 Task: Go to Program & Features. Select Whole Food Market. Add to cart Vegan Cashew Cheese-1. Select Amazon Health. Add to cart Lipid Nutritional Supplements-1. Select Give A Gift Card from Gift Cards. Add to cart Amazon.com Gift Card in a Congratulations or Graduation Style Gift Box-2. Place order for Aiden Davis, _x000D_
65 Levine Rd_x000D_
Odenville, Alabama(AL), 35120, Cell Number (205) 629-1135
Action: Mouse moved to (22, 78)
Screenshot: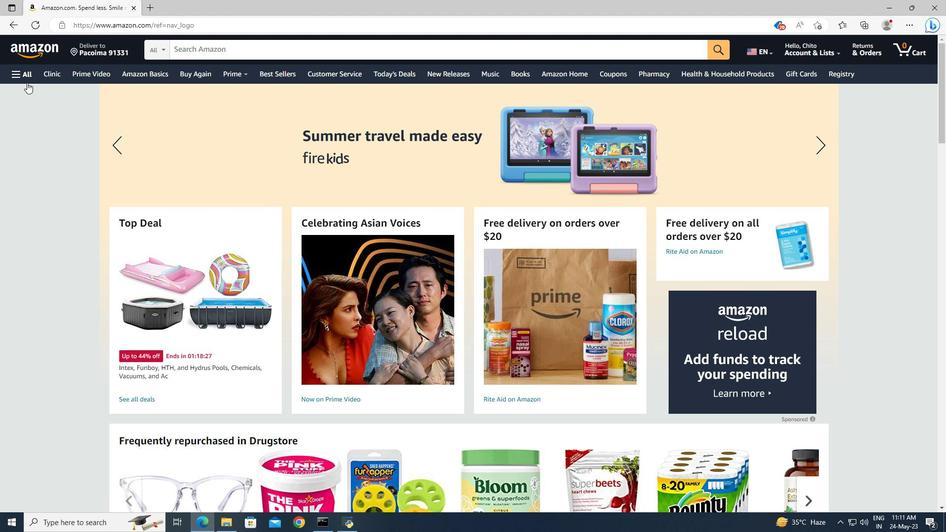 
Action: Mouse pressed left at (22, 78)
Screenshot: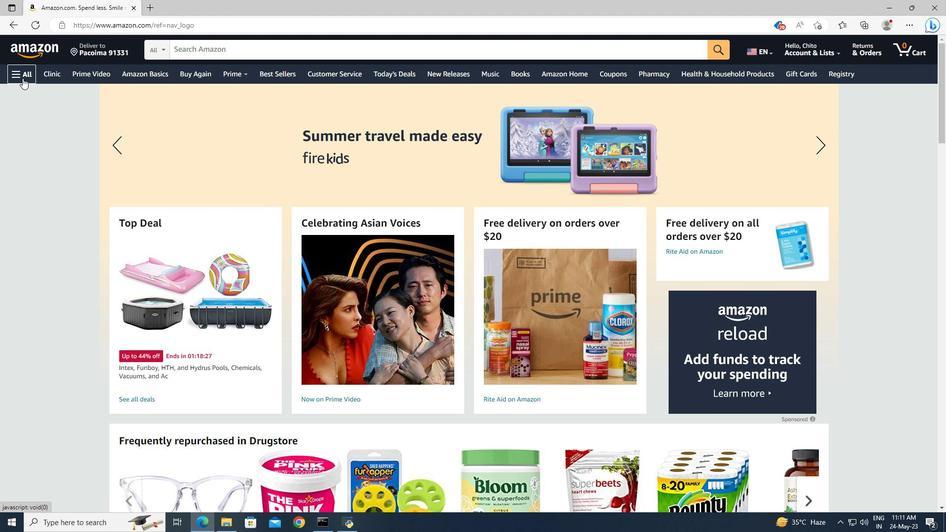 
Action: Mouse moved to (49, 180)
Screenshot: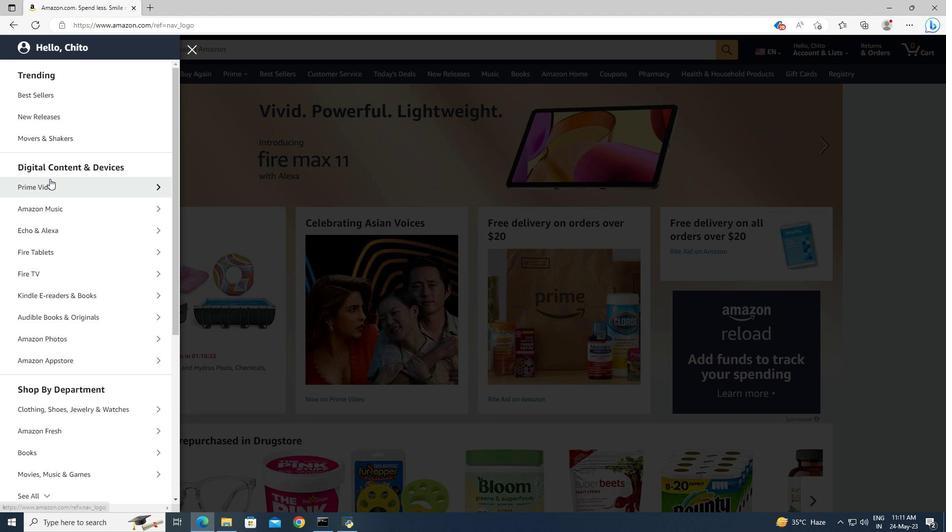 
Action: Mouse scrolled (49, 179) with delta (0, 0)
Screenshot: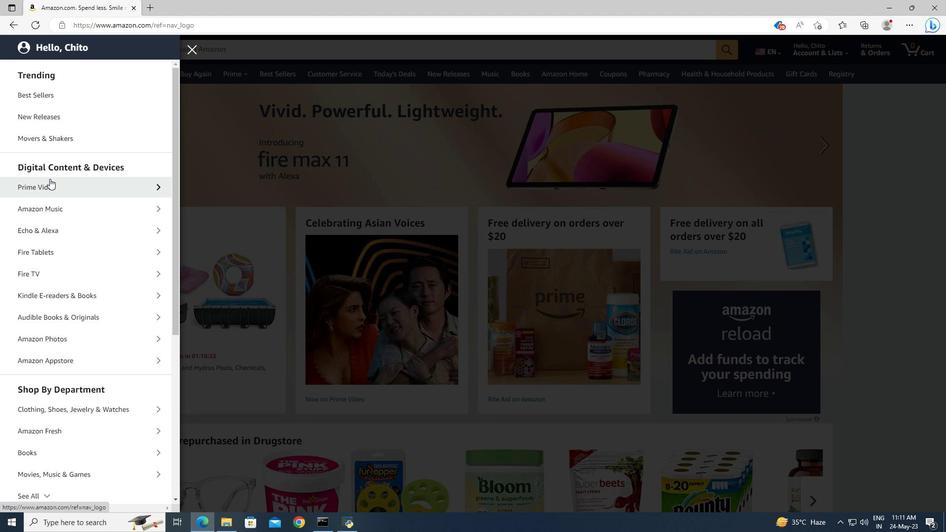 
Action: Mouse moved to (49, 180)
Screenshot: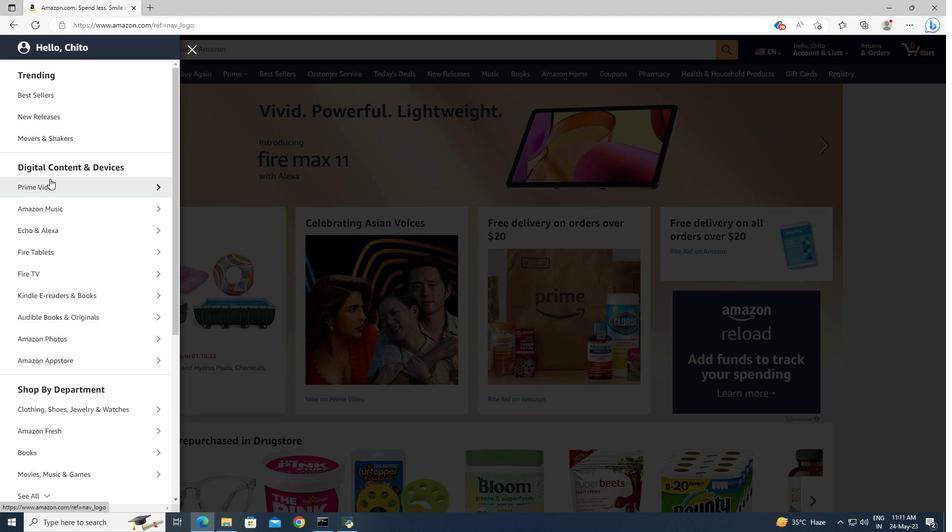 
Action: Mouse scrolled (49, 180) with delta (0, 0)
Screenshot: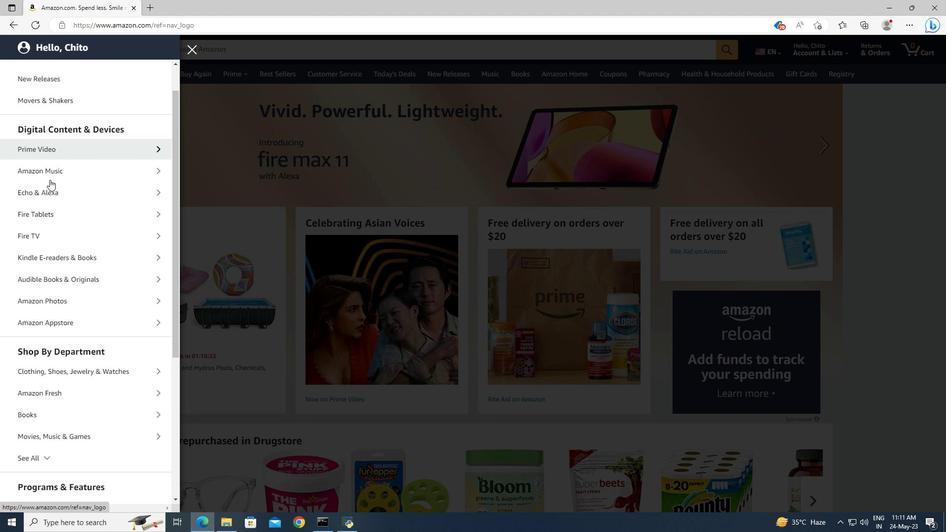 
Action: Mouse scrolled (49, 180) with delta (0, 0)
Screenshot: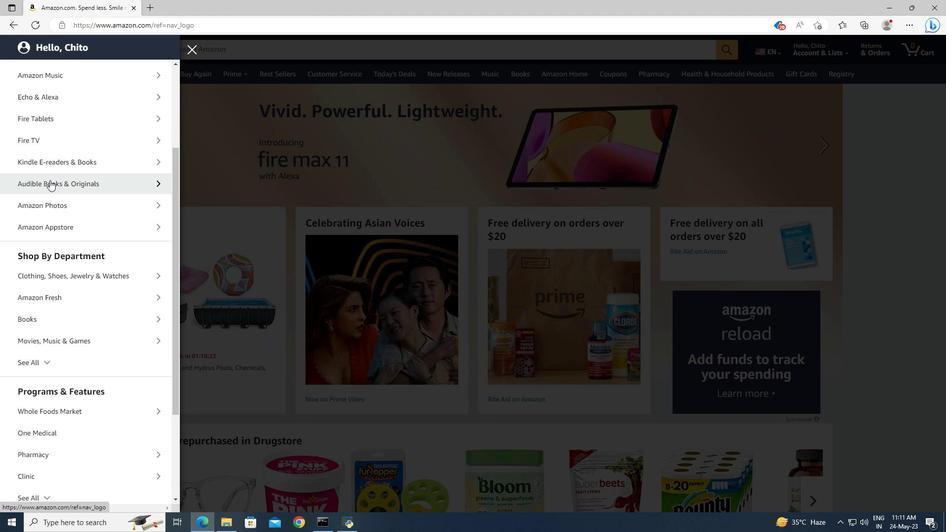 
Action: Mouse scrolled (49, 180) with delta (0, 0)
Screenshot: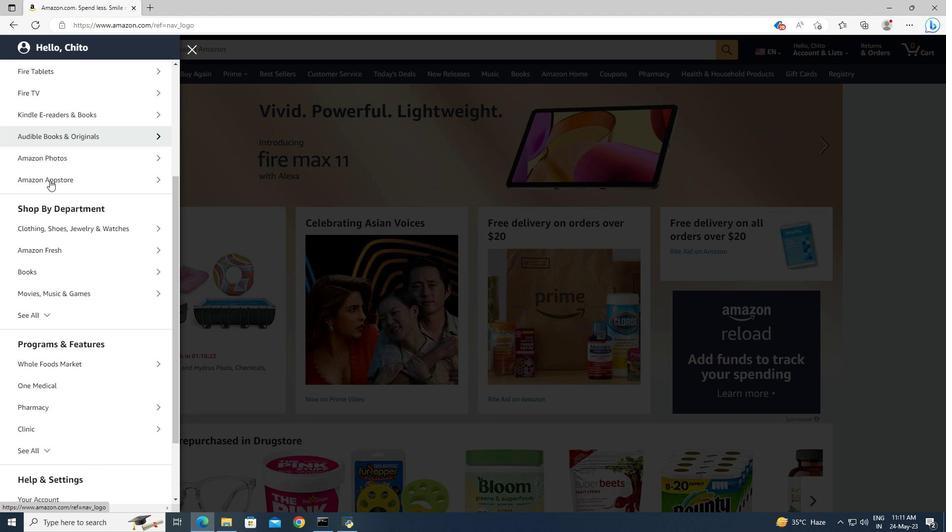 
Action: Mouse scrolled (49, 180) with delta (0, 0)
Screenshot: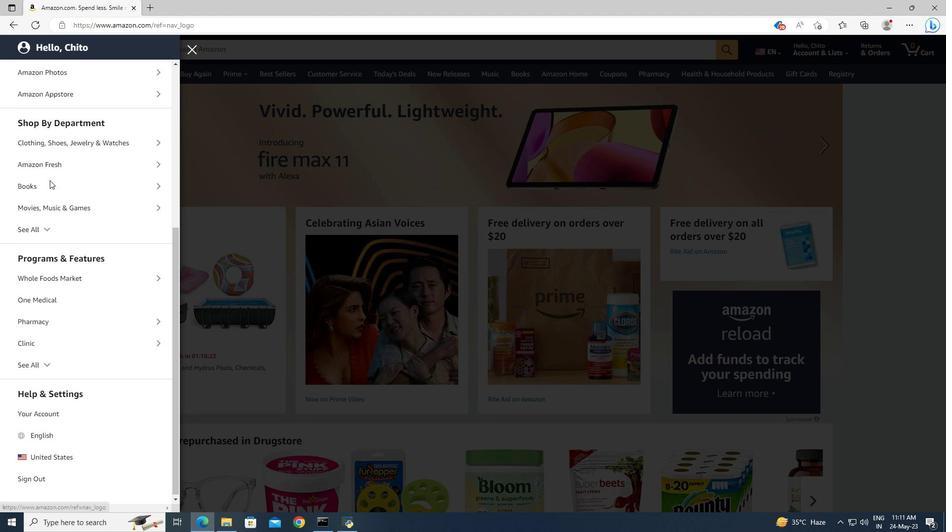 
Action: Mouse moved to (53, 272)
Screenshot: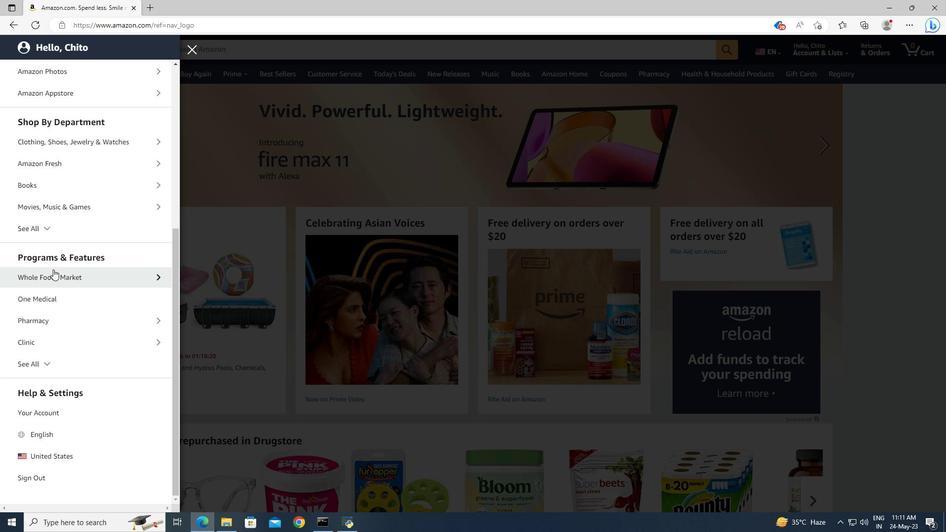 
Action: Mouse pressed left at (53, 272)
Screenshot: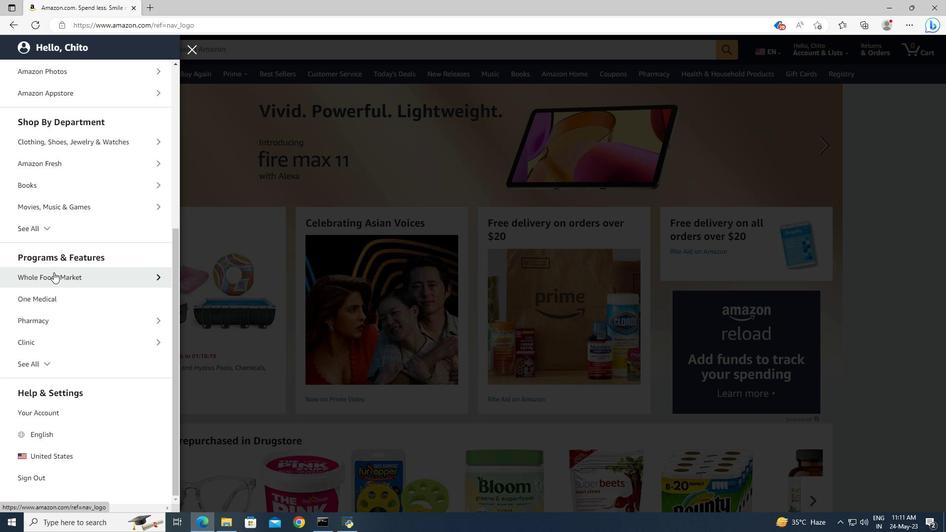 
Action: Mouse moved to (65, 122)
Screenshot: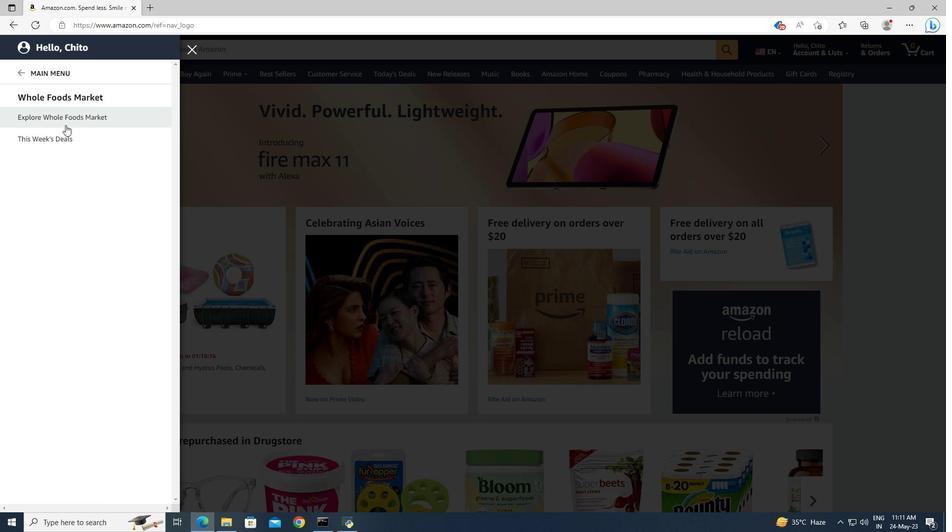 
Action: Mouse pressed left at (65, 122)
Screenshot: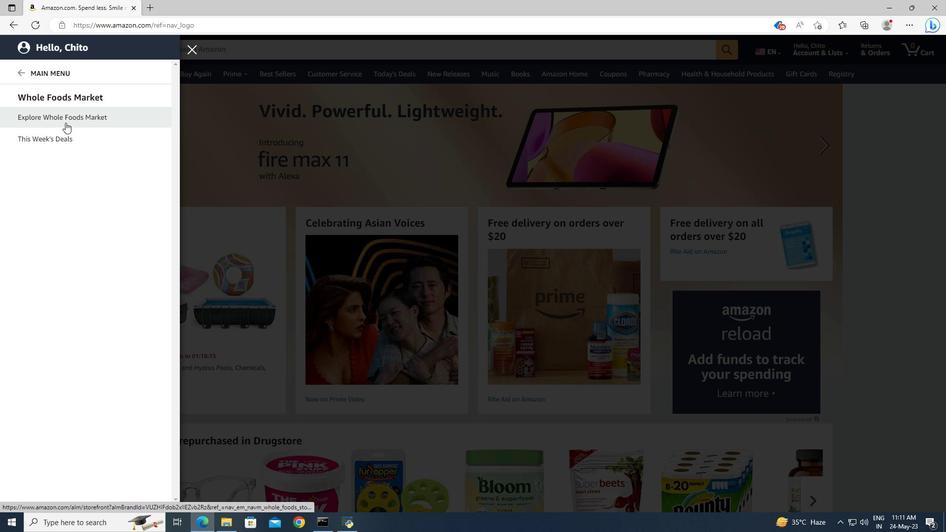 
Action: Mouse moved to (218, 176)
Screenshot: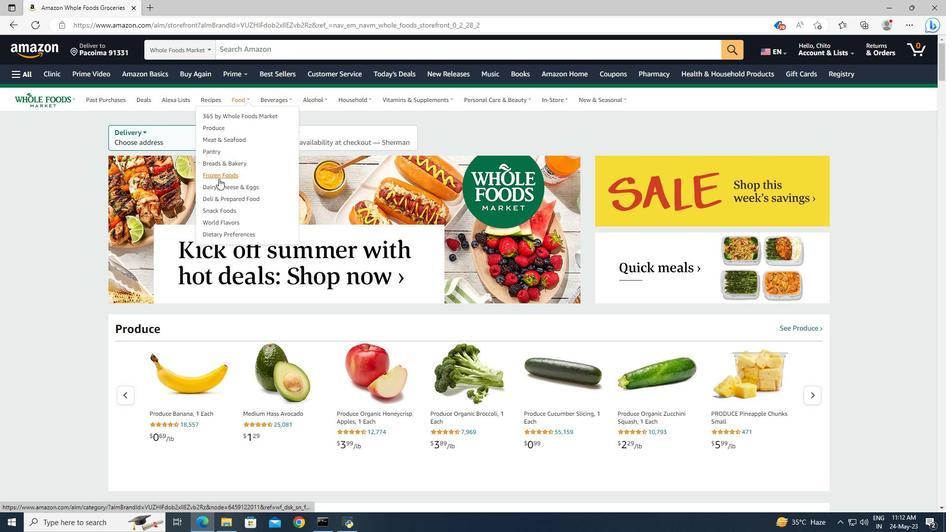 
Action: Mouse pressed left at (218, 176)
Screenshot: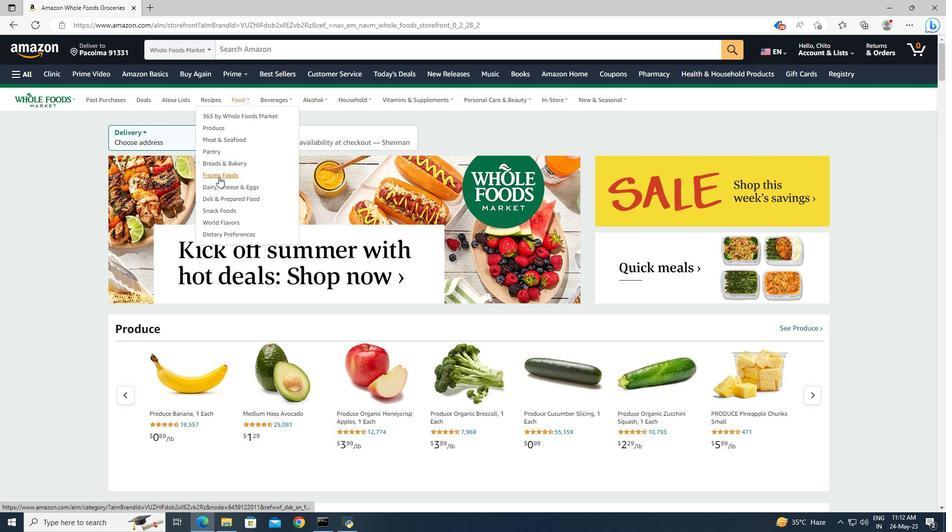 
Action: Mouse scrolled (218, 176) with delta (0, 0)
Screenshot: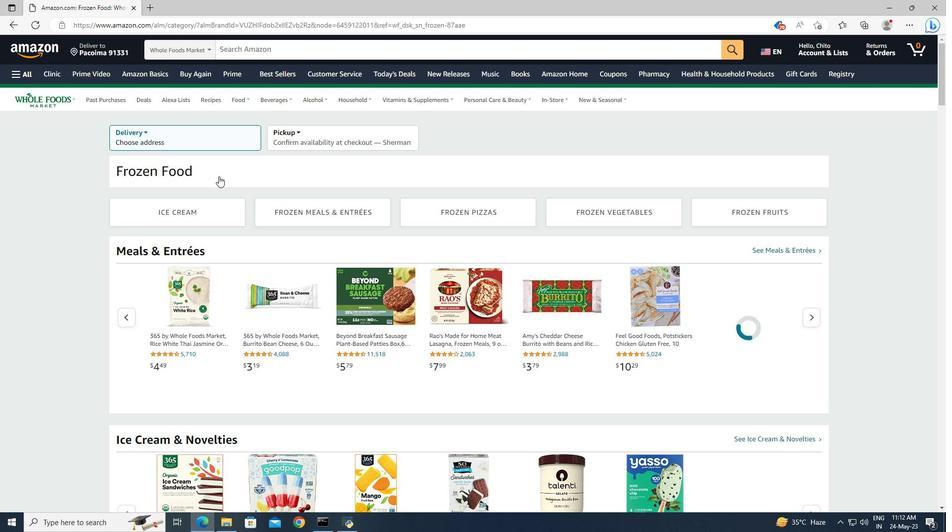 
Action: Mouse scrolled (218, 176) with delta (0, 0)
Screenshot: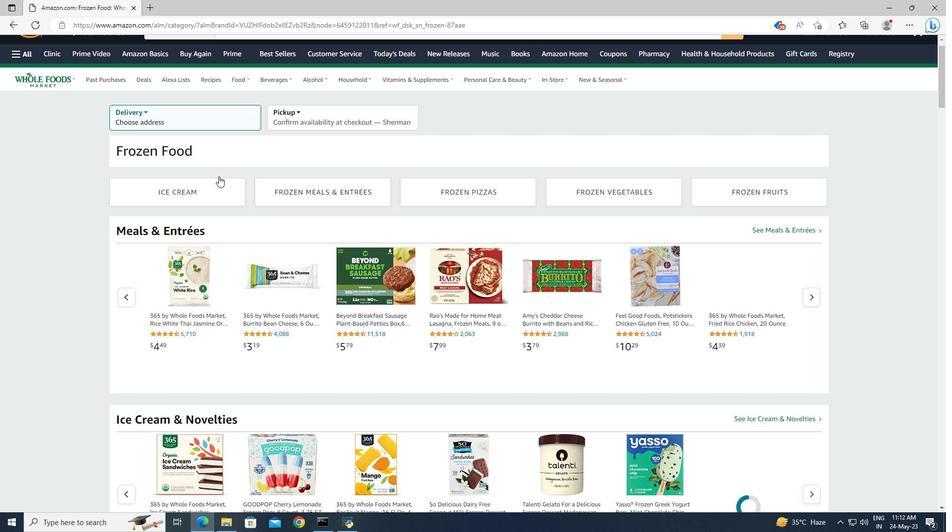 
Action: Mouse scrolled (218, 176) with delta (0, 0)
Screenshot: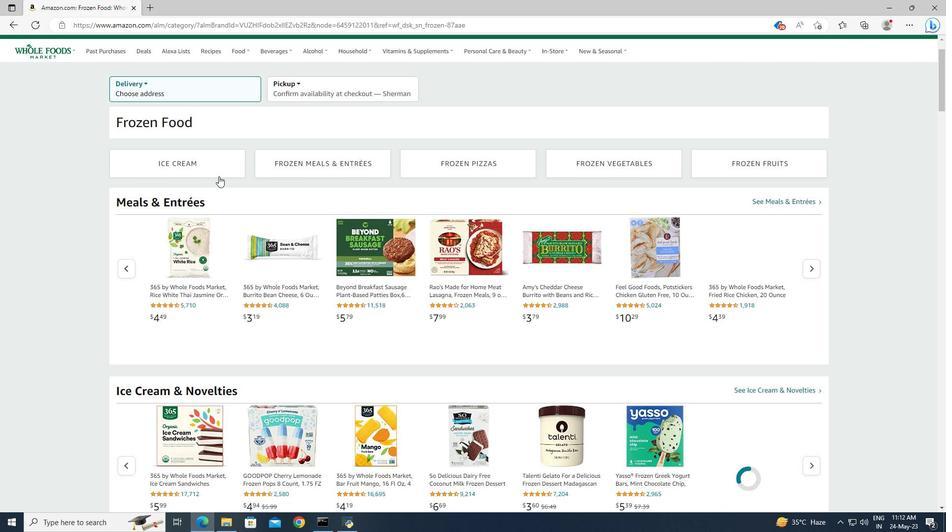 
Action: Mouse scrolled (218, 176) with delta (0, 0)
Screenshot: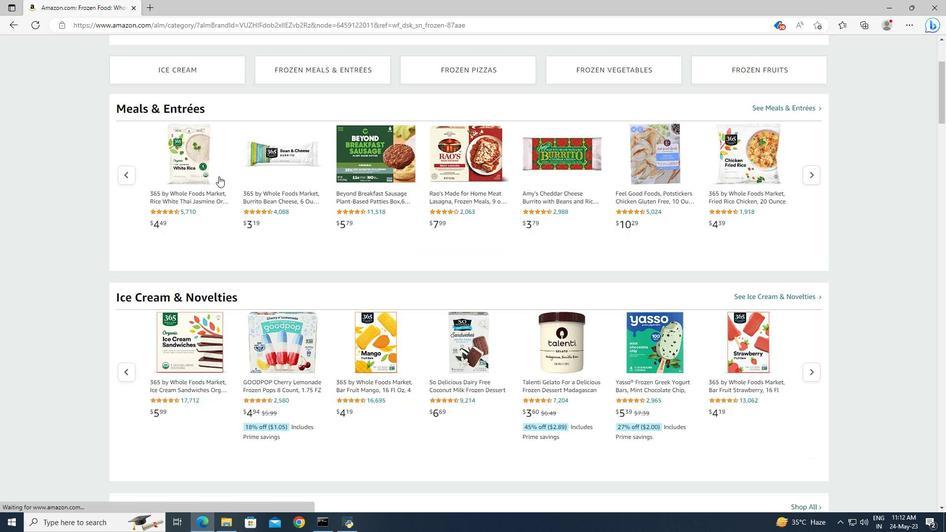 
Action: Mouse scrolled (218, 176) with delta (0, 0)
Screenshot: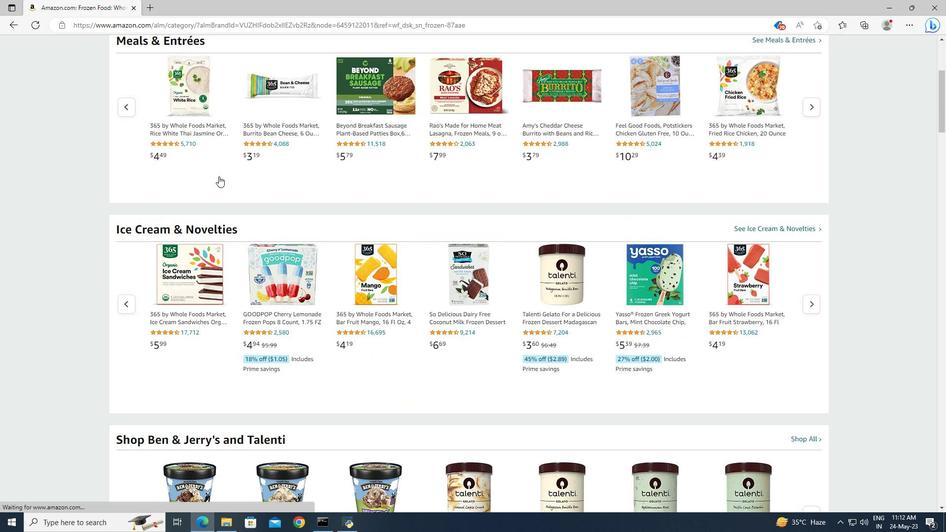 
Action: Mouse scrolled (218, 176) with delta (0, 0)
Screenshot: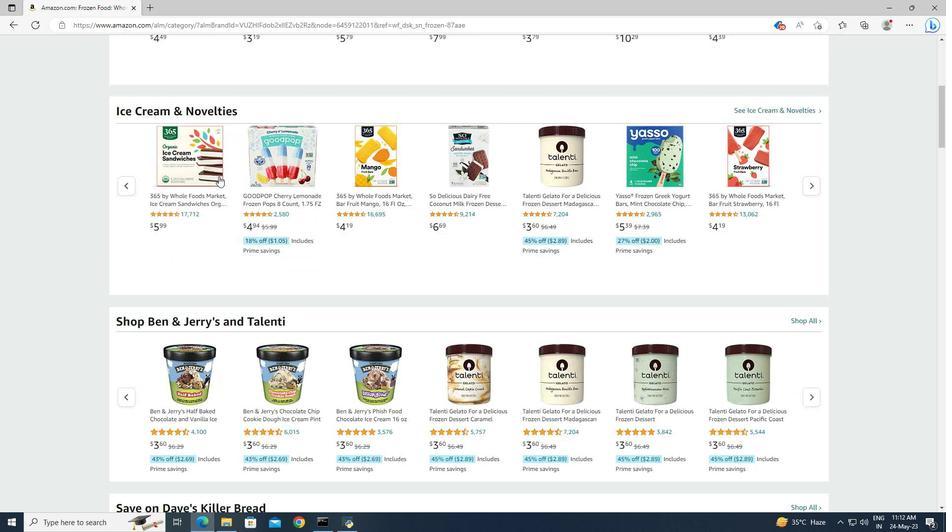 
Action: Mouse scrolled (218, 176) with delta (0, 0)
Screenshot: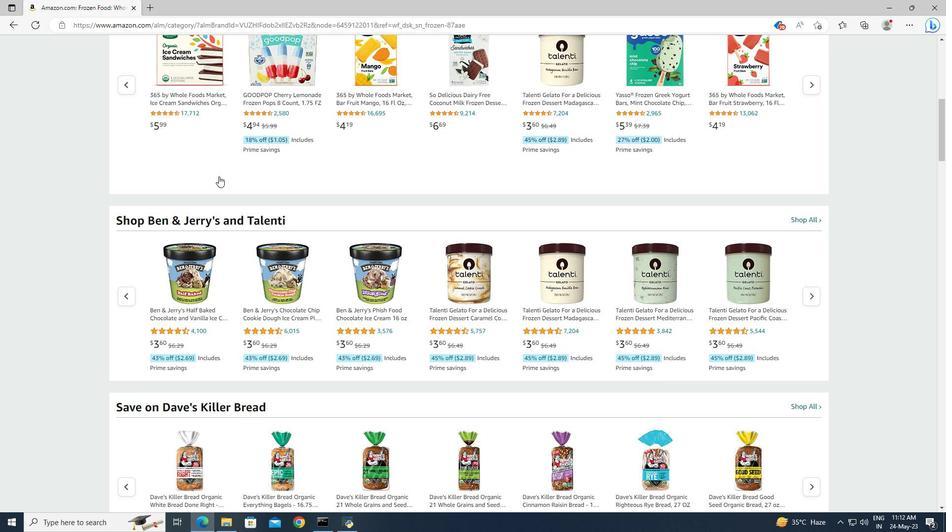 
Action: Mouse scrolled (218, 176) with delta (0, 0)
Screenshot: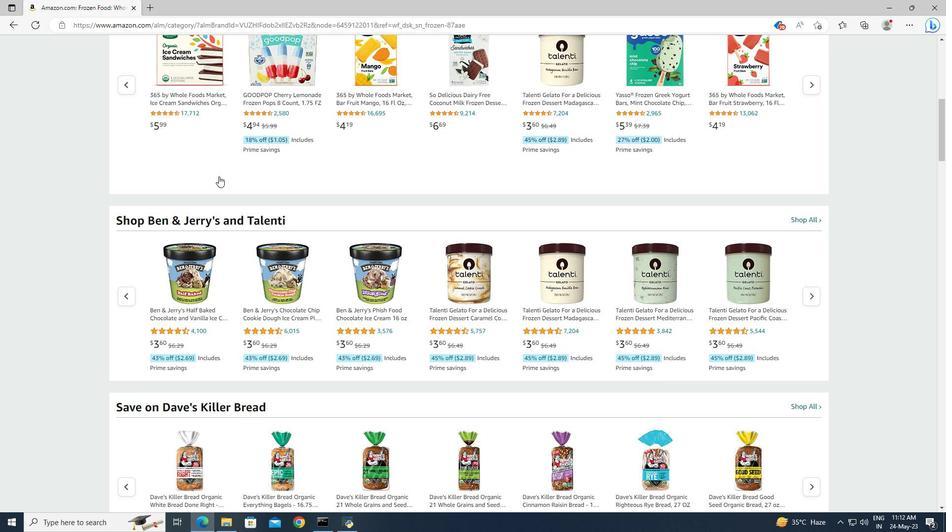 
Action: Mouse scrolled (218, 177) with delta (0, 0)
Screenshot: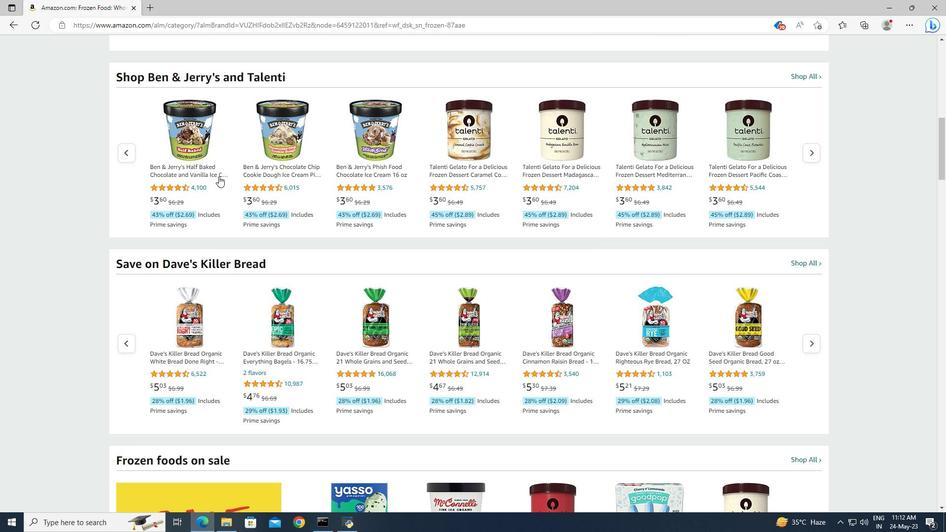 
Action: Mouse scrolled (218, 177) with delta (0, 0)
Screenshot: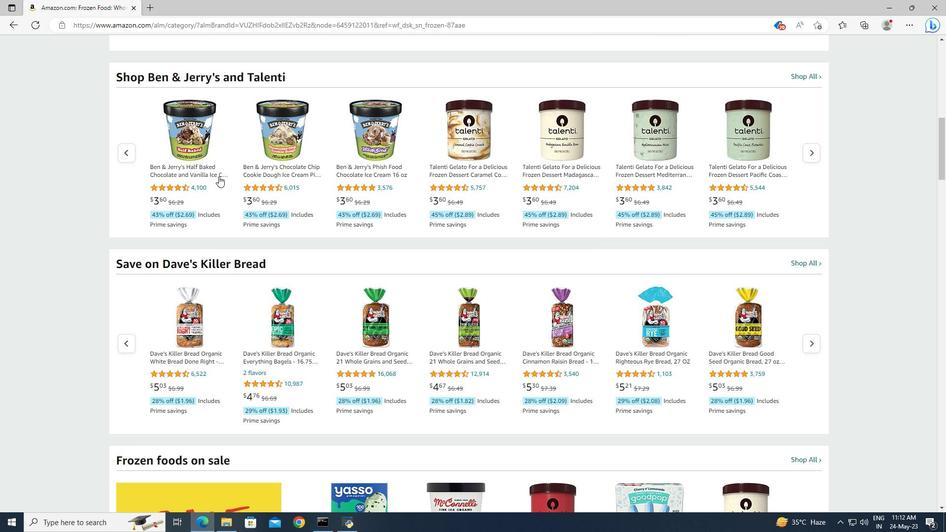 
Action: Mouse scrolled (218, 177) with delta (0, 0)
Screenshot: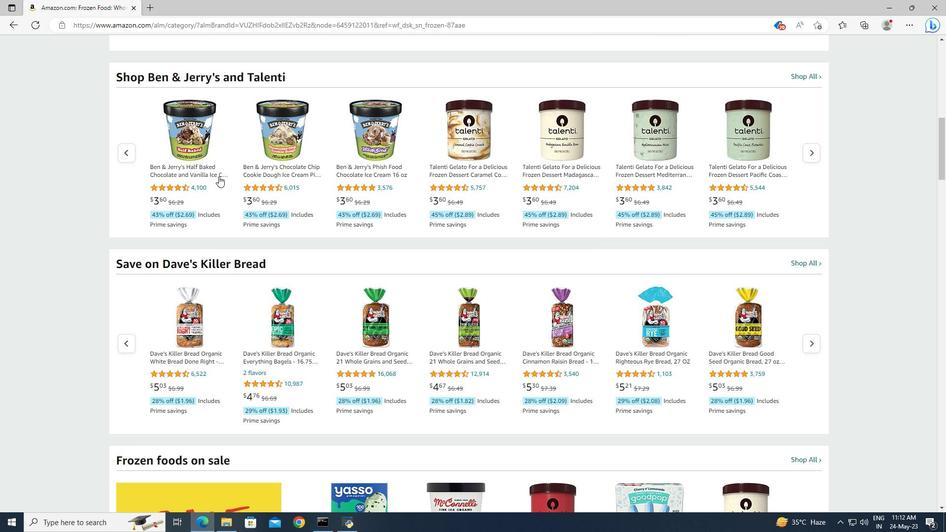 
Action: Mouse scrolled (218, 177) with delta (0, 0)
Screenshot: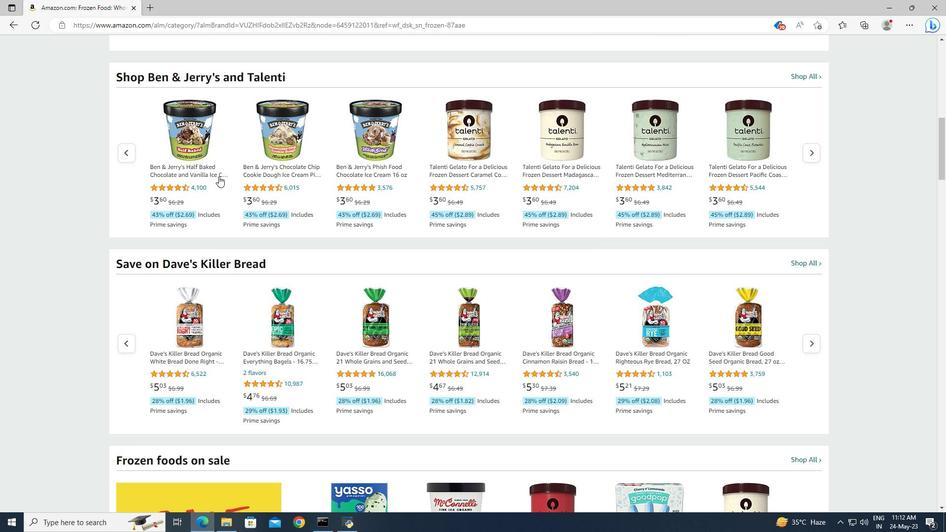 
Action: Mouse scrolled (218, 177) with delta (0, 0)
Screenshot: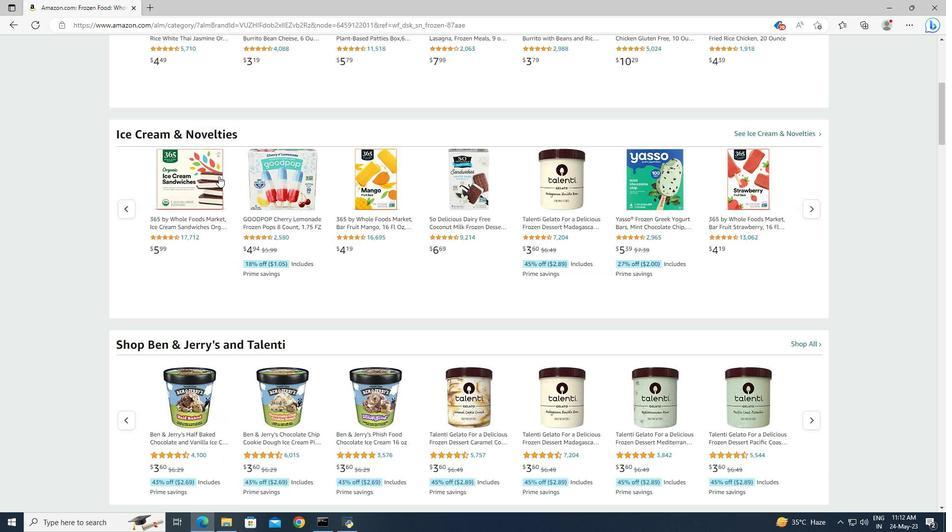 
Action: Mouse scrolled (218, 177) with delta (0, 0)
Screenshot: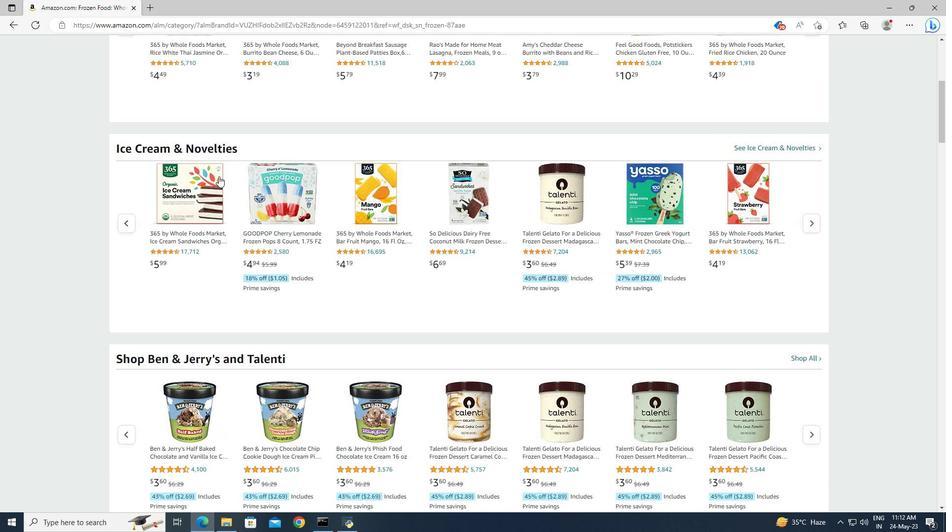 
Action: Mouse scrolled (218, 177) with delta (0, 0)
Screenshot: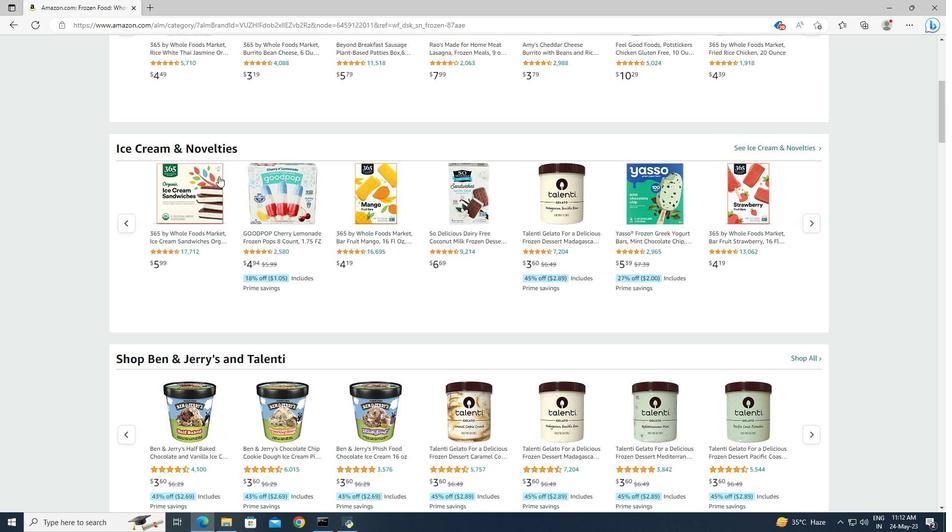 
Action: Mouse scrolled (218, 177) with delta (0, 0)
Screenshot: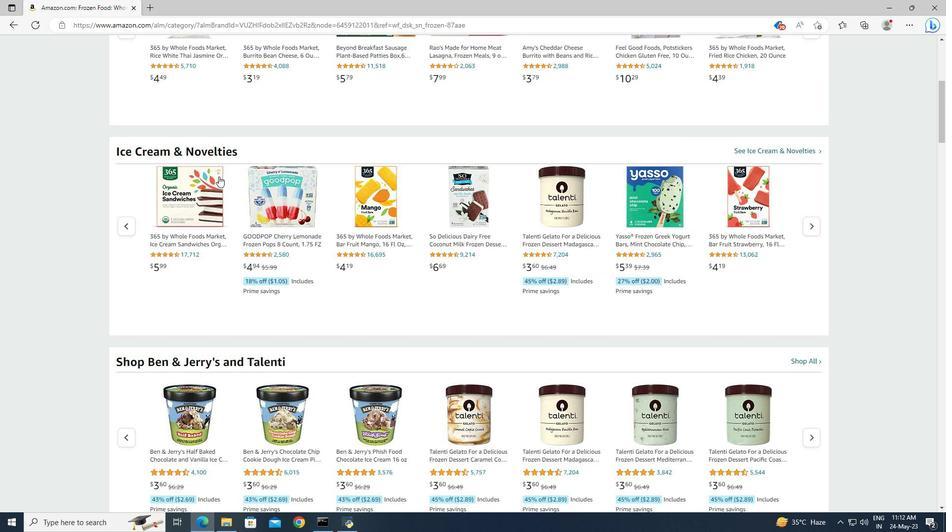 
Action: Mouse scrolled (218, 177) with delta (0, 0)
Screenshot: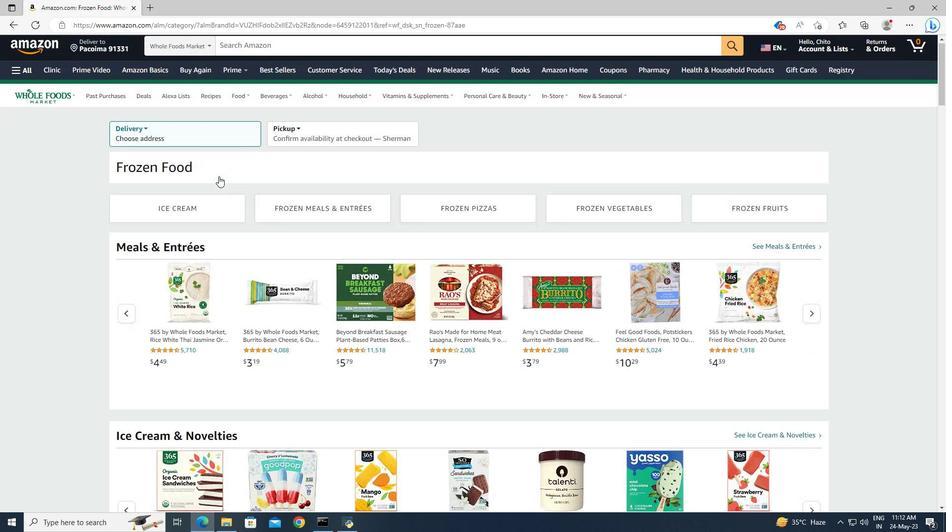 
Action: Mouse scrolled (218, 177) with delta (0, 0)
Screenshot: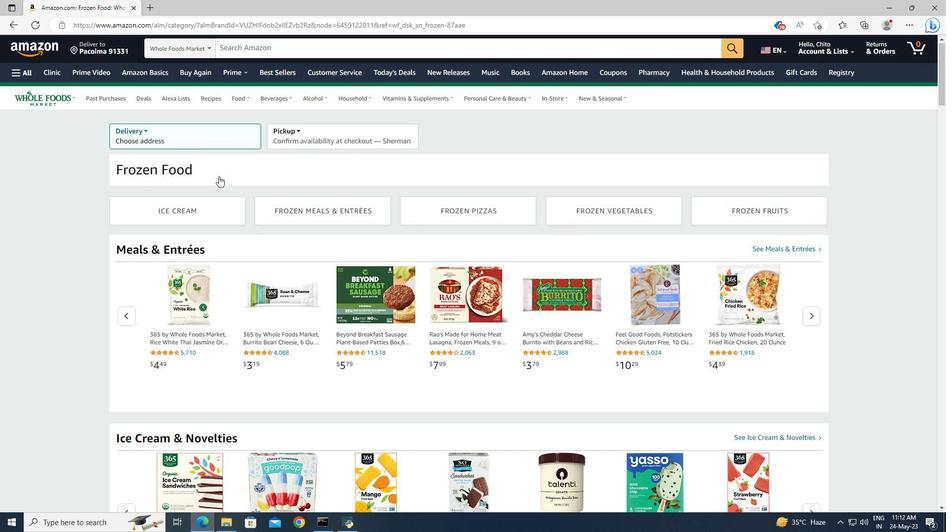 
Action: Mouse scrolled (218, 177) with delta (0, 0)
Screenshot: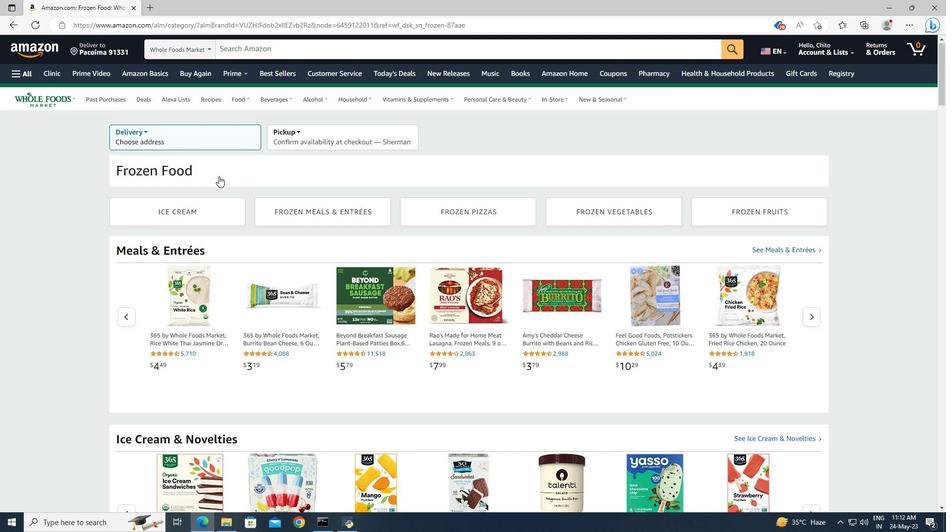 
Action: Mouse moved to (474, 152)
Screenshot: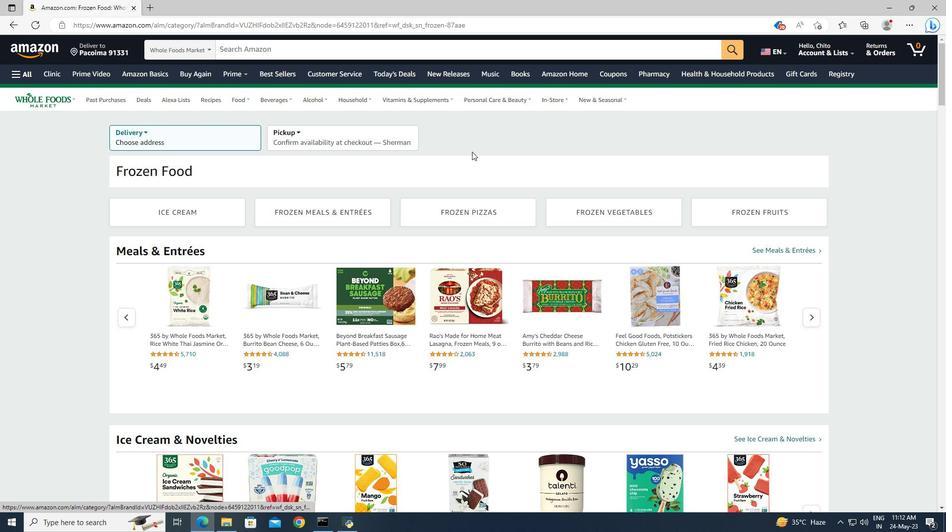
Action: Mouse scrolled (474, 151) with delta (0, 0)
Screenshot: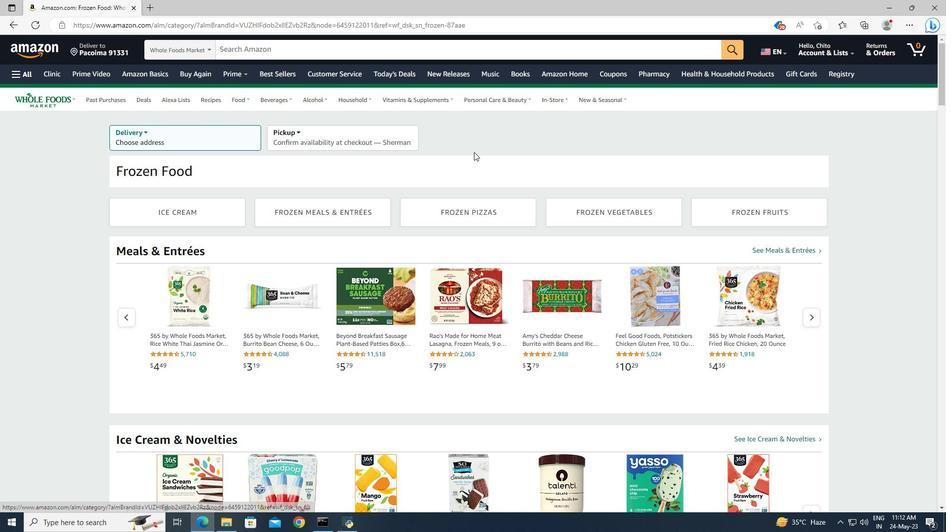 
Action: Mouse scrolled (474, 151) with delta (0, 0)
Screenshot: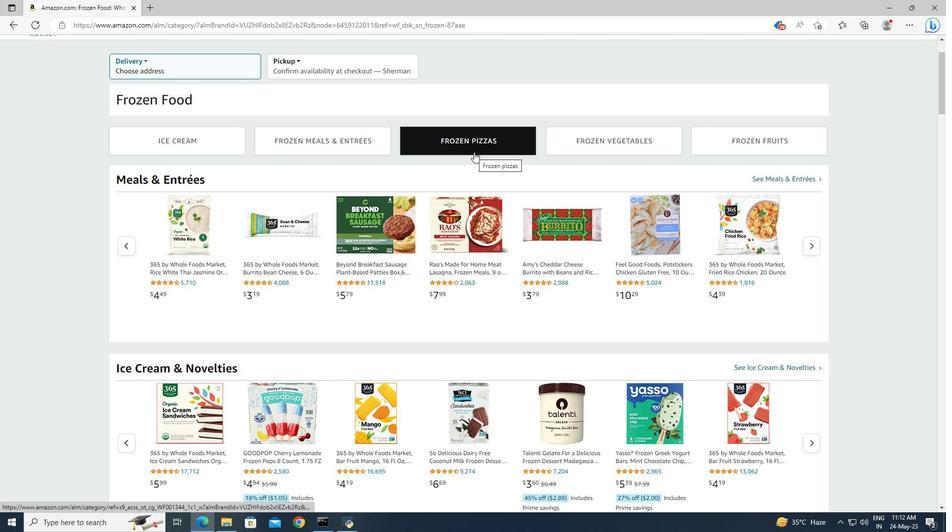 
Action: Mouse scrolled (474, 151) with delta (0, 0)
Screenshot: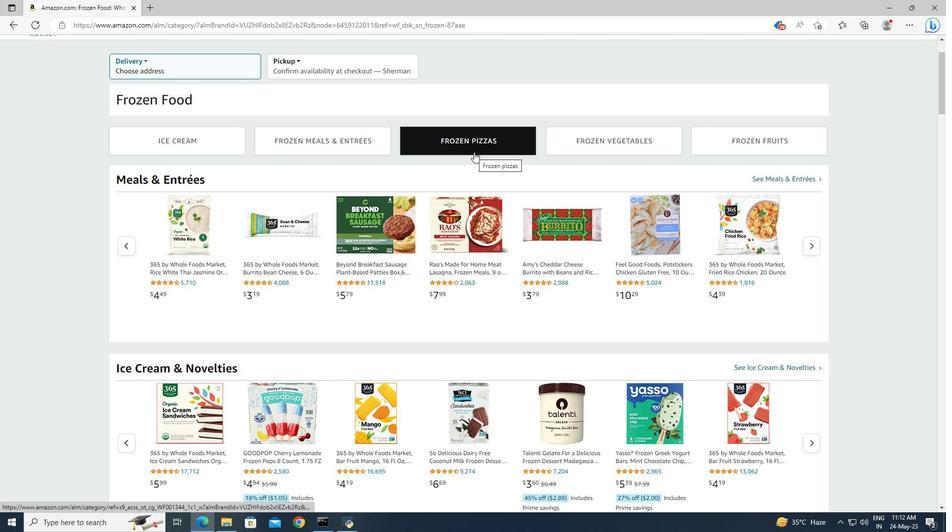 
Action: Mouse scrolled (474, 151) with delta (0, 0)
Screenshot: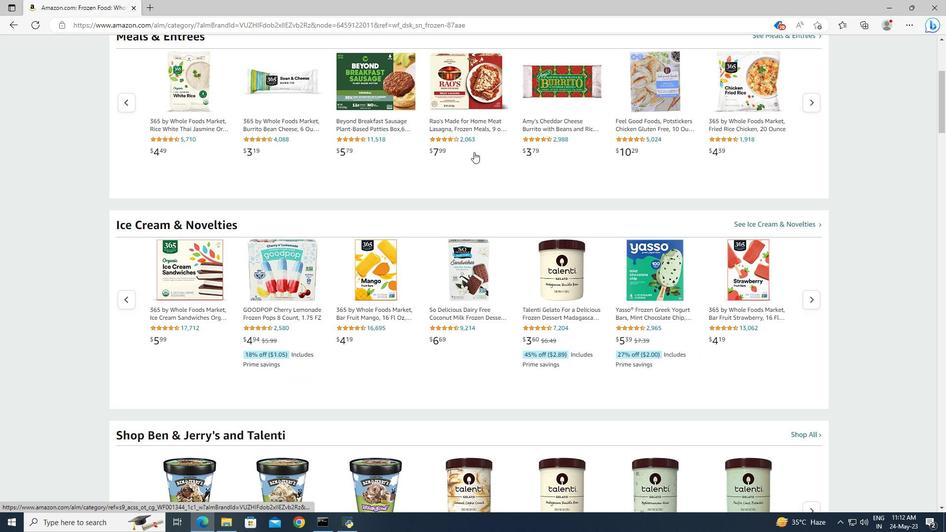 
Action: Mouse scrolled (474, 151) with delta (0, 0)
Screenshot: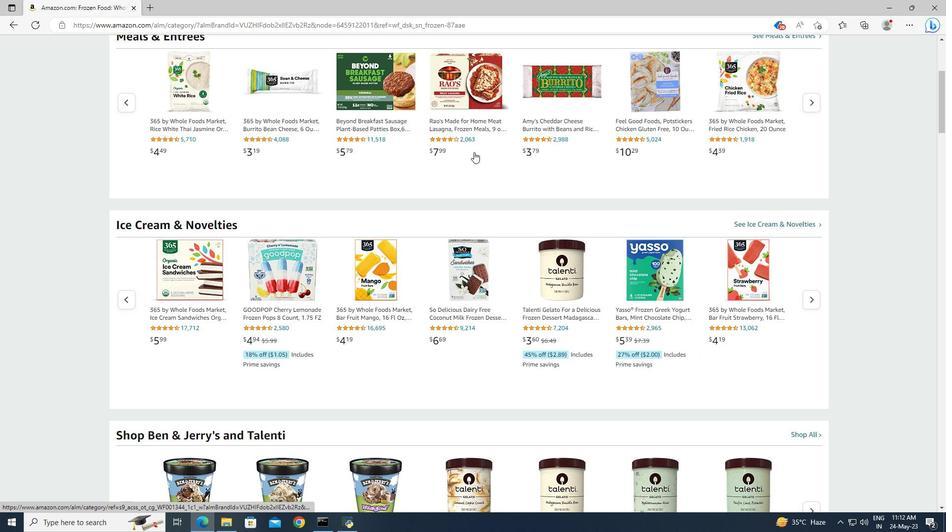 
Action: Mouse scrolled (474, 151) with delta (0, 0)
Screenshot: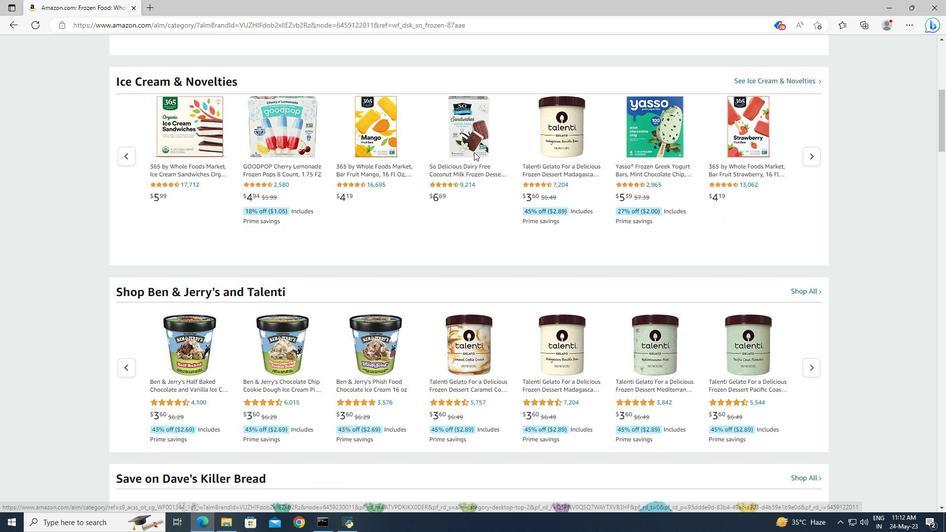 
Action: Mouse scrolled (474, 151) with delta (0, 0)
Screenshot: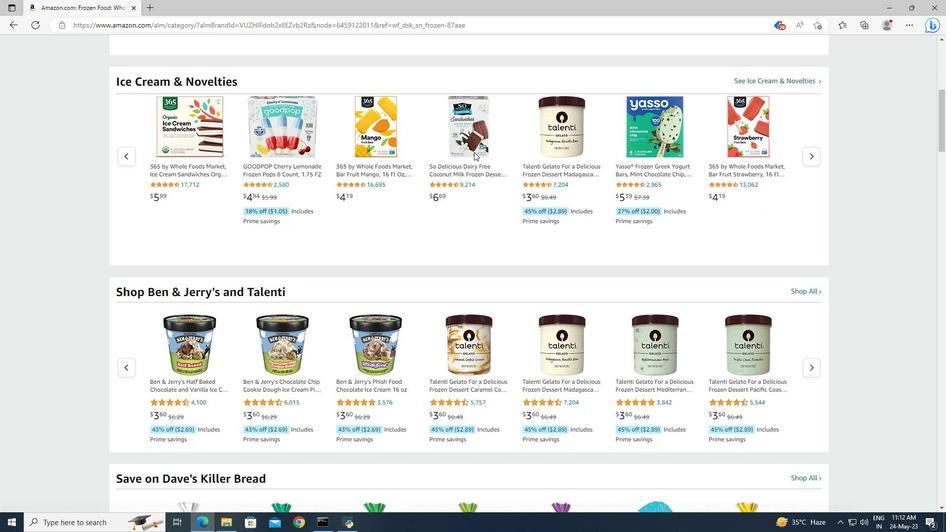 
Action: Mouse scrolled (474, 151) with delta (0, 0)
Screenshot: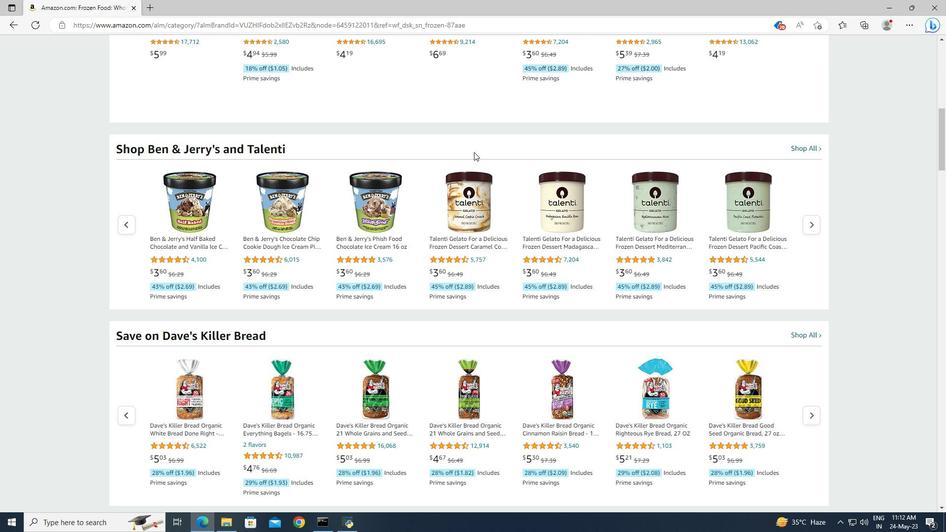 
Action: Mouse scrolled (474, 151) with delta (0, 0)
Screenshot: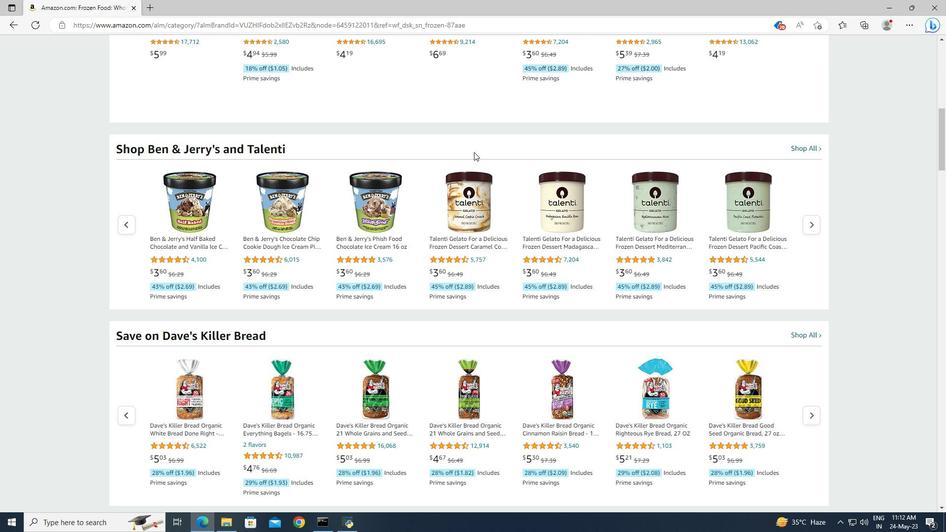 
Action: Mouse scrolled (474, 151) with delta (0, 0)
Screenshot: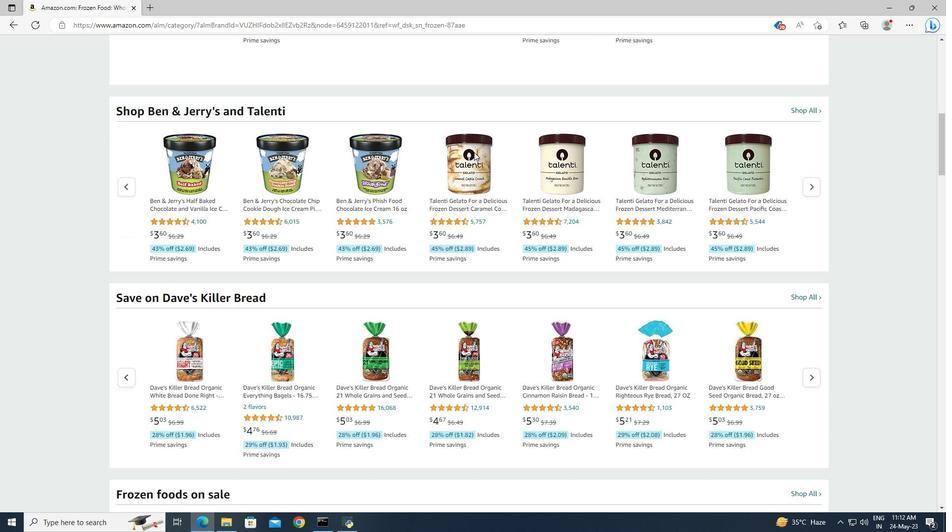 
Action: Mouse scrolled (474, 151) with delta (0, 0)
Screenshot: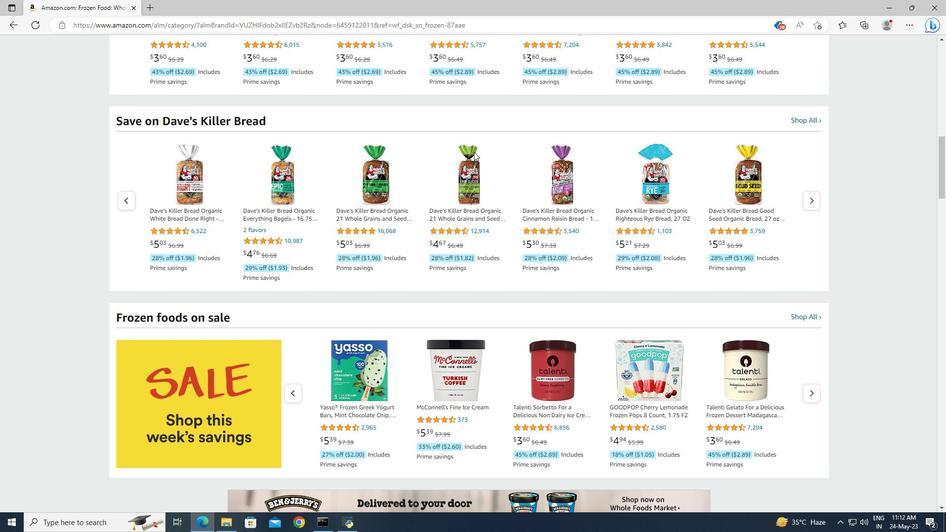 
Action: Mouse scrolled (474, 151) with delta (0, 0)
Screenshot: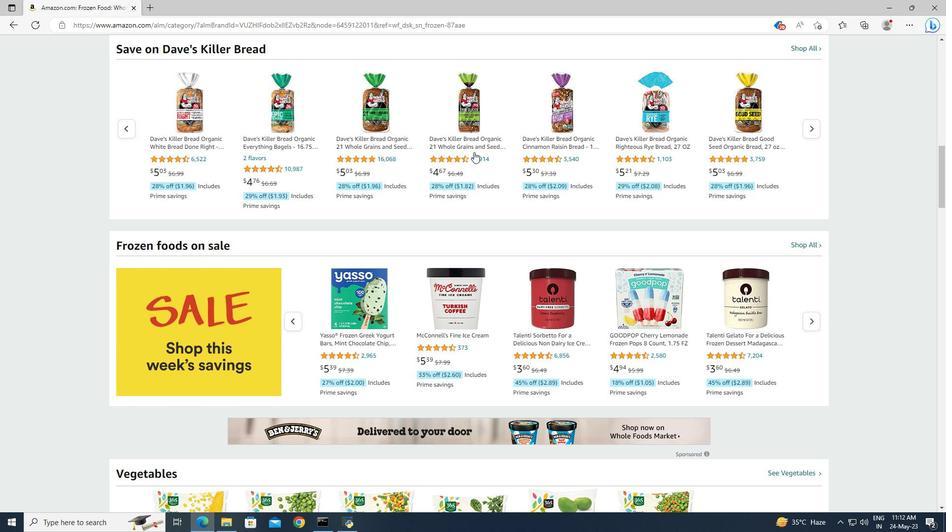 
Action: Mouse scrolled (474, 151) with delta (0, 0)
Screenshot: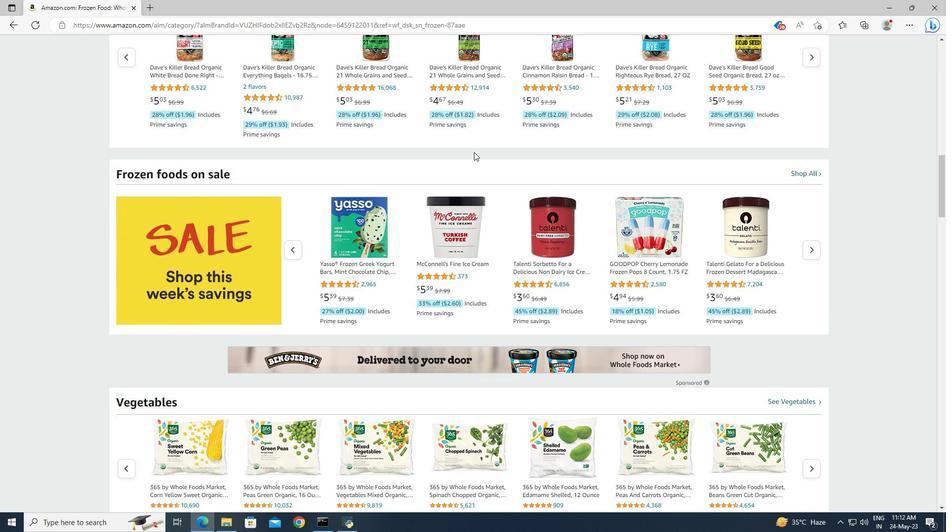 
Action: Mouse scrolled (474, 151) with delta (0, 0)
Screenshot: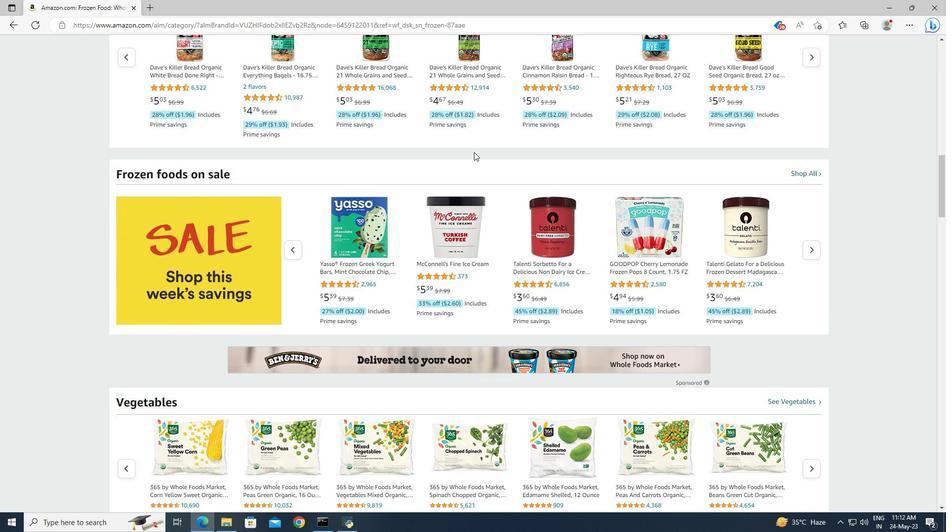 
Action: Mouse scrolled (474, 151) with delta (0, 0)
Screenshot: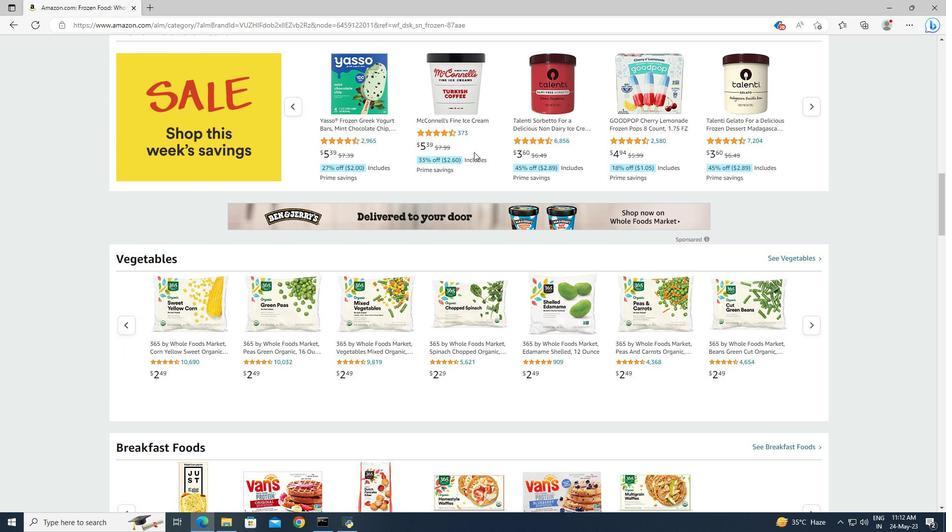 
Action: Mouse scrolled (474, 151) with delta (0, 0)
Screenshot: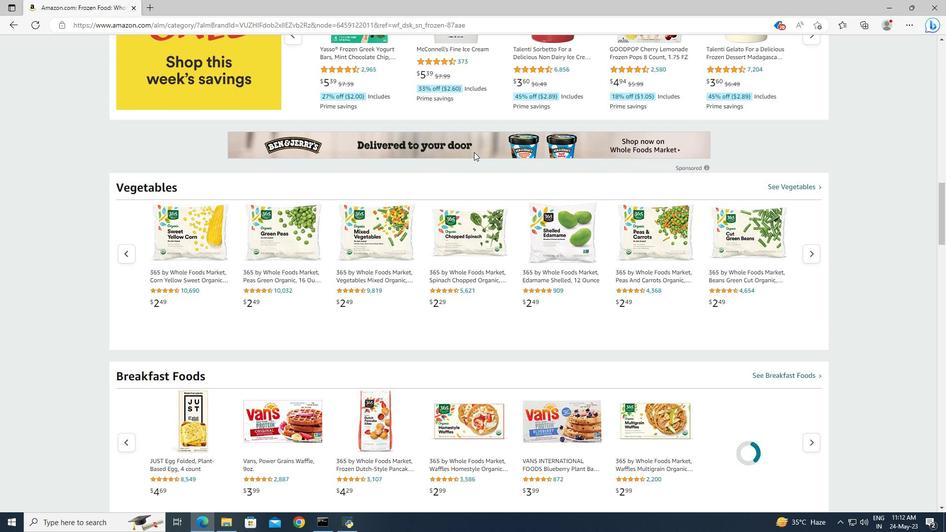 
Action: Mouse scrolled (474, 151) with delta (0, 0)
Screenshot: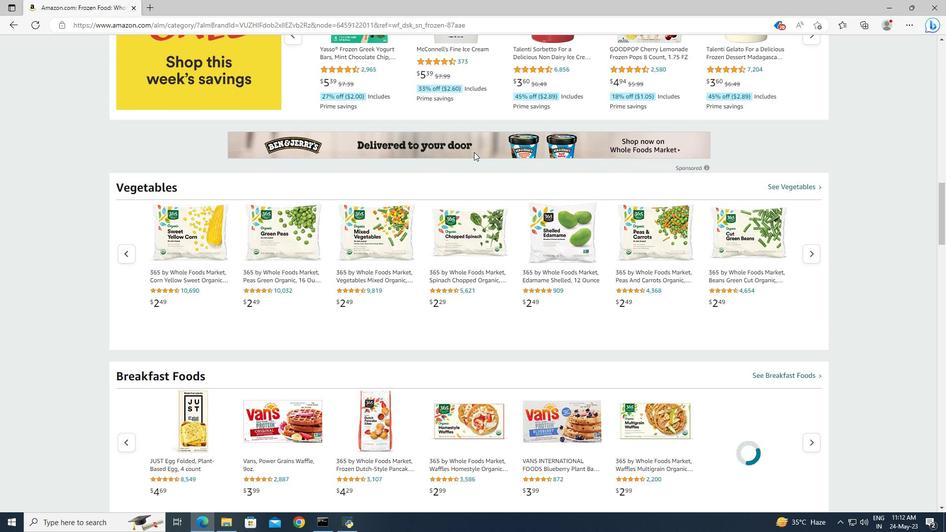 
Action: Mouse moved to (474, 152)
Screenshot: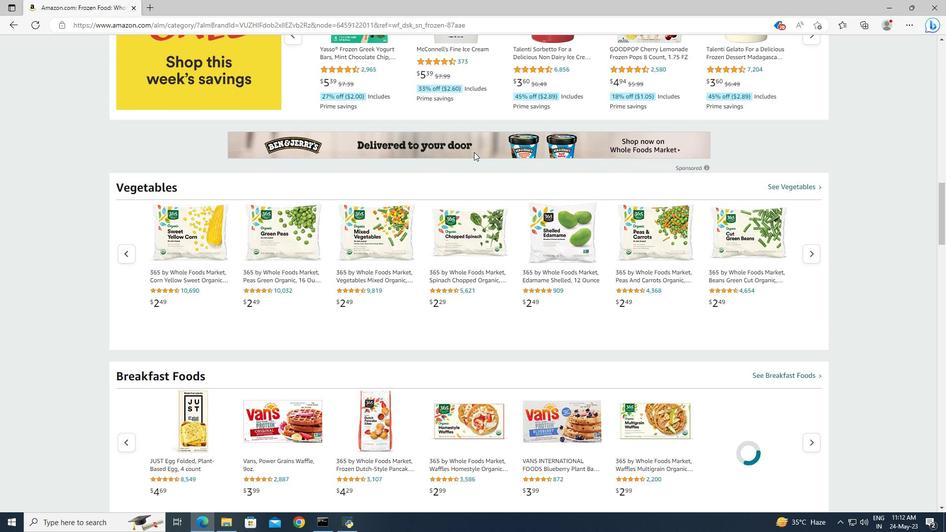 
Action: Mouse scrolled (474, 152) with delta (0, 0)
Screenshot: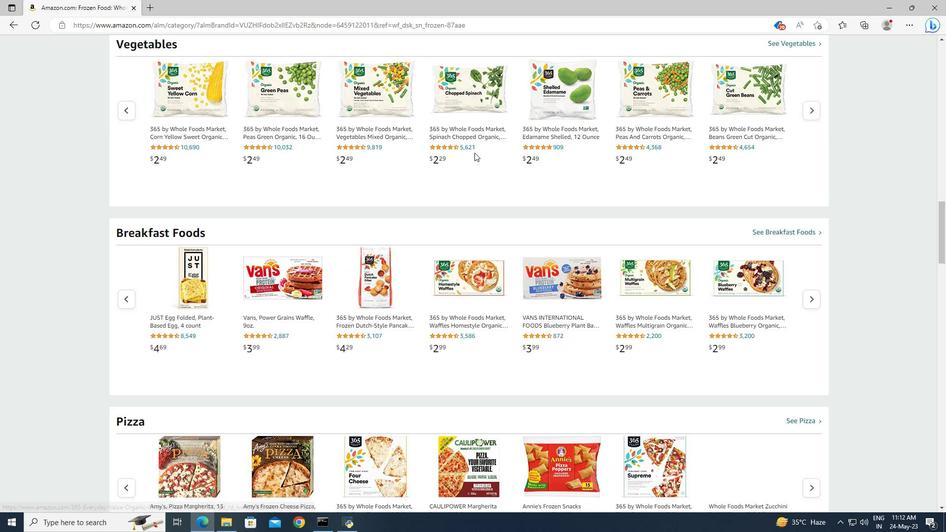 
Action: Mouse scrolled (474, 152) with delta (0, 0)
Screenshot: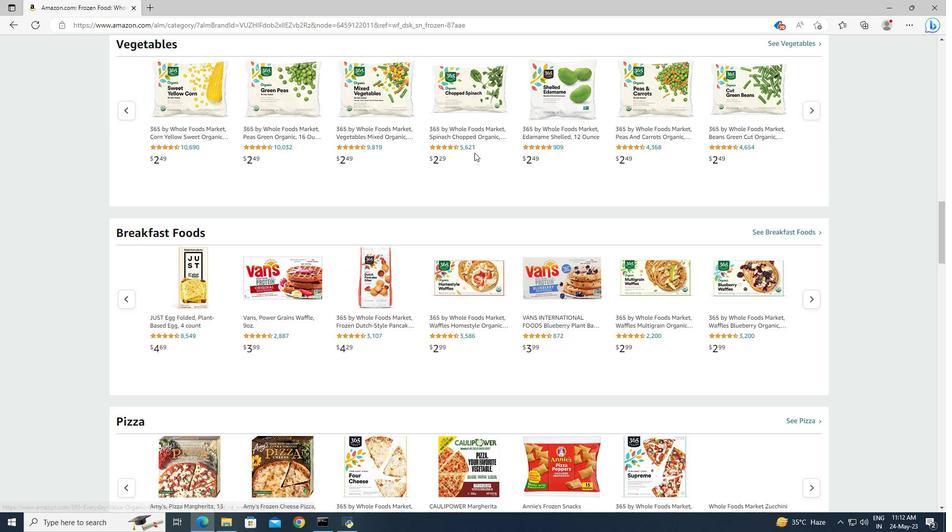 
Action: Mouse scrolled (474, 152) with delta (0, 0)
Screenshot: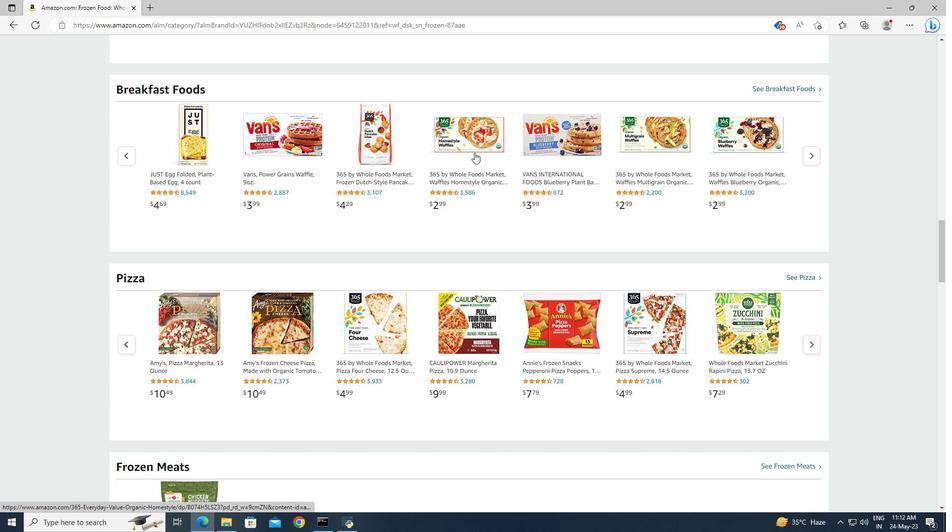
Action: Mouse scrolled (474, 152) with delta (0, 0)
Screenshot: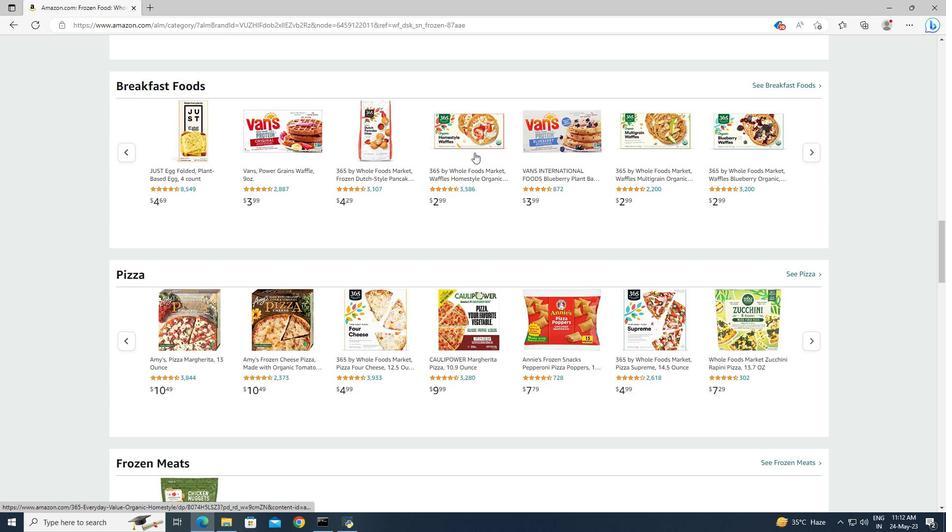 
Action: Mouse scrolled (474, 152) with delta (0, 0)
Screenshot: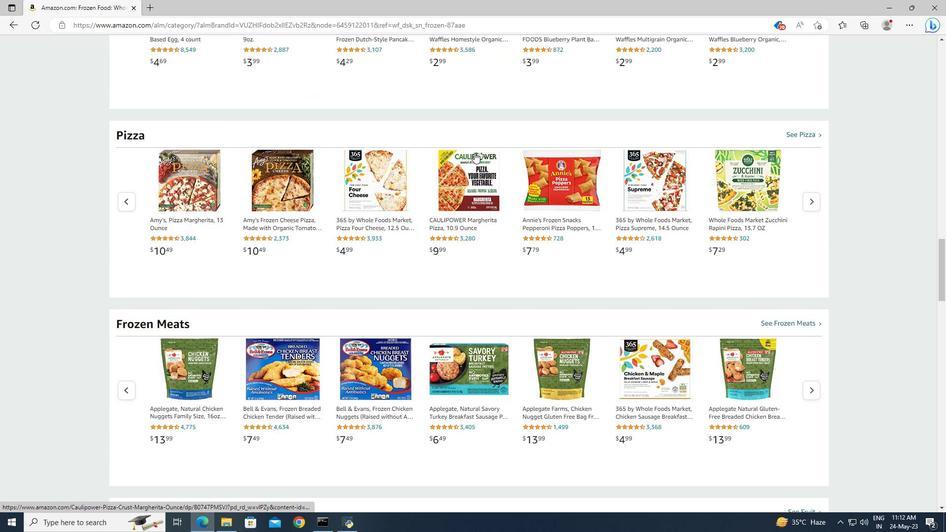 
Action: Mouse scrolled (474, 152) with delta (0, 0)
Screenshot: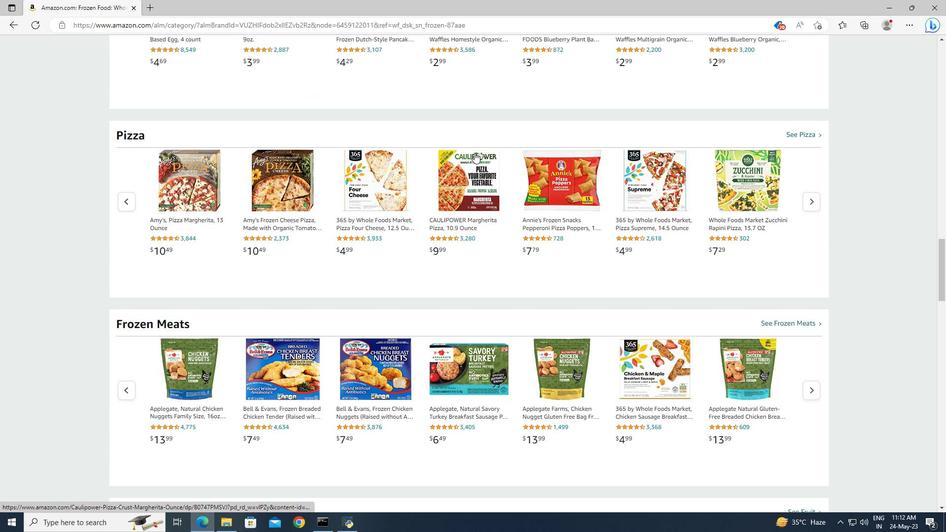
Action: Mouse scrolled (474, 152) with delta (0, 0)
Screenshot: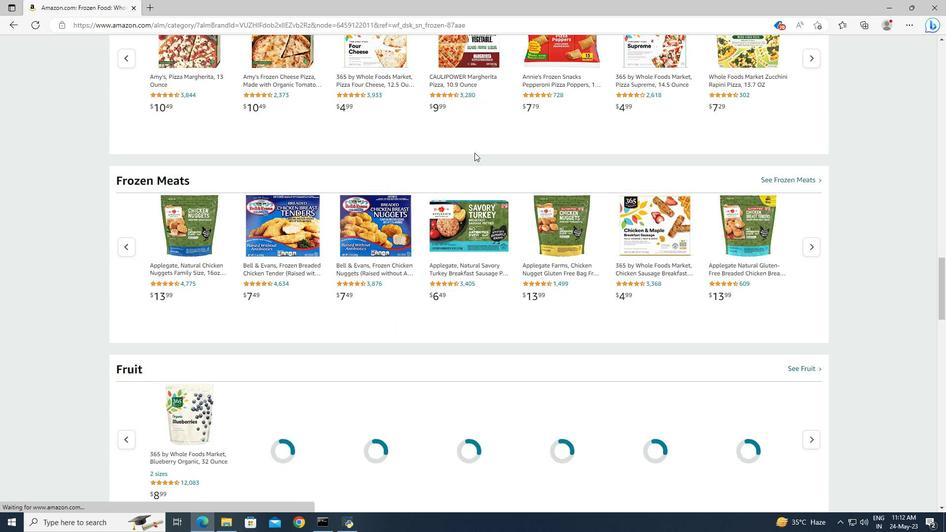 
Action: Mouse scrolled (474, 152) with delta (0, 0)
Screenshot: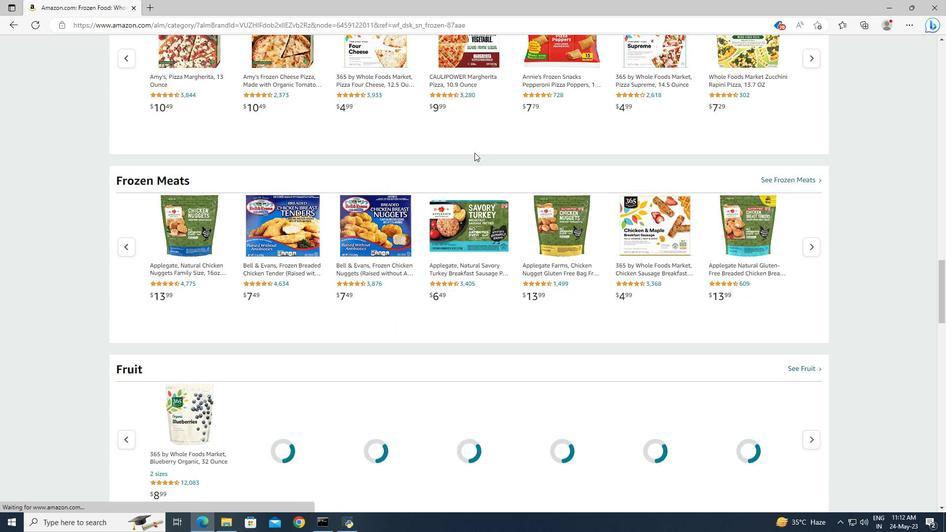 
Action: Mouse scrolled (474, 153) with delta (0, 0)
Screenshot: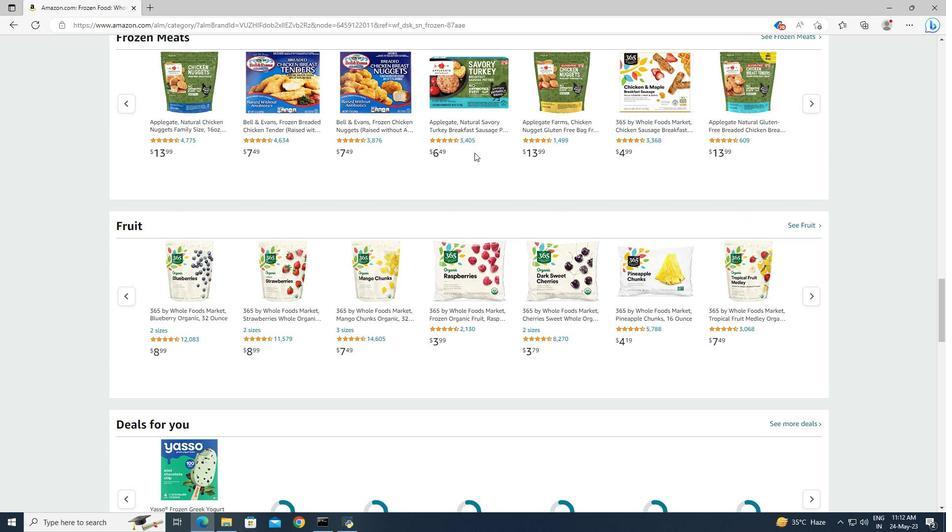
Action: Mouse scrolled (474, 153) with delta (0, 0)
Screenshot: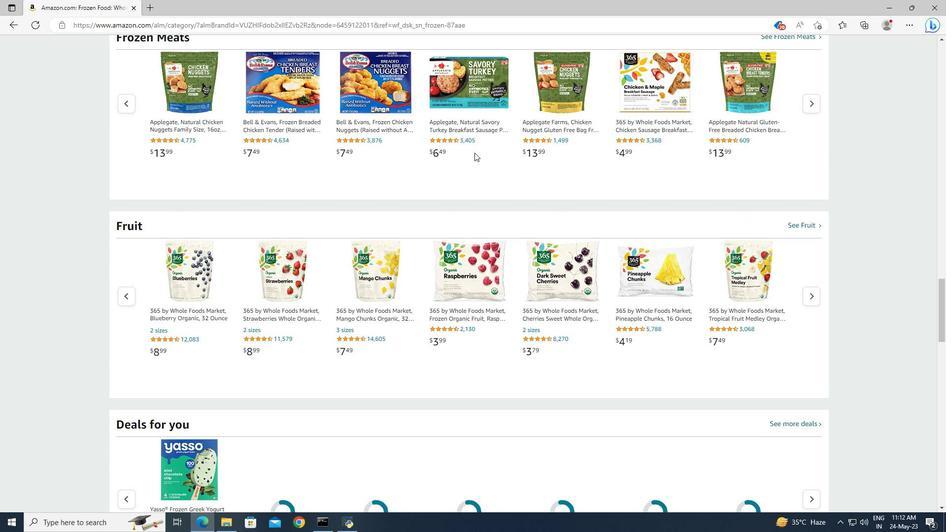 
Action: Mouse moved to (14, 27)
Screenshot: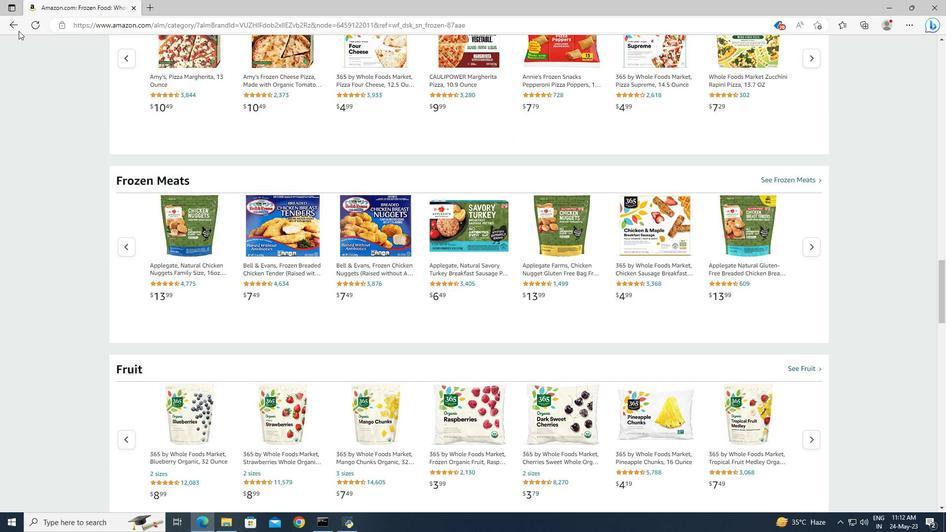 
Action: Mouse pressed left at (14, 27)
Screenshot: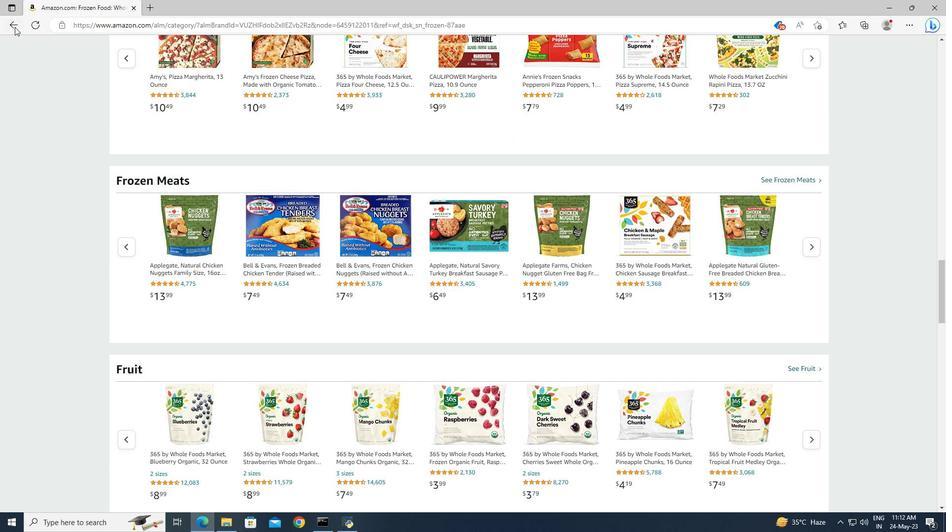 
Action: Mouse moved to (223, 115)
Screenshot: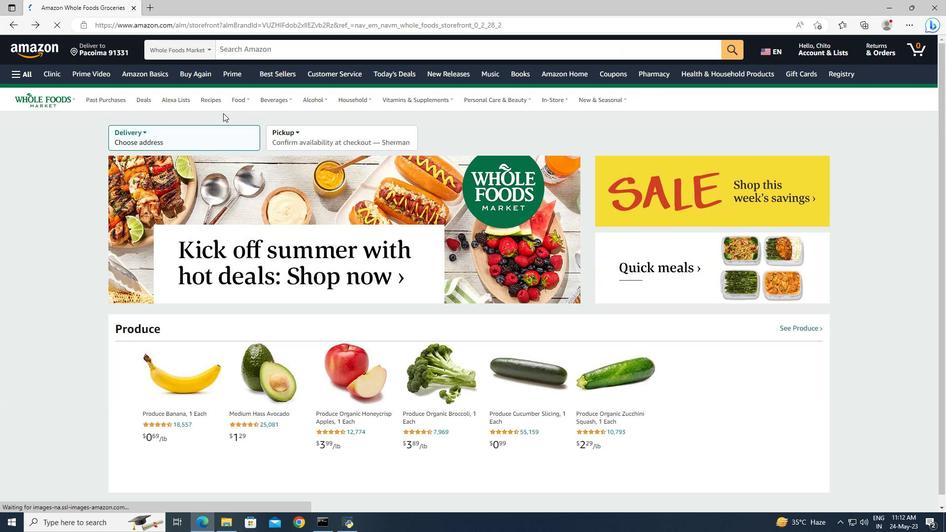 
Action: Mouse scrolled (223, 115) with delta (0, 0)
Screenshot: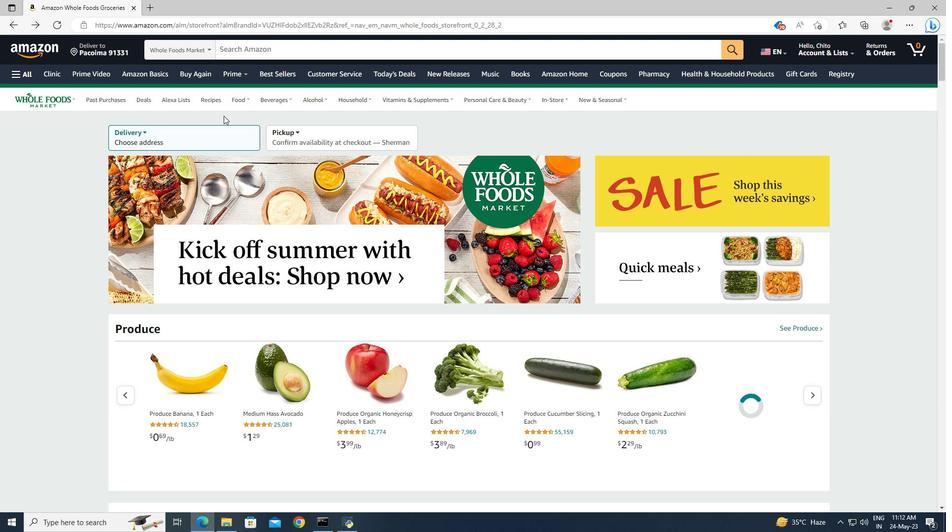 
Action: Mouse scrolled (223, 115) with delta (0, 0)
Screenshot: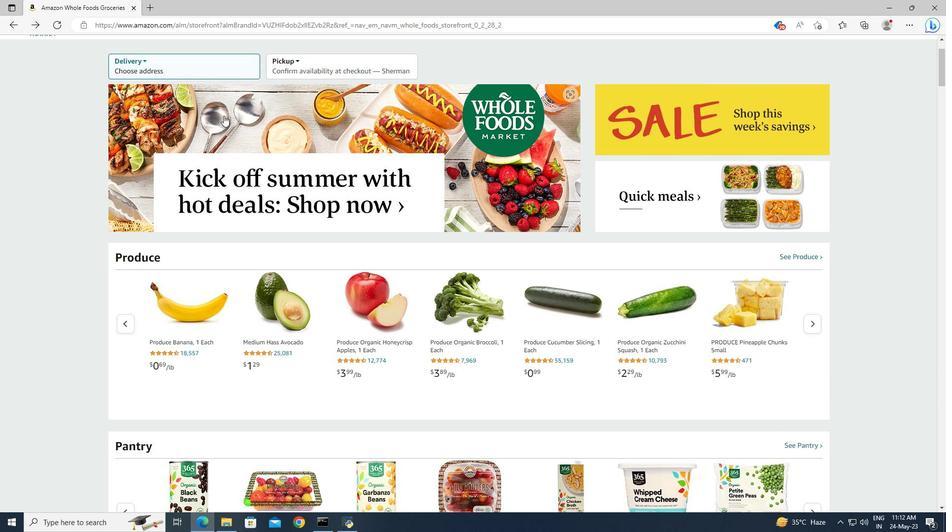 
Action: Mouse scrolled (223, 115) with delta (0, 0)
Screenshot: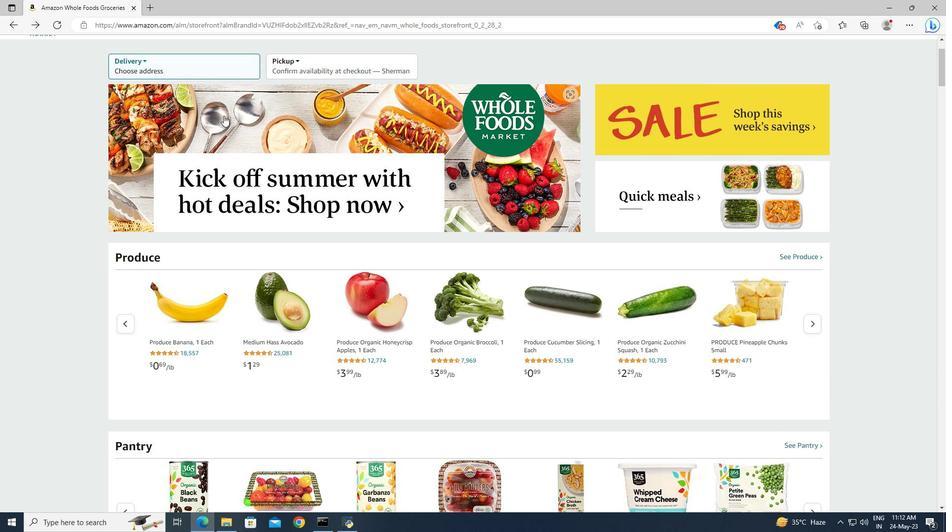 
Action: Mouse scrolled (223, 115) with delta (0, 0)
Screenshot: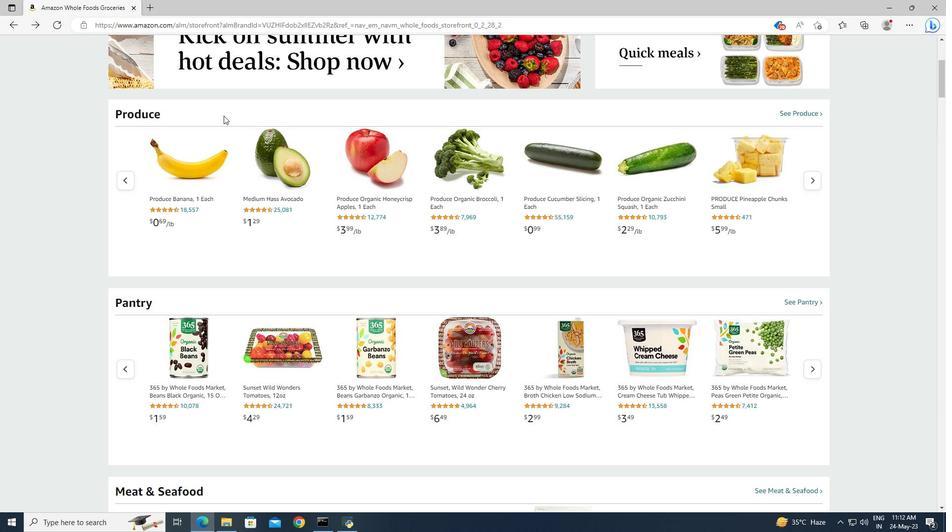 
Action: Mouse scrolled (223, 115) with delta (0, 0)
Screenshot: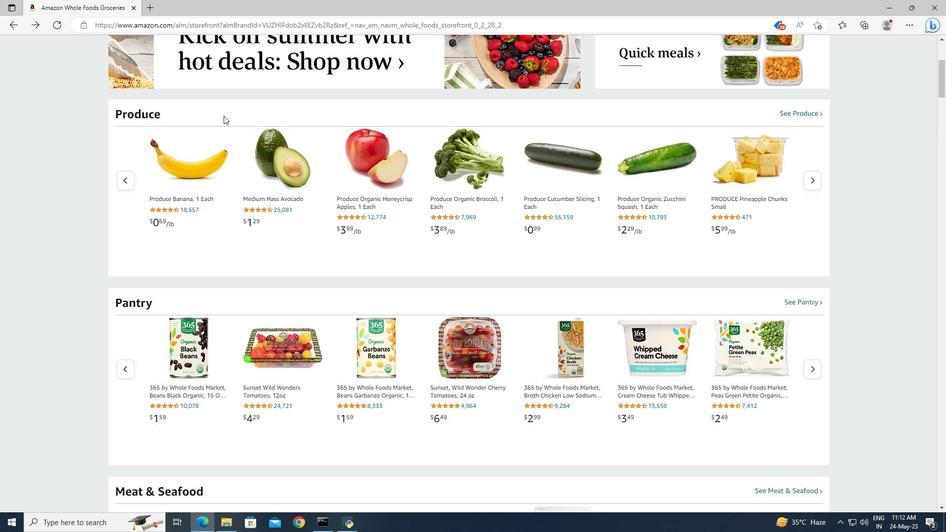 
Action: Mouse scrolled (223, 115) with delta (0, 0)
Screenshot: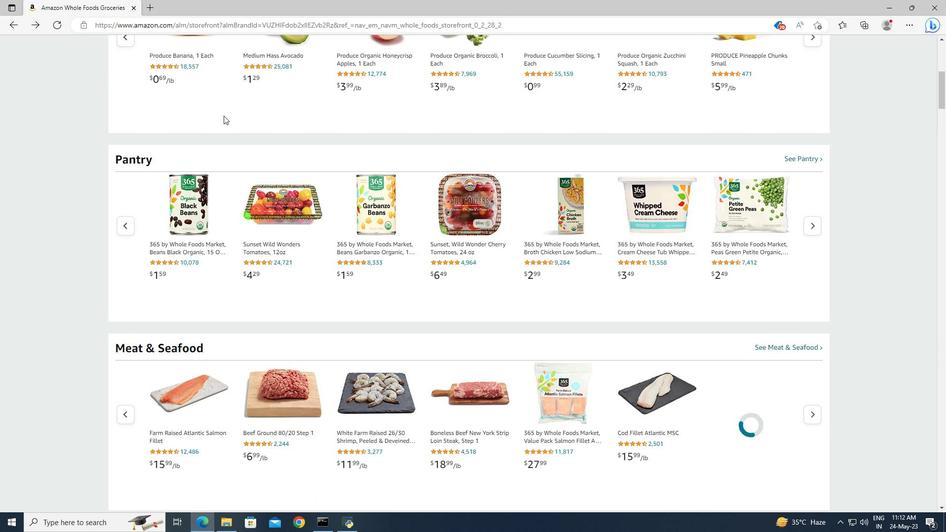 
Action: Mouse scrolled (223, 115) with delta (0, 0)
Screenshot: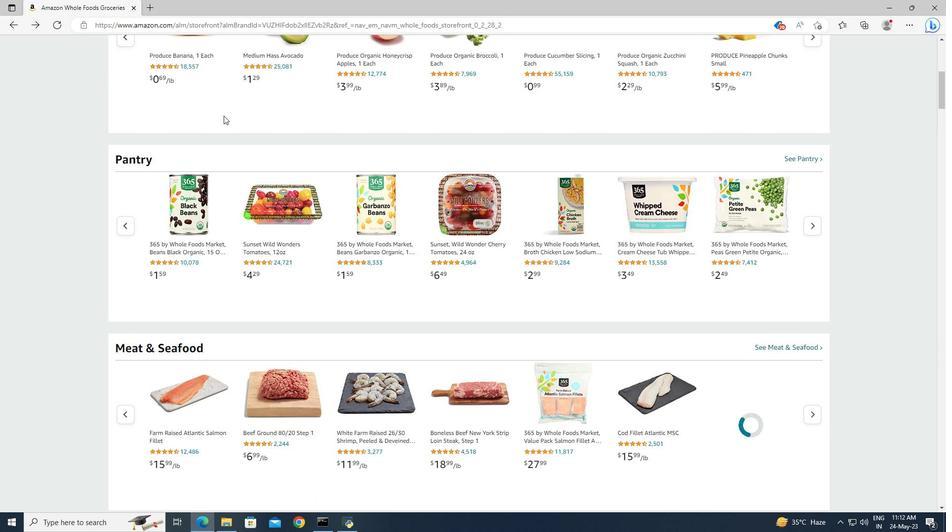 
Action: Mouse scrolled (223, 115) with delta (0, 0)
Screenshot: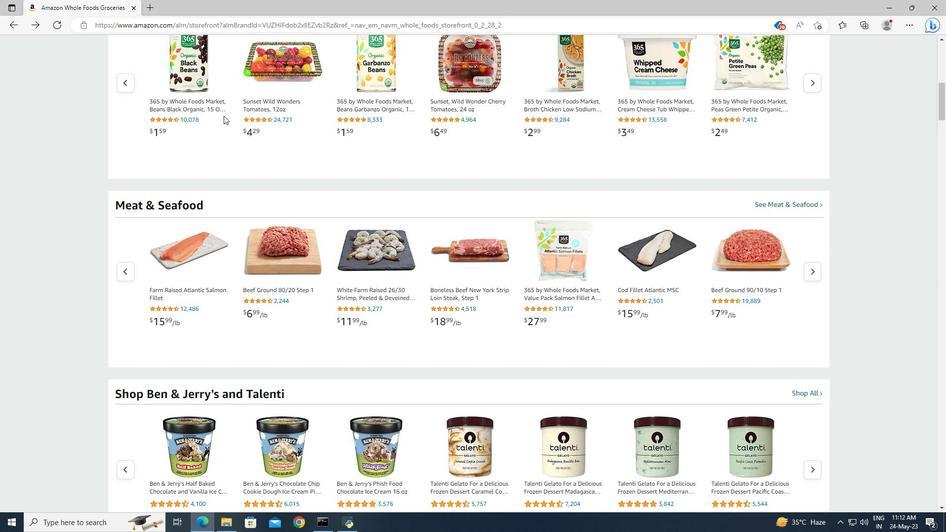 
Action: Mouse scrolled (223, 115) with delta (0, 0)
Screenshot: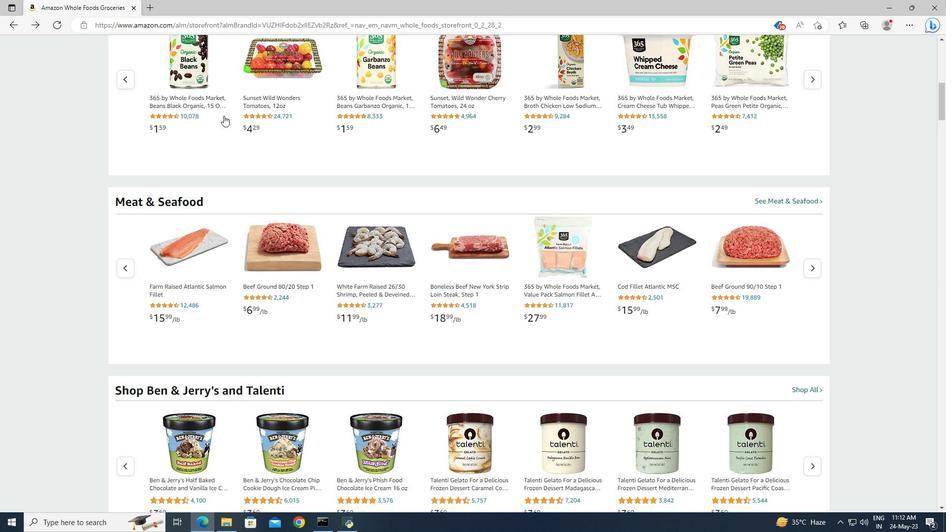 
Action: Mouse scrolled (223, 115) with delta (0, 0)
Screenshot: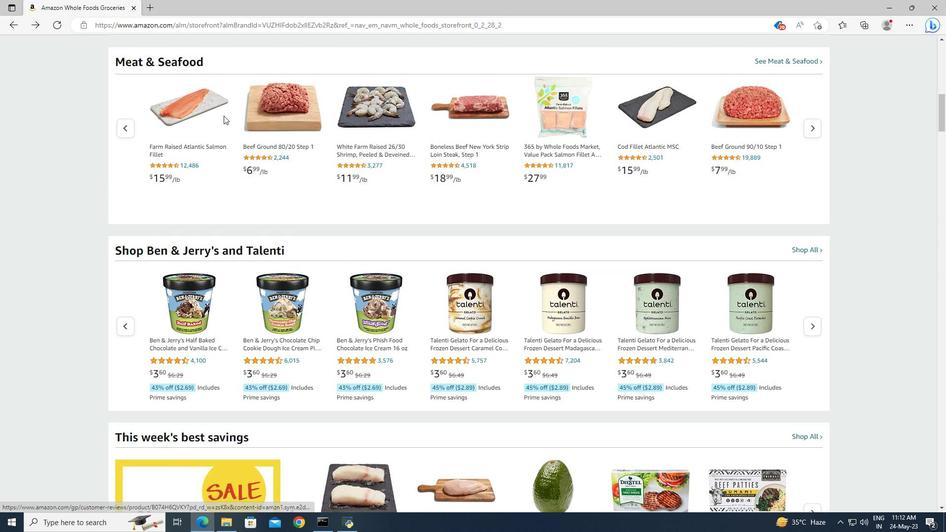 
Action: Mouse scrolled (223, 115) with delta (0, 0)
Screenshot: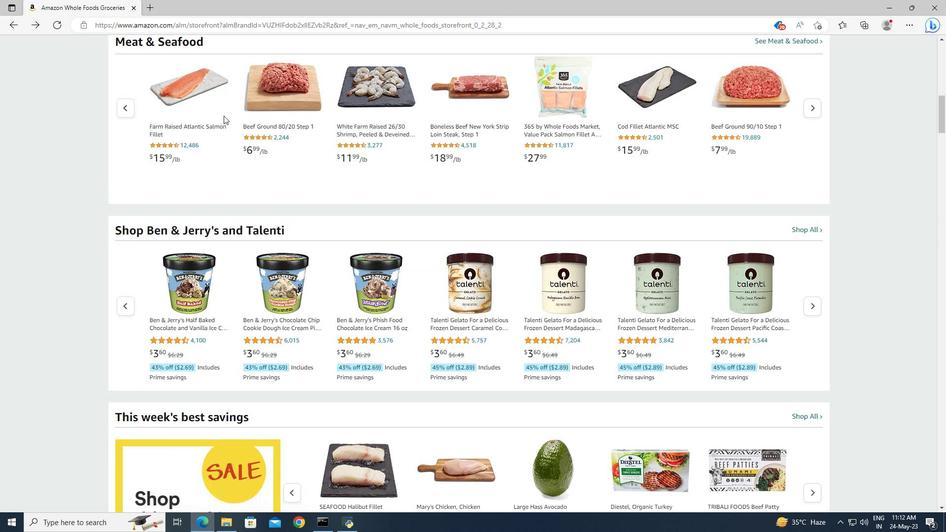 
Action: Mouse scrolled (223, 115) with delta (0, 0)
Screenshot: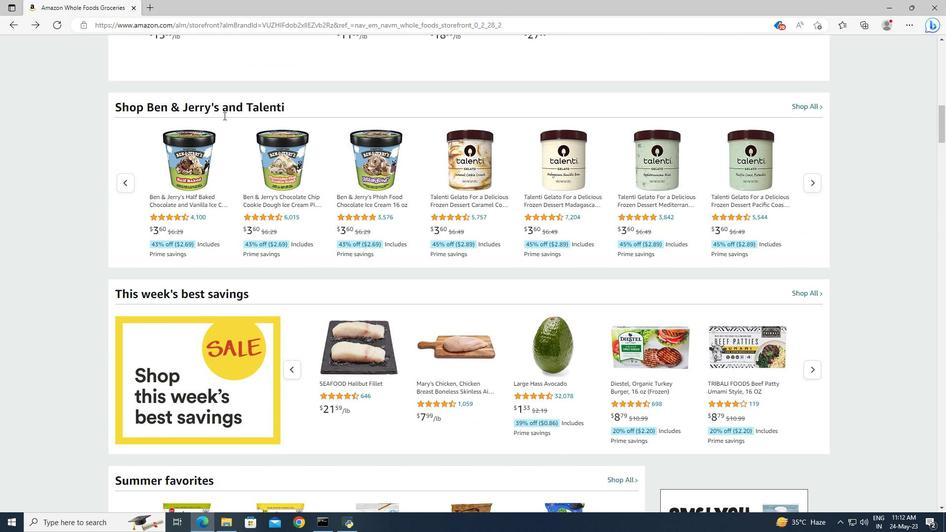 
Action: Mouse scrolled (223, 115) with delta (0, 0)
Screenshot: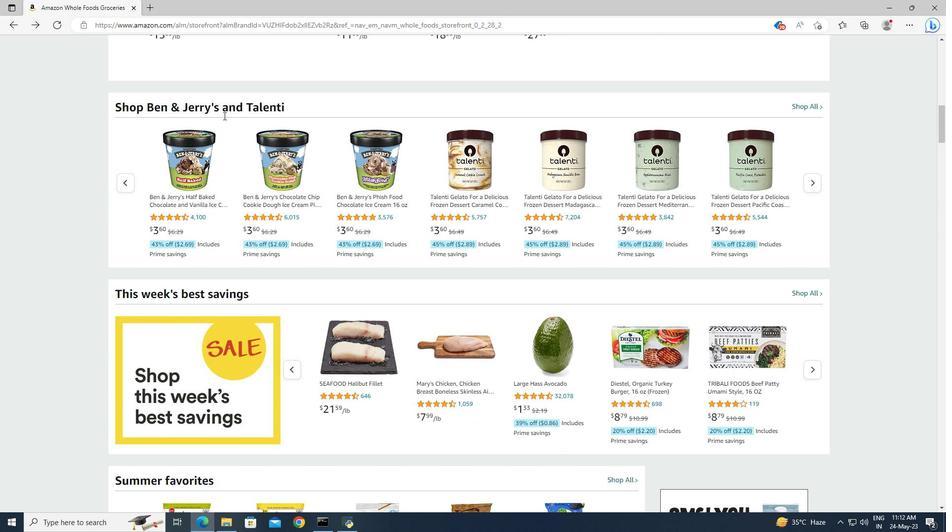 
Action: Mouse scrolled (223, 115) with delta (0, 0)
Screenshot: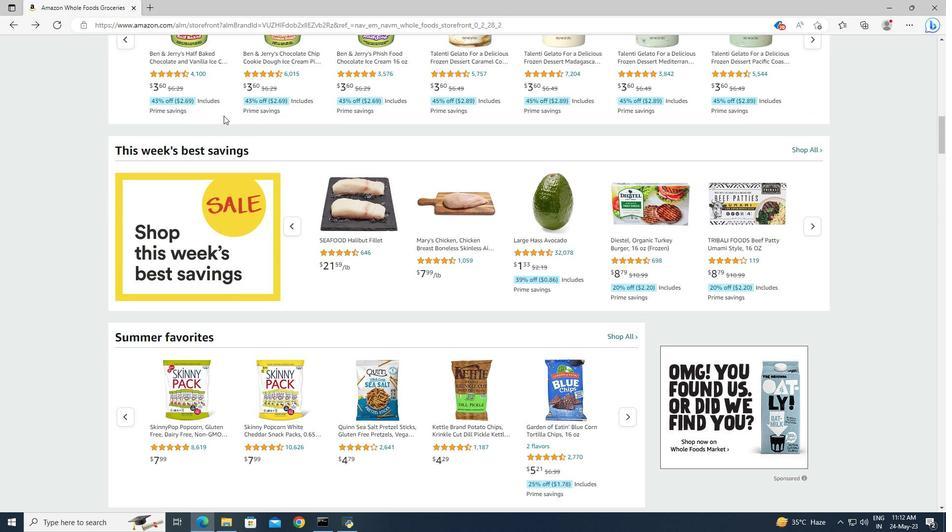 
Action: Mouse scrolled (223, 115) with delta (0, 0)
Screenshot: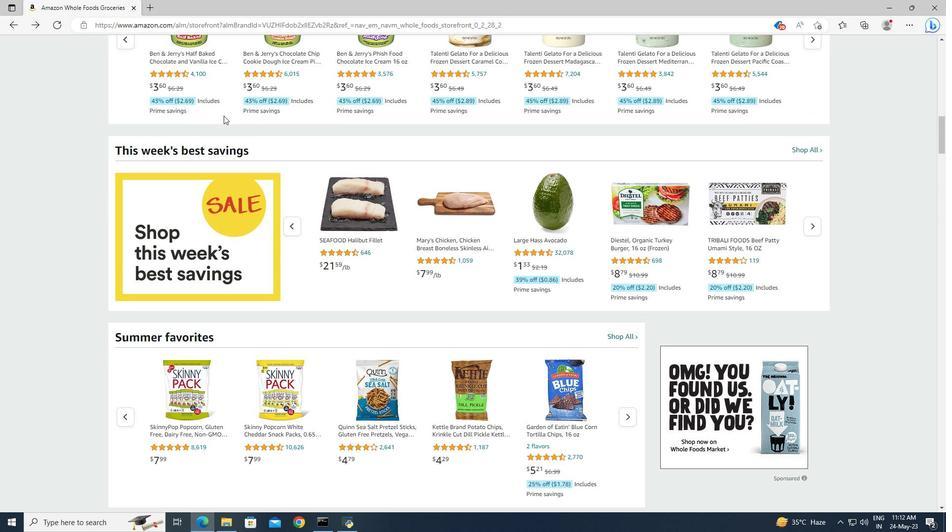 
Action: Mouse scrolled (223, 115) with delta (0, 0)
Screenshot: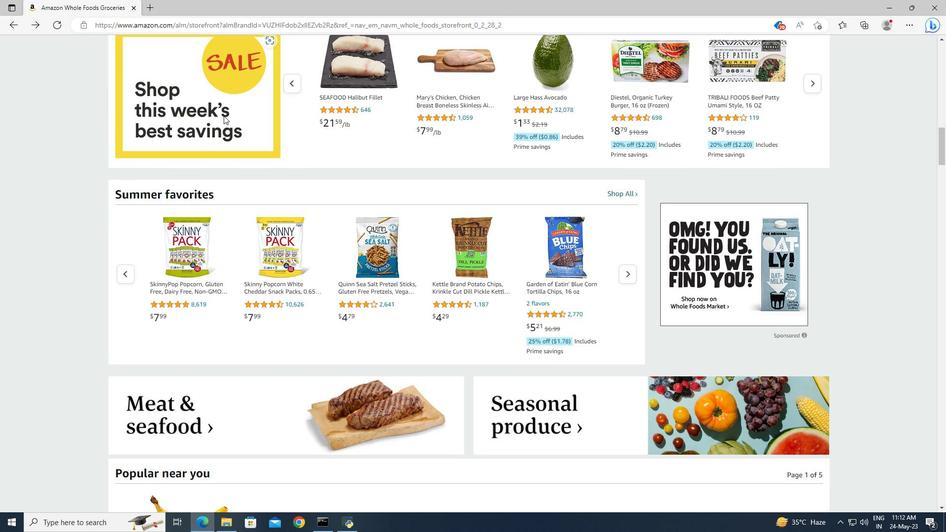 
Action: Mouse scrolled (223, 115) with delta (0, 0)
Screenshot: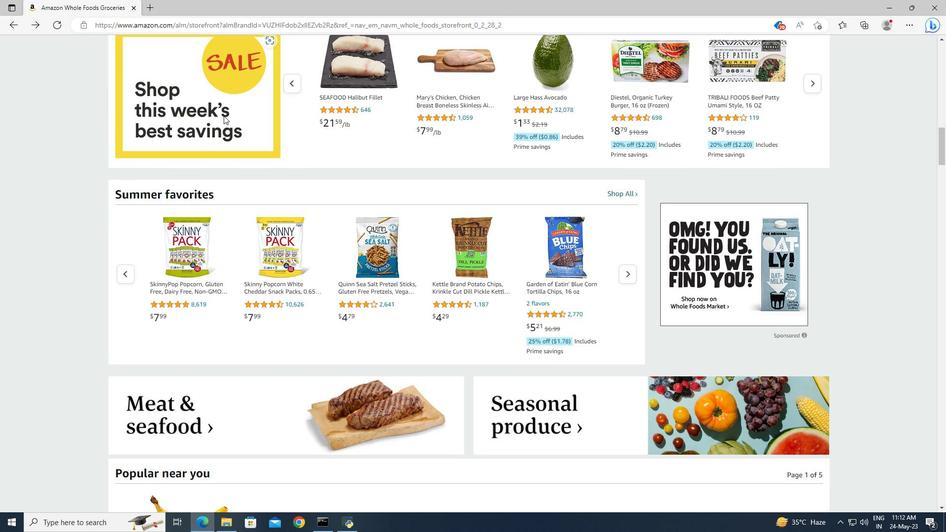 
Action: Mouse scrolled (223, 115) with delta (0, 0)
Screenshot: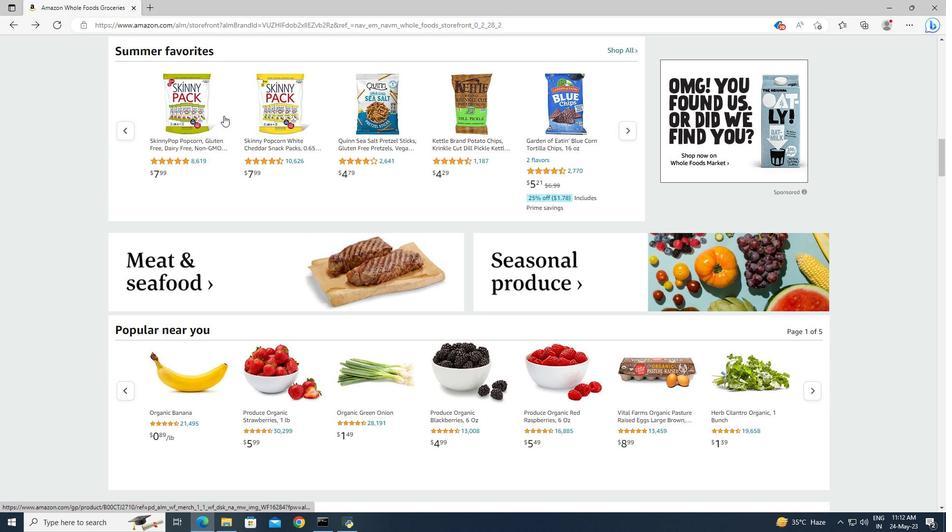 
Action: Mouse scrolled (223, 115) with delta (0, 0)
Screenshot: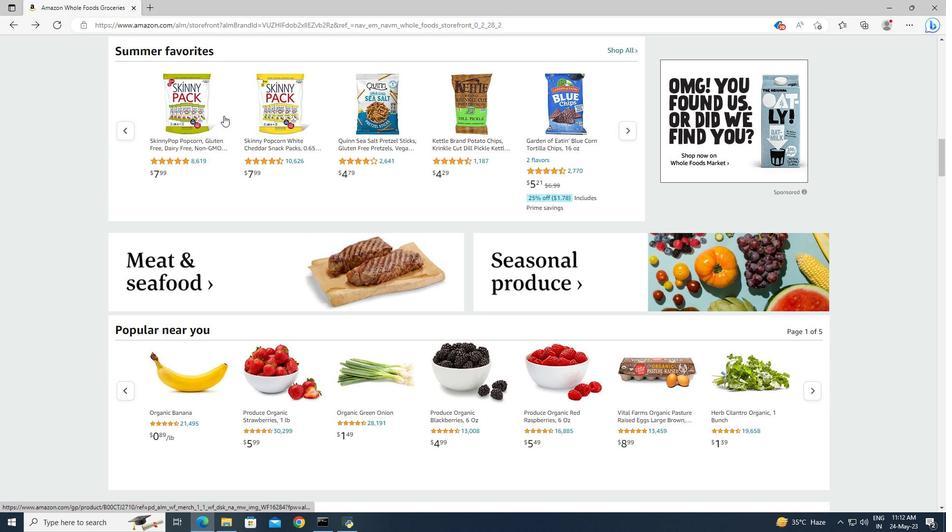
Action: Mouse scrolled (223, 115) with delta (0, 0)
Screenshot: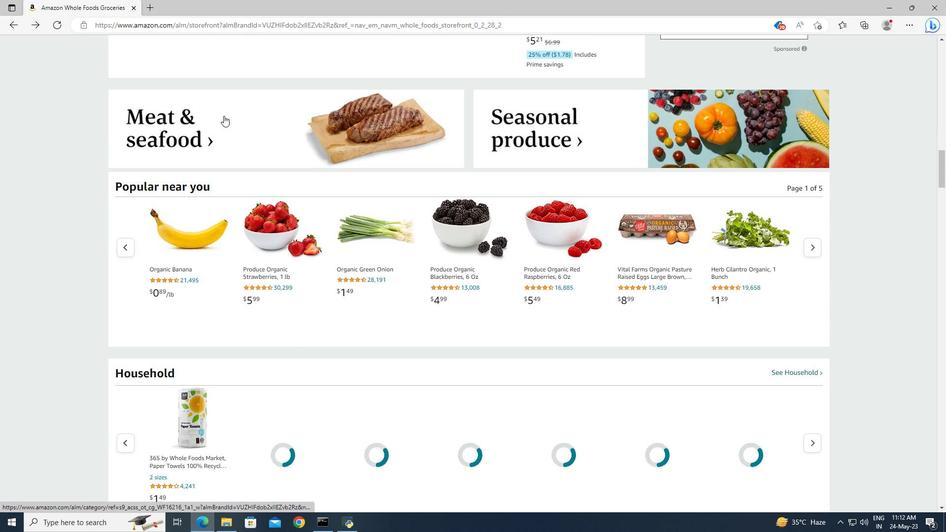 
Action: Mouse scrolled (223, 115) with delta (0, 0)
Screenshot: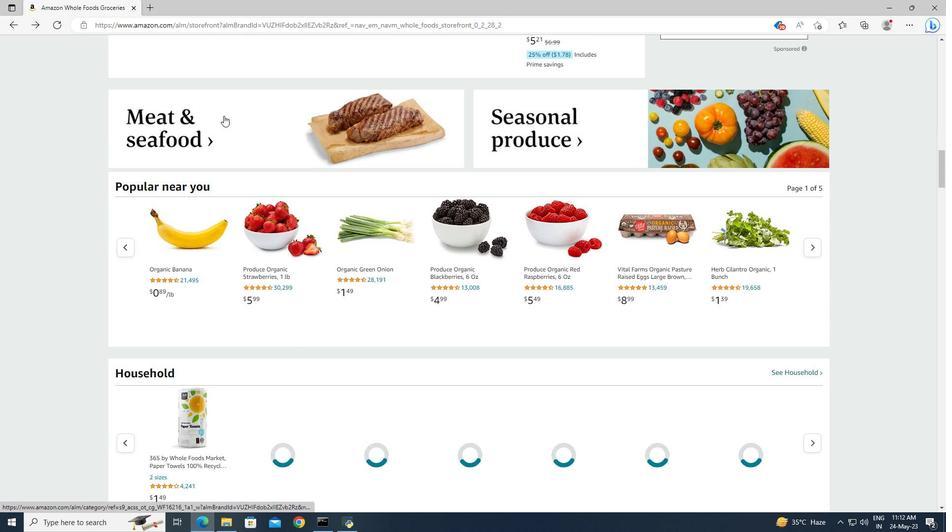 
Action: Mouse scrolled (223, 115) with delta (0, 0)
Screenshot: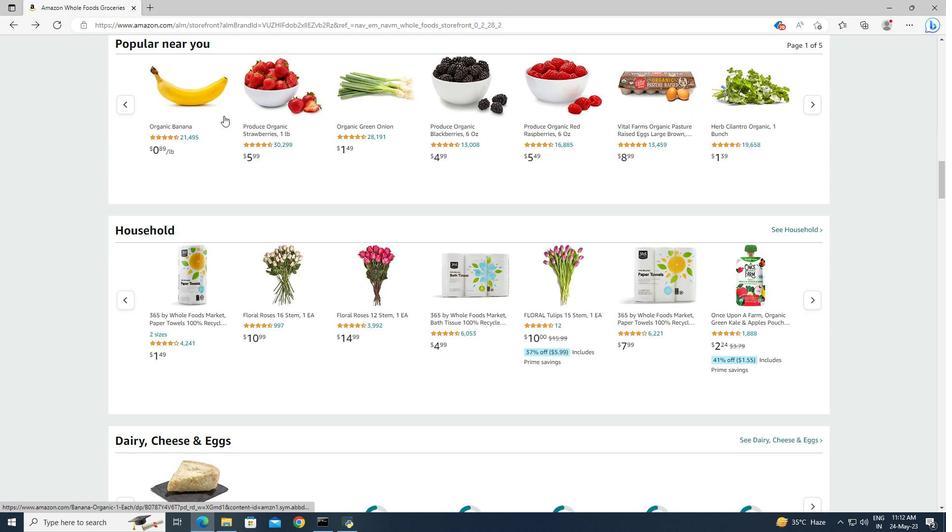 
Action: Mouse scrolled (223, 115) with delta (0, 0)
Screenshot: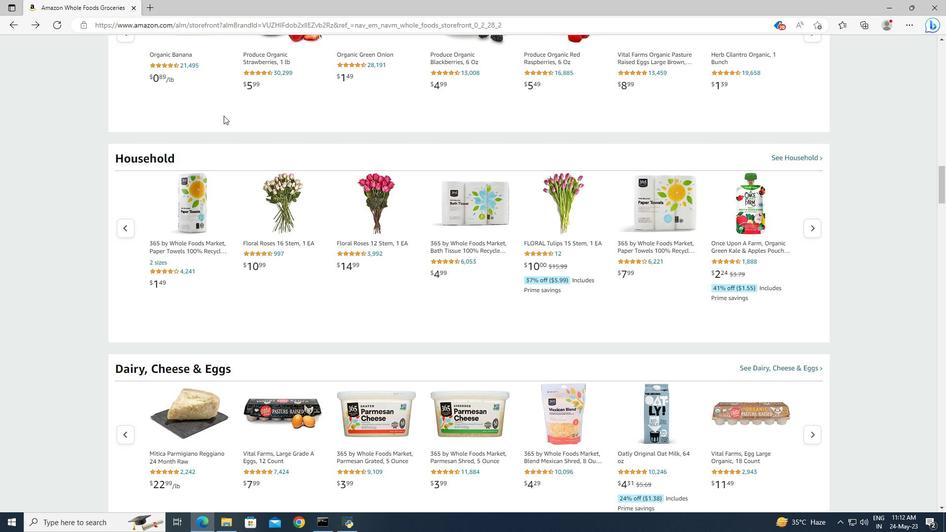 
Action: Mouse scrolled (223, 115) with delta (0, 0)
Screenshot: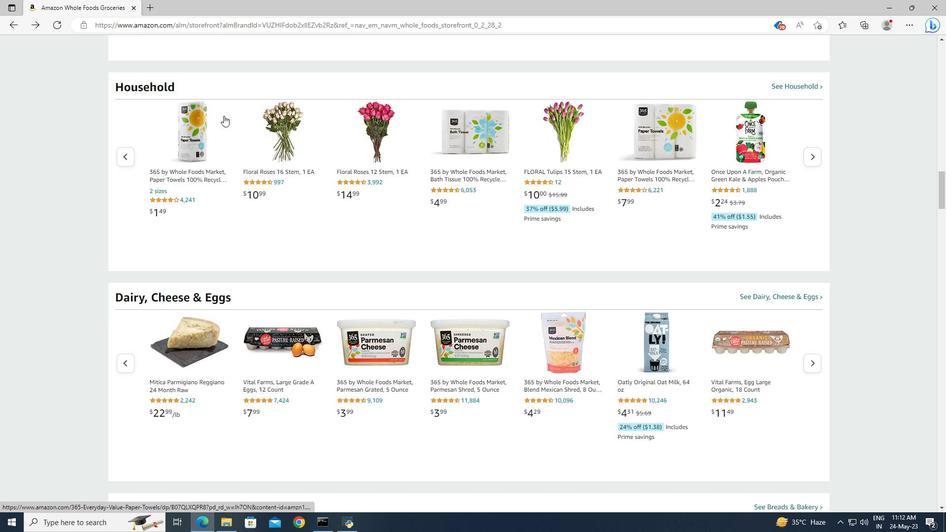 
Action: Mouse scrolled (223, 115) with delta (0, 0)
Screenshot: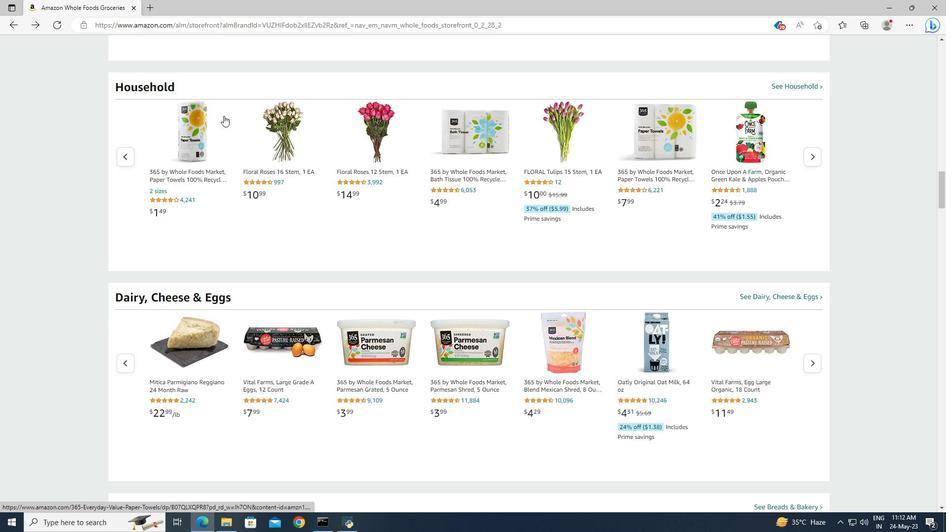 
Action: Mouse scrolled (223, 115) with delta (0, 0)
Screenshot: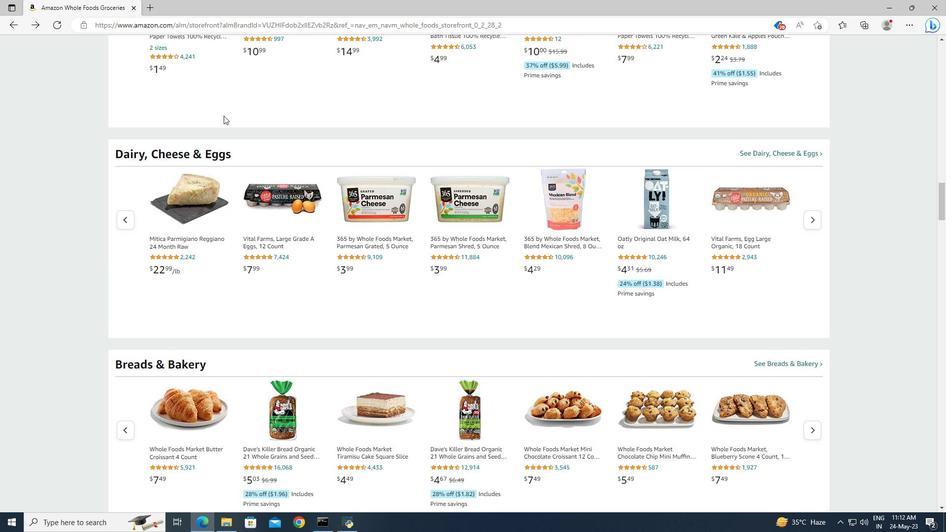 
Action: Mouse scrolled (223, 115) with delta (0, 0)
Screenshot: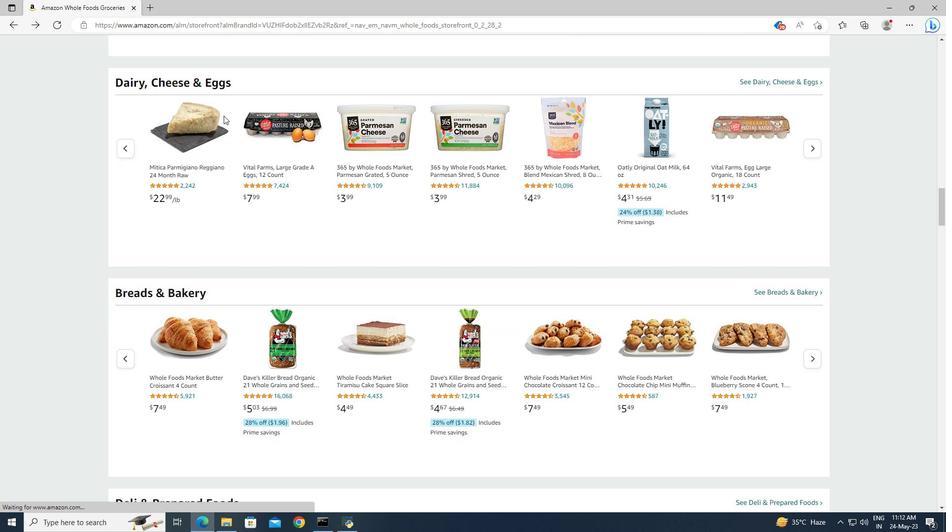 
Action: Mouse scrolled (223, 115) with delta (0, 0)
Screenshot: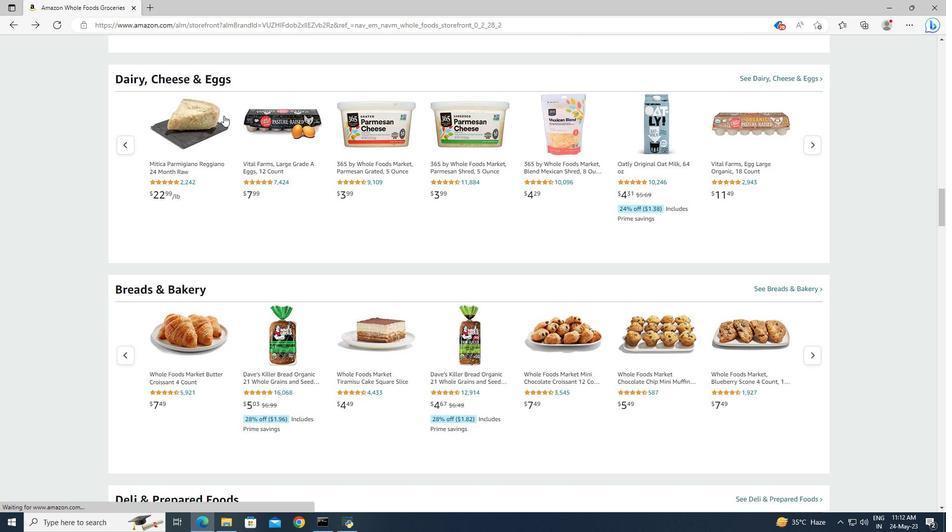 
Action: Mouse scrolled (223, 115) with delta (0, 0)
Screenshot: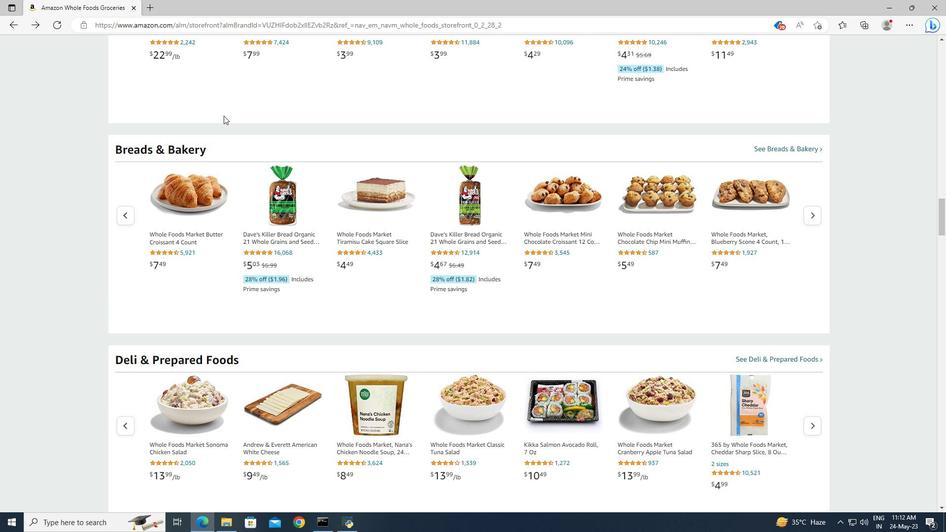 
Action: Mouse scrolled (223, 115) with delta (0, 0)
Screenshot: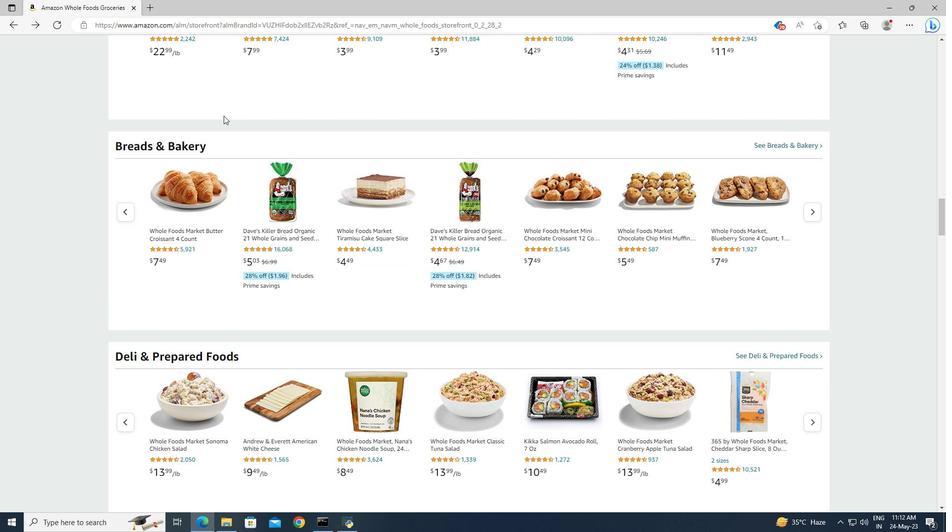 
Action: Mouse scrolled (223, 115) with delta (0, 0)
Screenshot: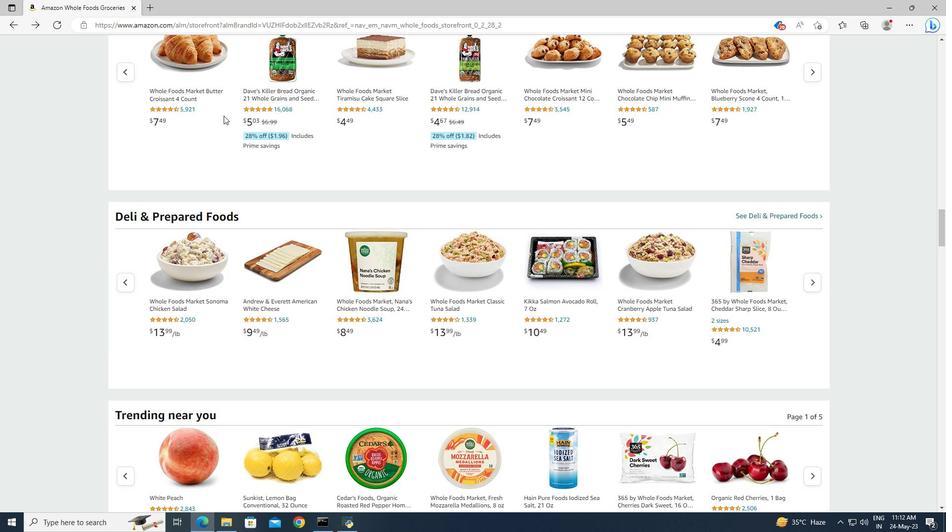 
Action: Mouse scrolled (223, 115) with delta (0, 0)
Screenshot: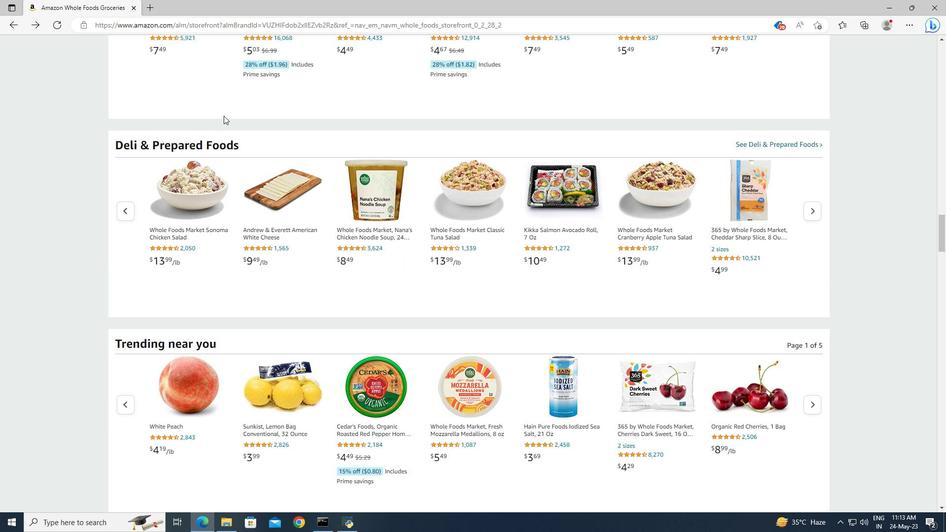 
Action: Mouse scrolled (223, 115) with delta (0, 0)
Screenshot: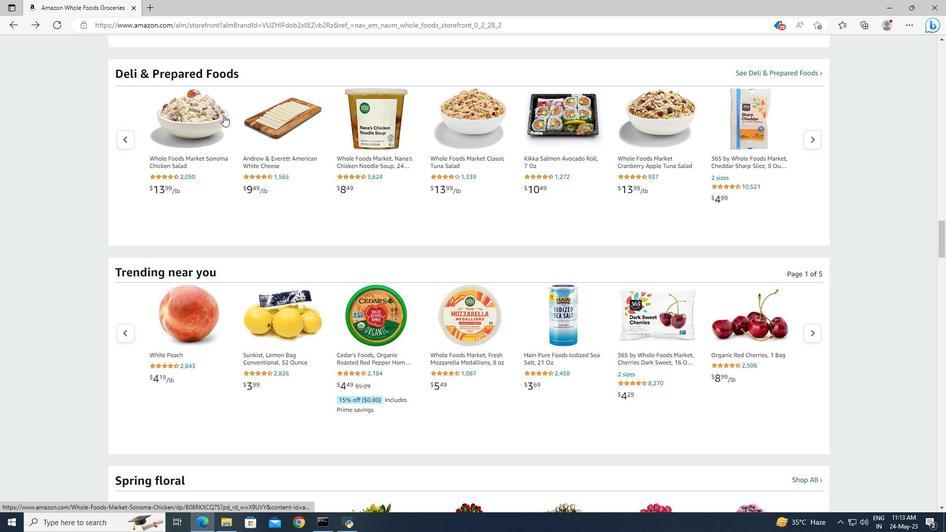 
Action: Mouse scrolled (223, 115) with delta (0, 0)
Screenshot: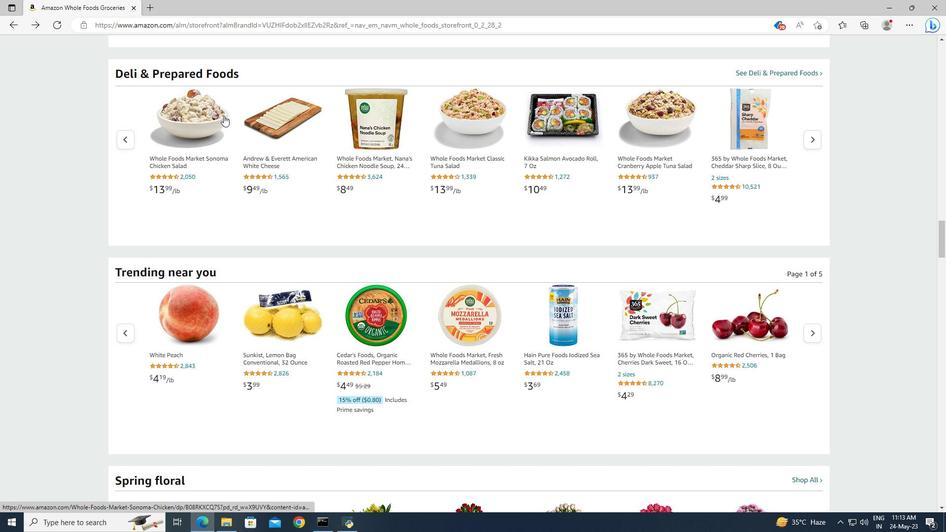 
Action: Mouse scrolled (223, 115) with delta (0, 0)
Screenshot: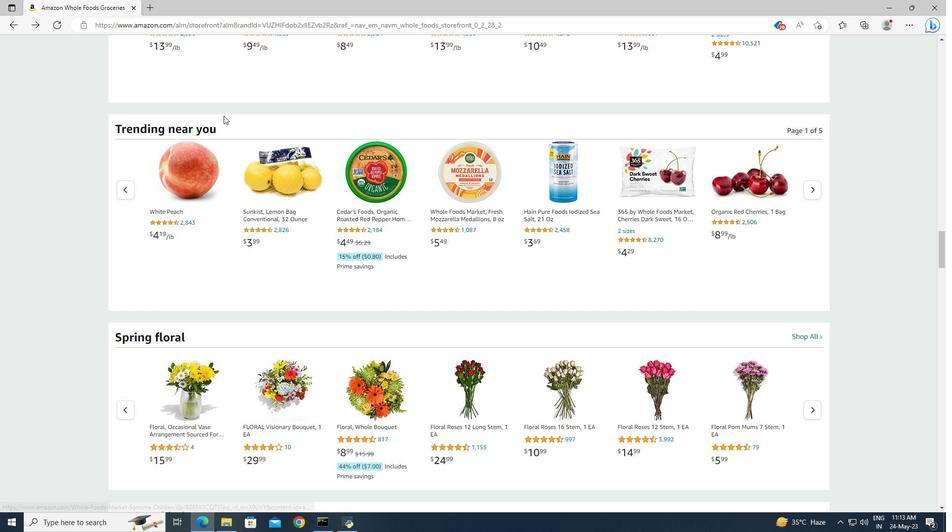
Action: Mouse scrolled (223, 115) with delta (0, 0)
Screenshot: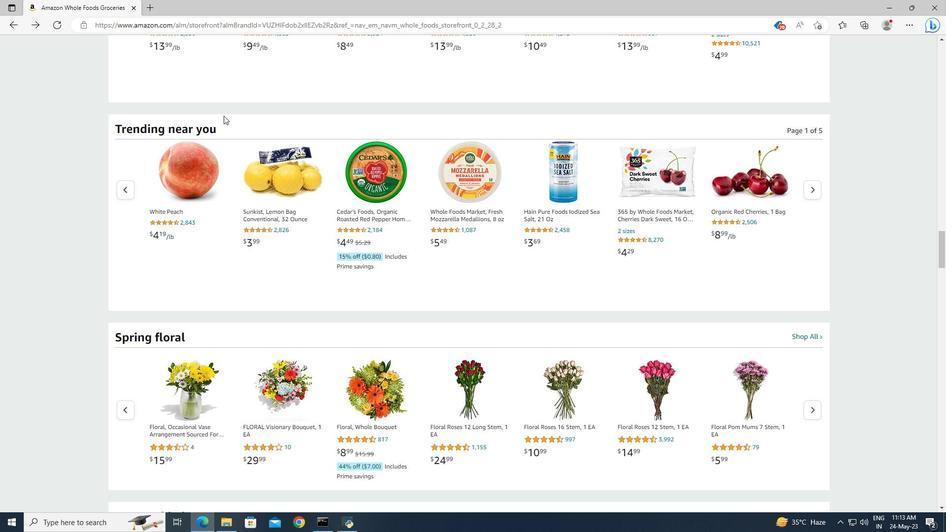 
Action: Mouse scrolled (223, 115) with delta (0, 0)
Screenshot: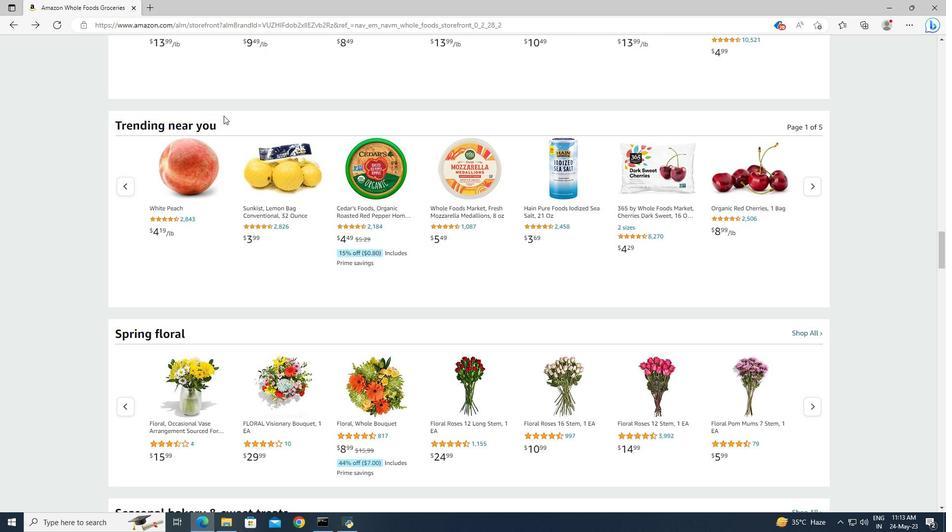 
Action: Mouse scrolled (223, 115) with delta (0, 0)
Screenshot: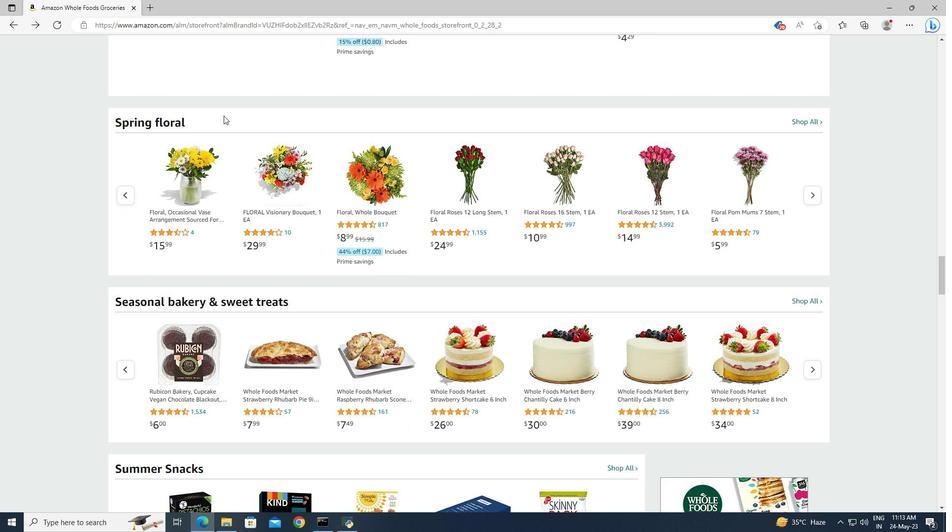 
Action: Mouse scrolled (223, 115) with delta (0, 0)
Screenshot: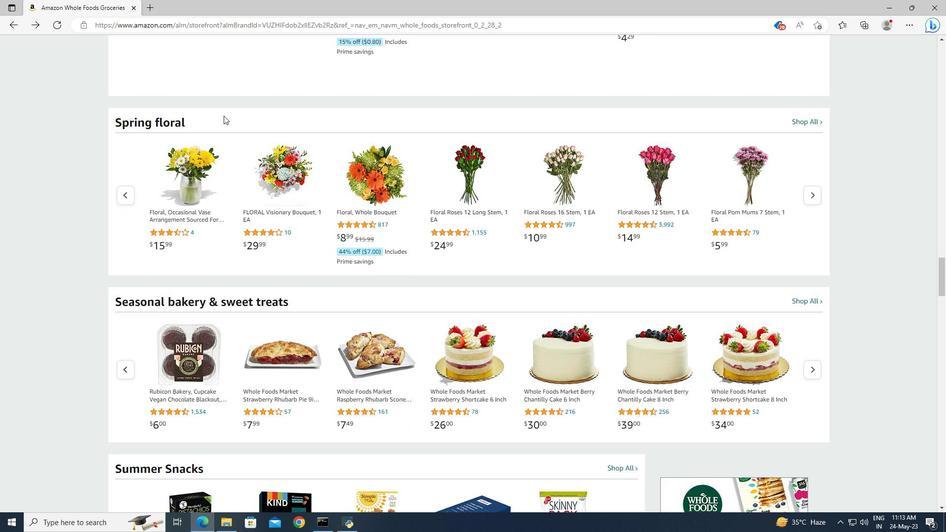 
Action: Mouse scrolled (223, 115) with delta (0, 0)
Screenshot: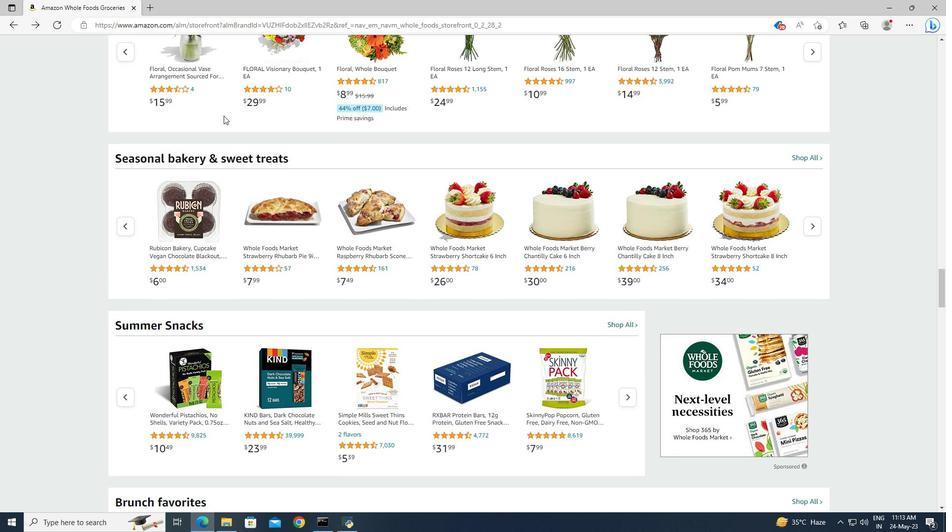 
Action: Mouse scrolled (223, 115) with delta (0, 0)
Screenshot: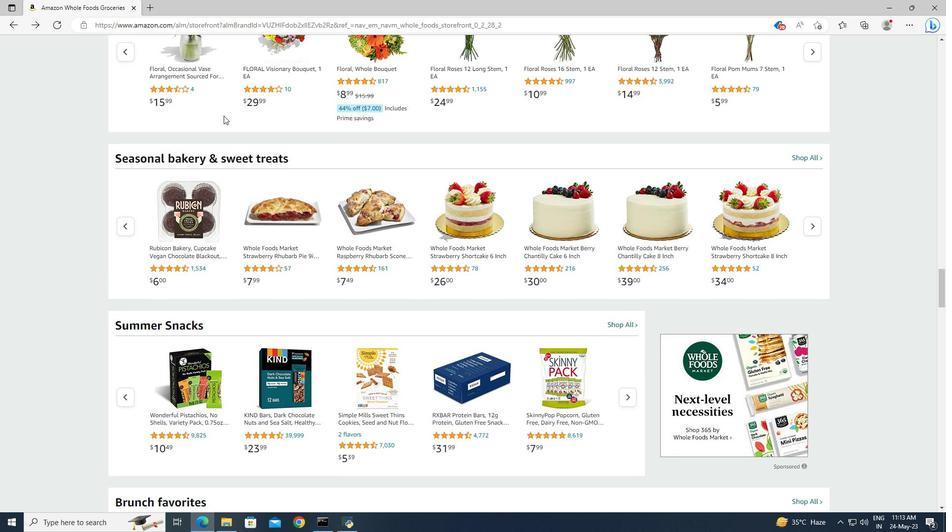 
Action: Mouse scrolled (223, 115) with delta (0, 0)
Screenshot: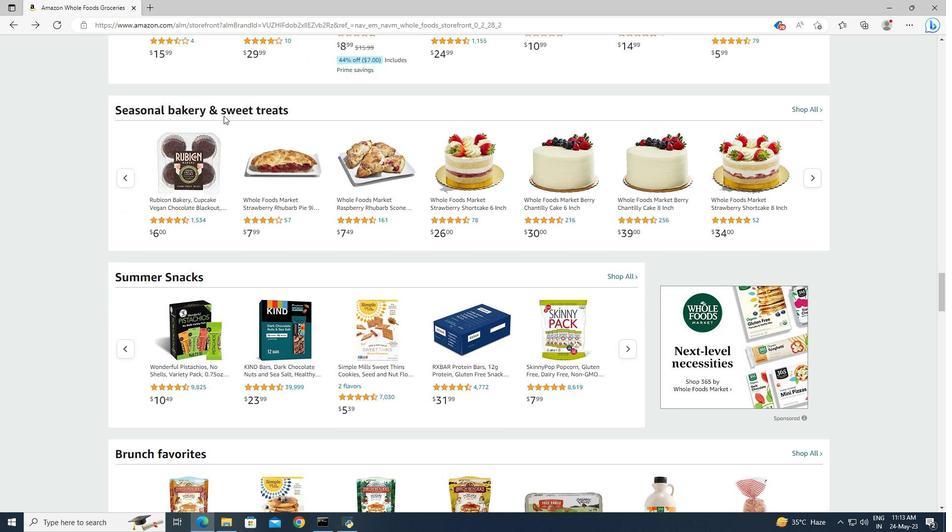
Action: Mouse scrolled (223, 115) with delta (0, 0)
Screenshot: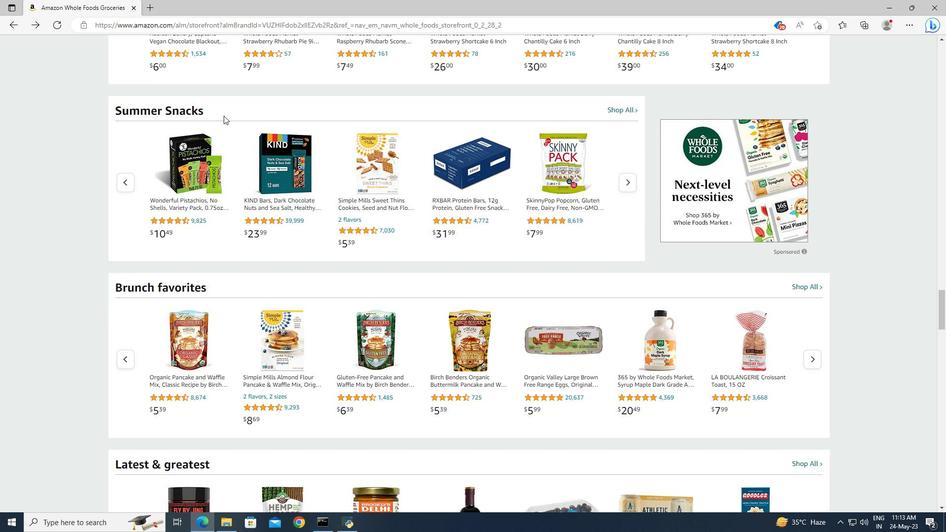 
Action: Mouse scrolled (223, 115) with delta (0, 0)
Screenshot: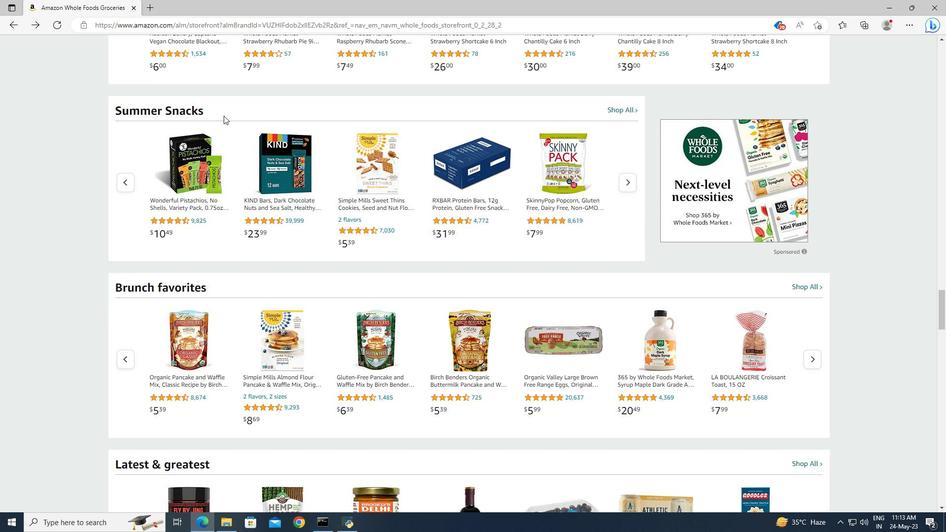 
Action: Mouse scrolled (223, 115) with delta (0, 0)
Screenshot: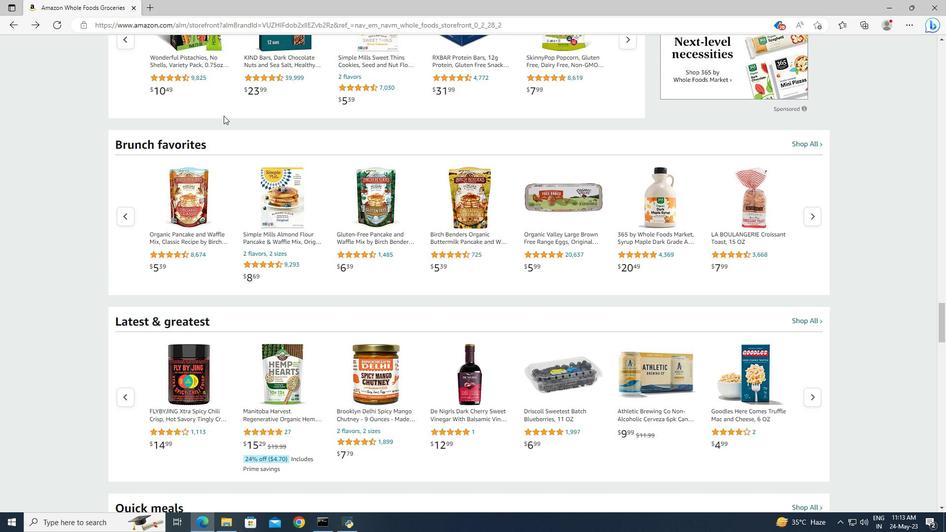 
Action: Mouse scrolled (223, 115) with delta (0, 0)
Screenshot: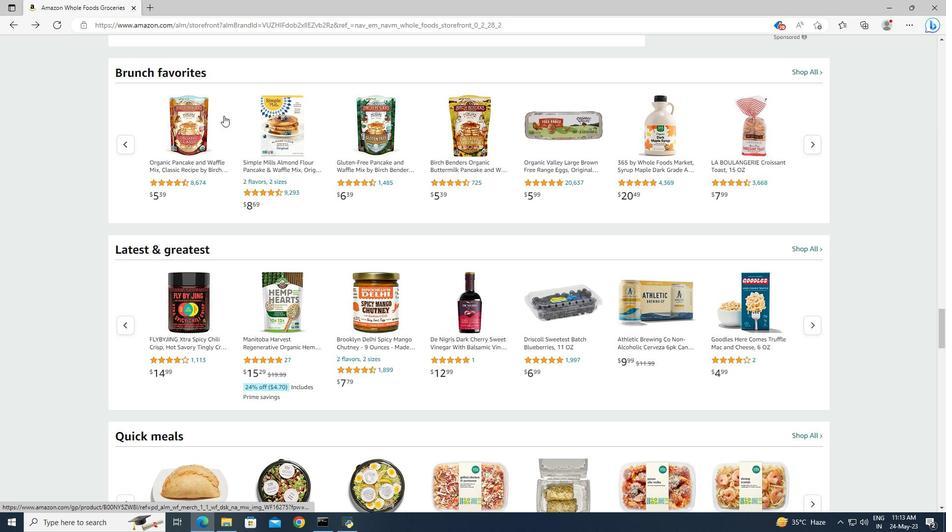 
Action: Mouse moved to (274, 210)
Screenshot: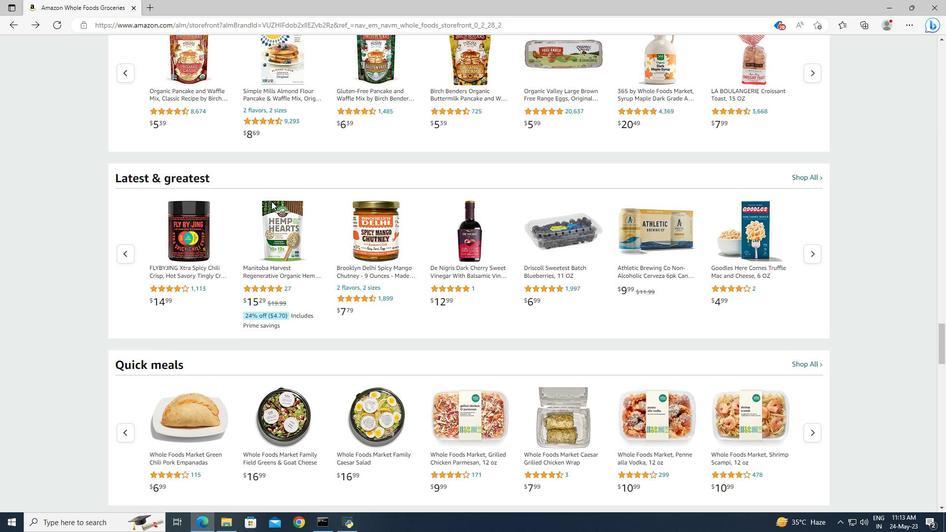 
Action: Mouse scrolled (274, 210) with delta (0, 0)
Screenshot: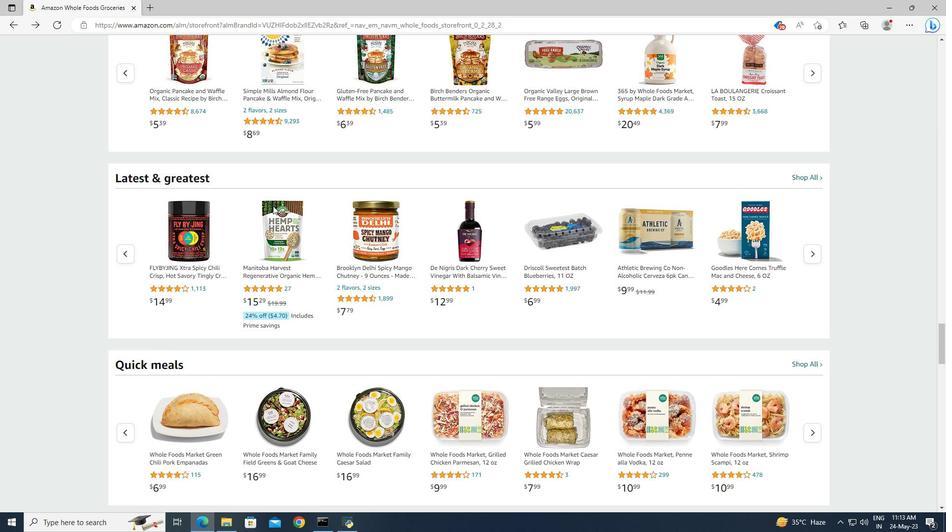 
Action: Mouse scrolled (274, 210) with delta (0, 0)
Screenshot: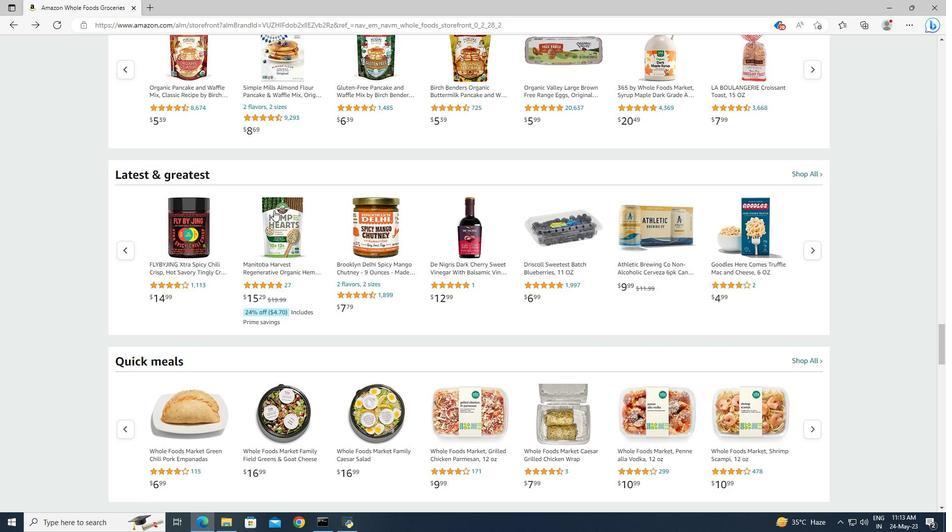 
Action: Mouse scrolled (274, 210) with delta (0, 0)
Screenshot: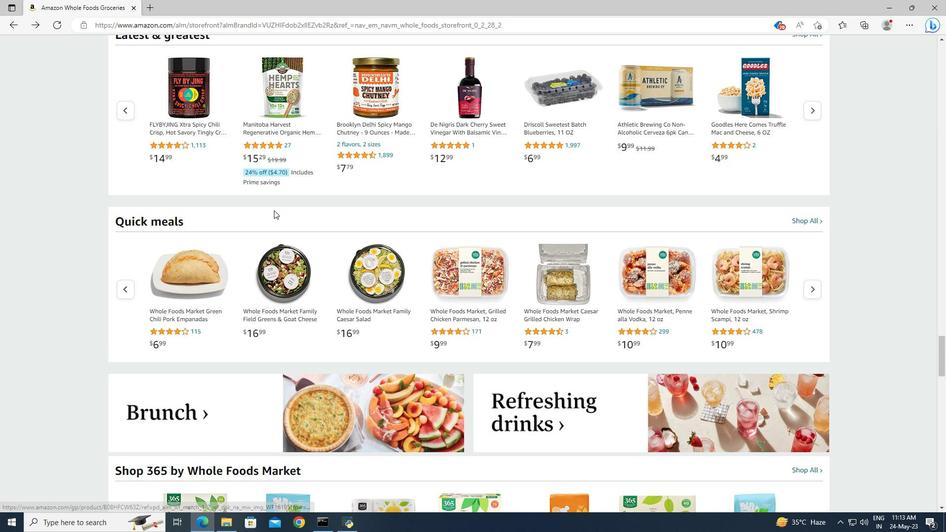 
Action: Mouse scrolled (274, 210) with delta (0, 0)
Screenshot: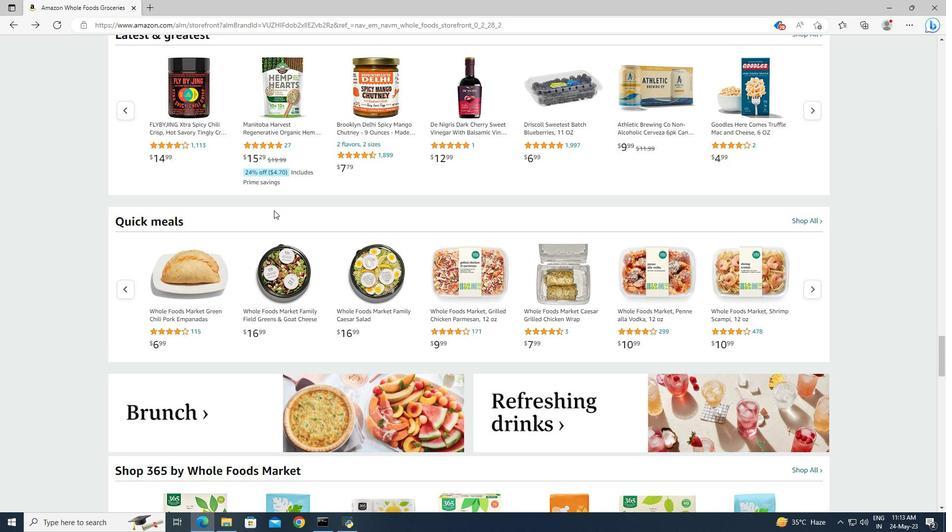 
Action: Mouse scrolled (274, 210) with delta (0, 0)
Screenshot: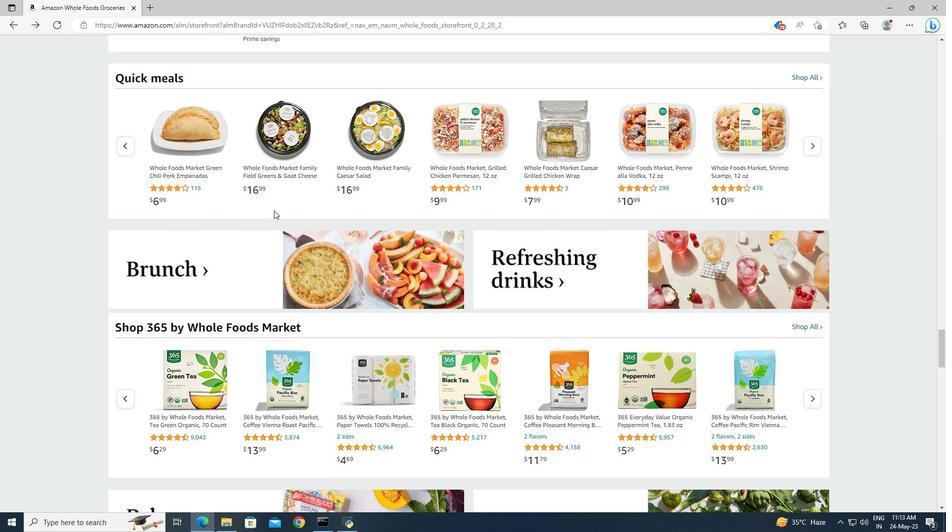 
Action: Mouse scrolled (274, 210) with delta (0, 0)
Screenshot: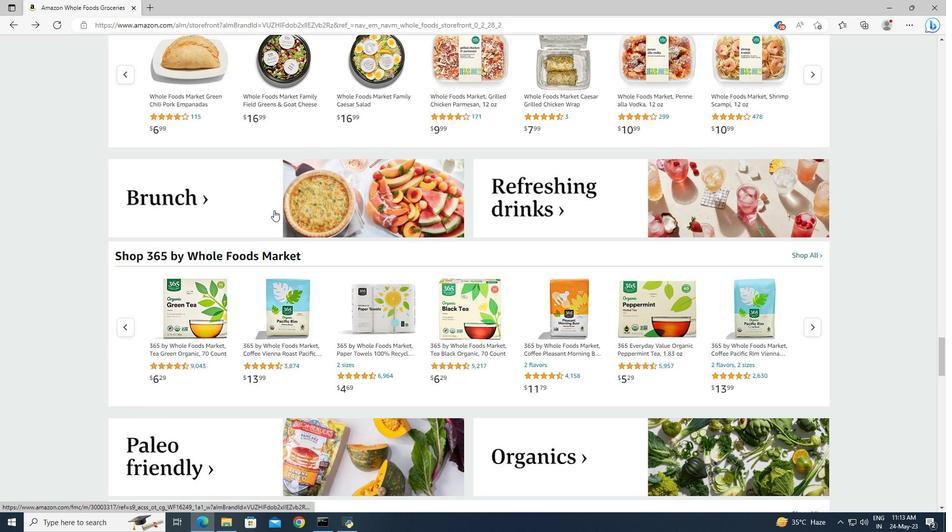 
Action: Mouse scrolled (274, 210) with delta (0, 0)
Screenshot: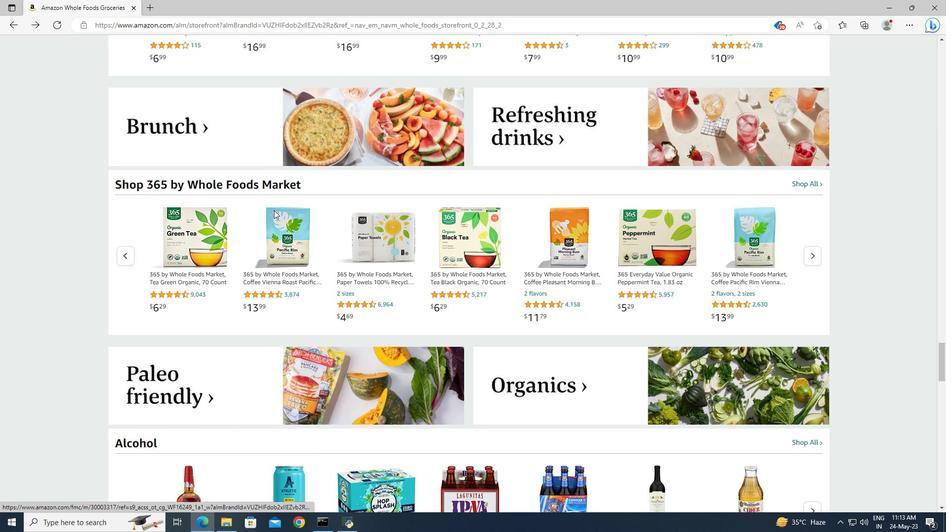
Action: Mouse scrolled (274, 210) with delta (0, 0)
Screenshot: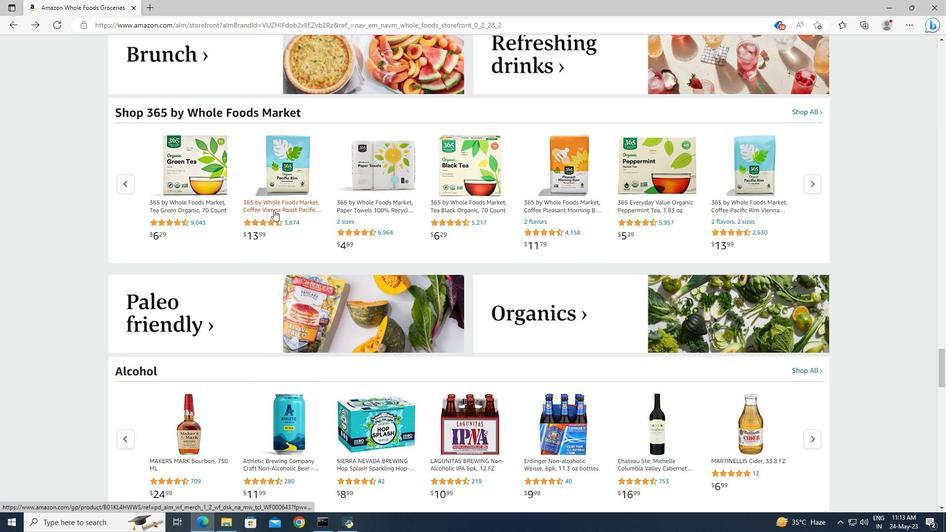 
Action: Mouse scrolled (274, 210) with delta (0, 0)
Screenshot: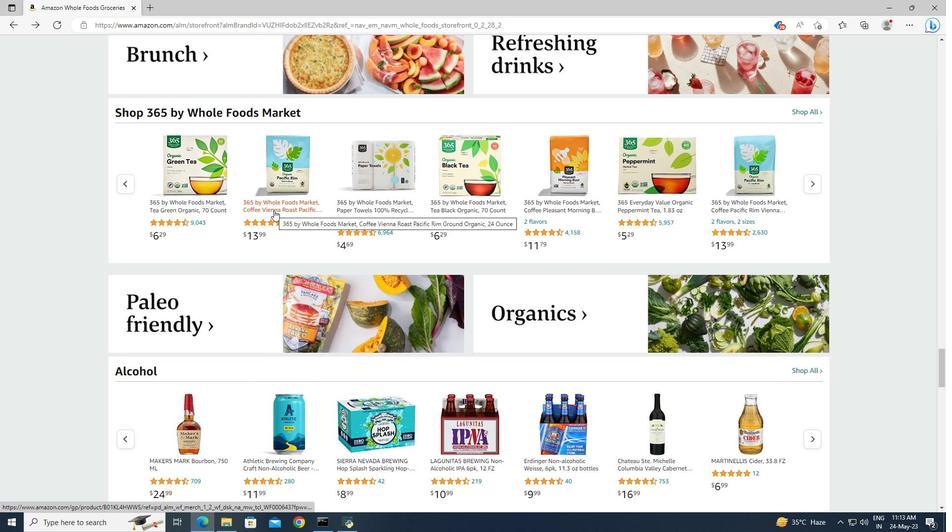 
Action: Mouse scrolled (274, 210) with delta (0, 0)
Screenshot: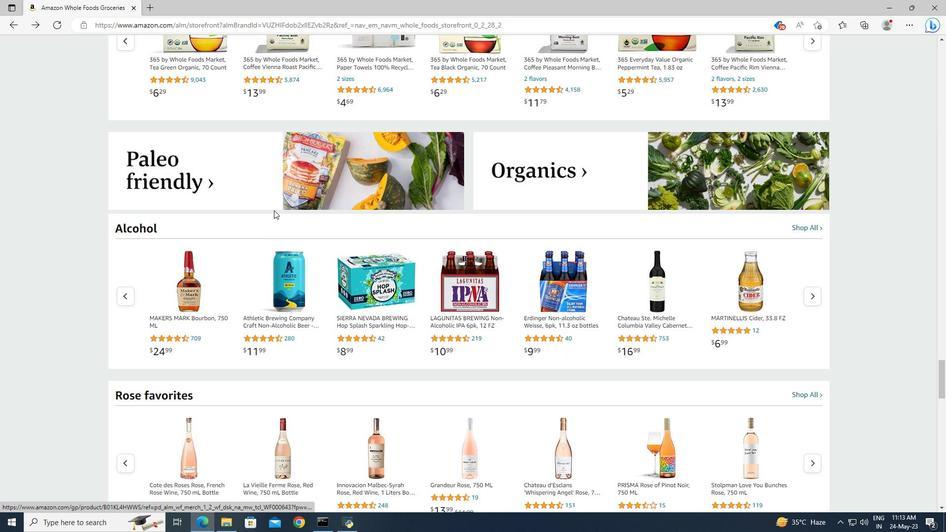 
Action: Mouse scrolled (274, 210) with delta (0, 0)
Screenshot: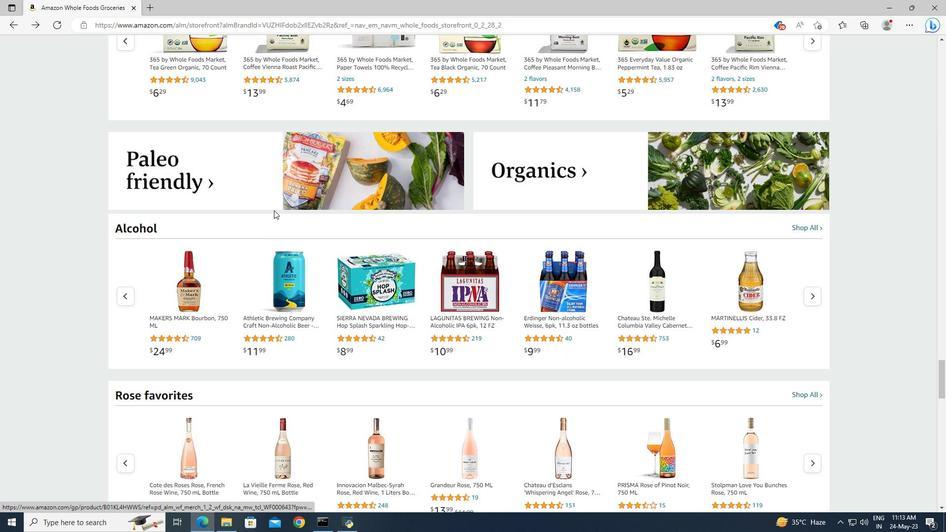 
Action: Mouse scrolled (274, 210) with delta (0, 0)
Screenshot: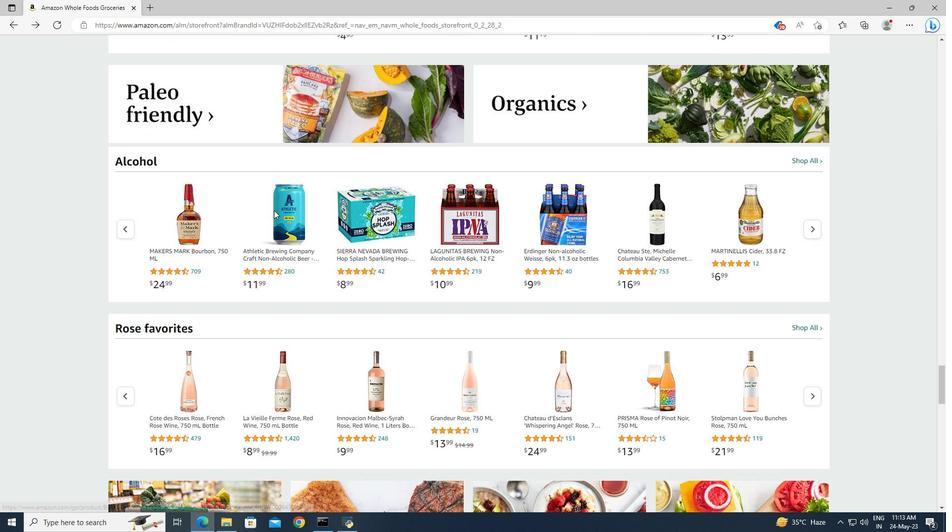
Action: Mouse scrolled (274, 210) with delta (0, 0)
Screenshot: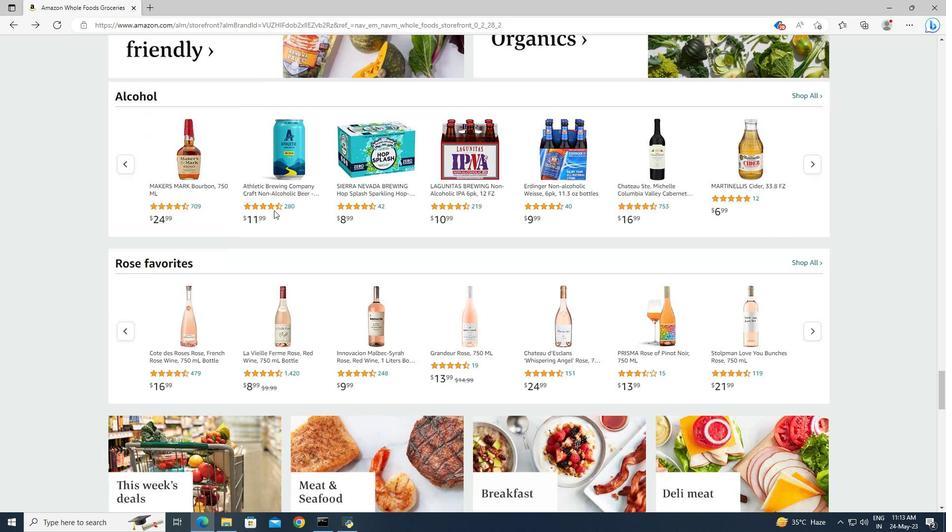 
Action: Mouse scrolled (274, 210) with delta (0, 0)
Screenshot: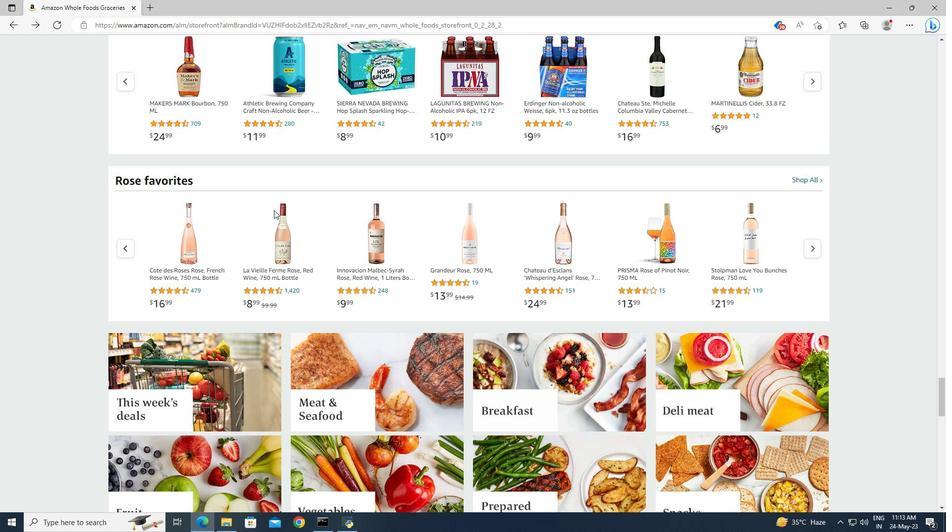 
Action: Mouse scrolled (274, 210) with delta (0, 0)
Screenshot: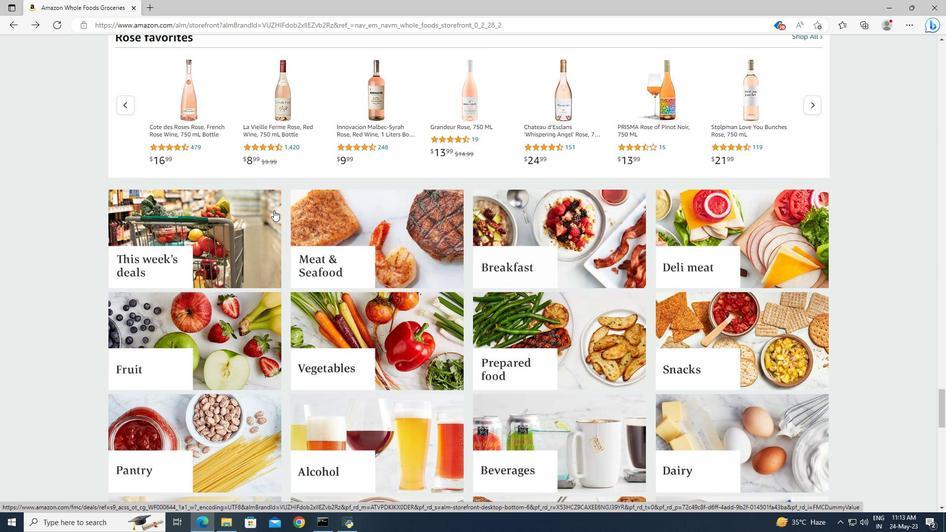 
Action: Mouse scrolled (274, 210) with delta (0, 0)
Screenshot: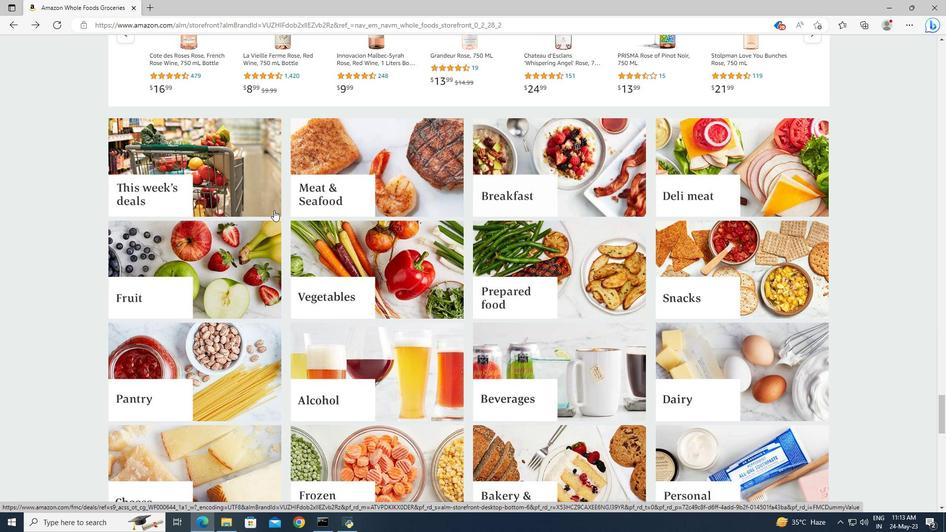 
Action: Mouse scrolled (274, 210) with delta (0, 0)
Screenshot: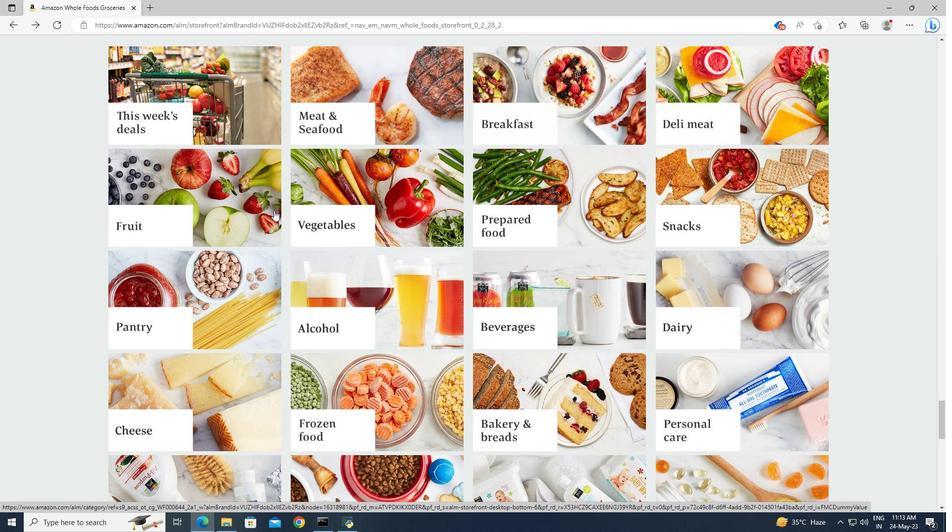 
Action: Mouse scrolled (274, 210) with delta (0, 0)
Screenshot: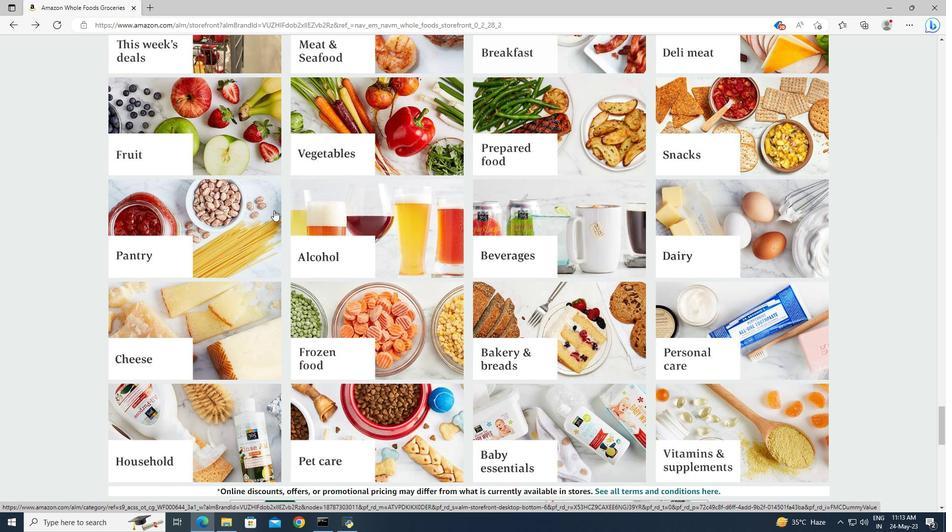 
Action: Mouse scrolled (274, 210) with delta (0, 0)
Screenshot: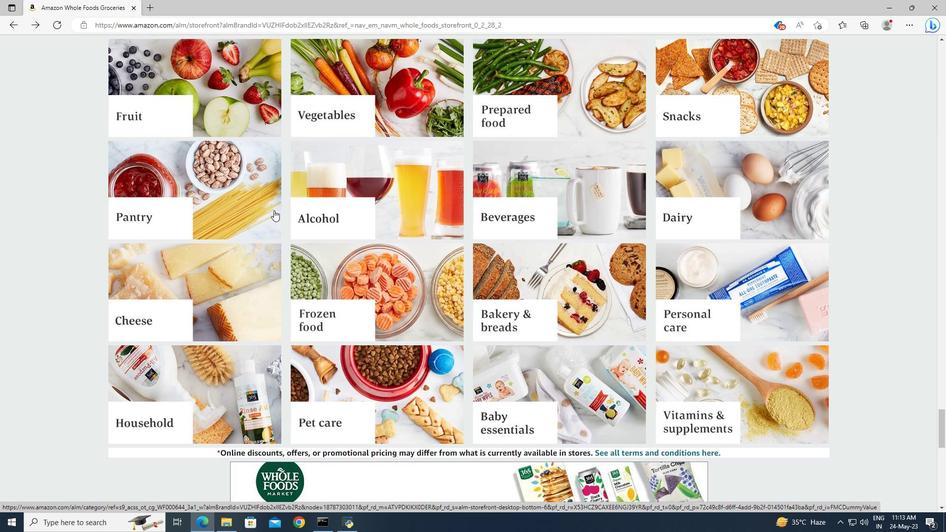 
Action: Mouse scrolled (274, 211) with delta (0, 0)
Screenshot: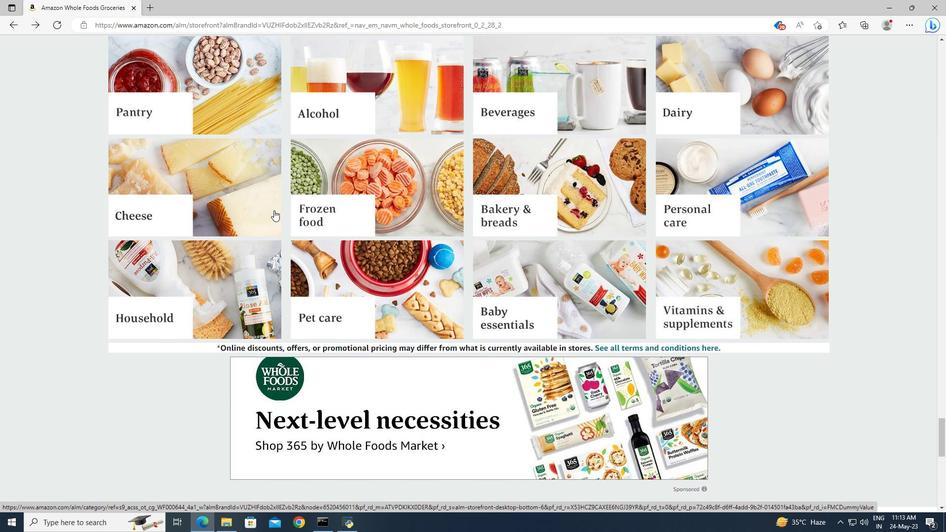 
Action: Mouse scrolled (274, 211) with delta (0, 0)
Screenshot: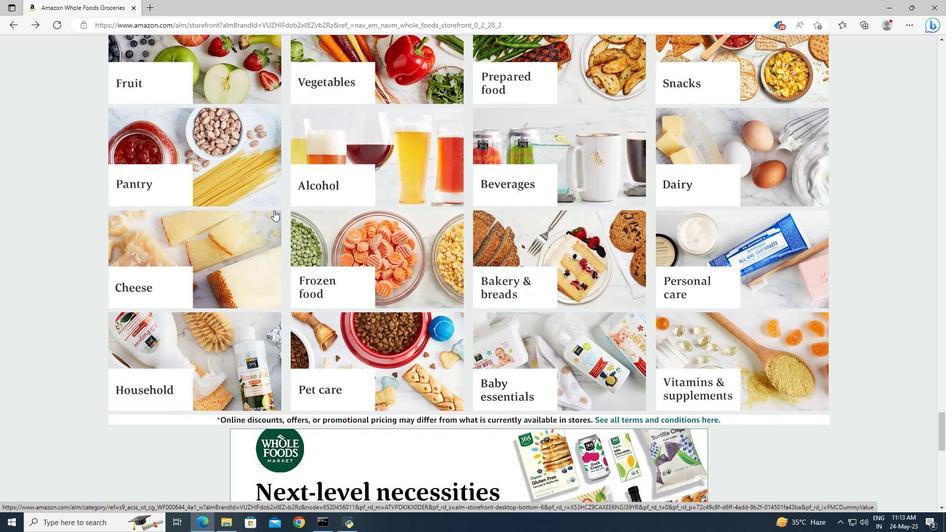
Action: Mouse scrolled (274, 211) with delta (0, 0)
Screenshot: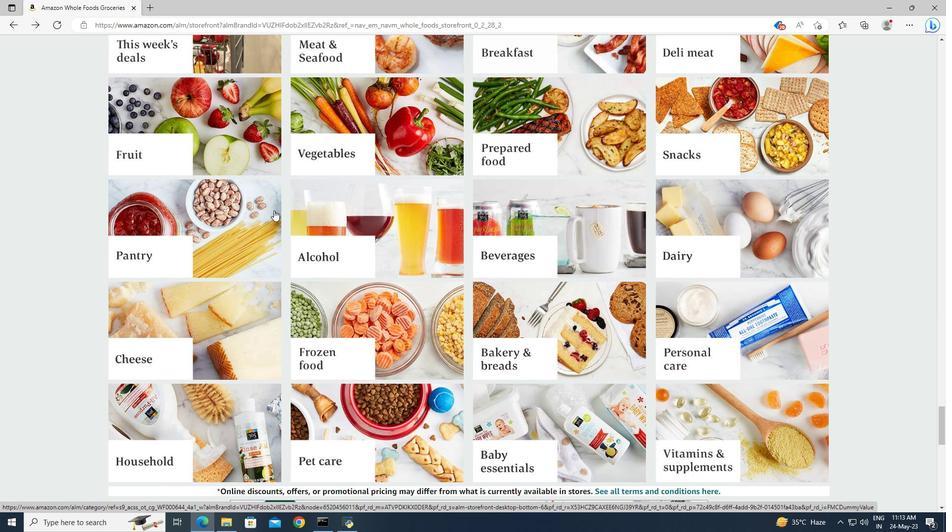 
Action: Mouse scrolled (274, 211) with delta (0, 0)
Screenshot: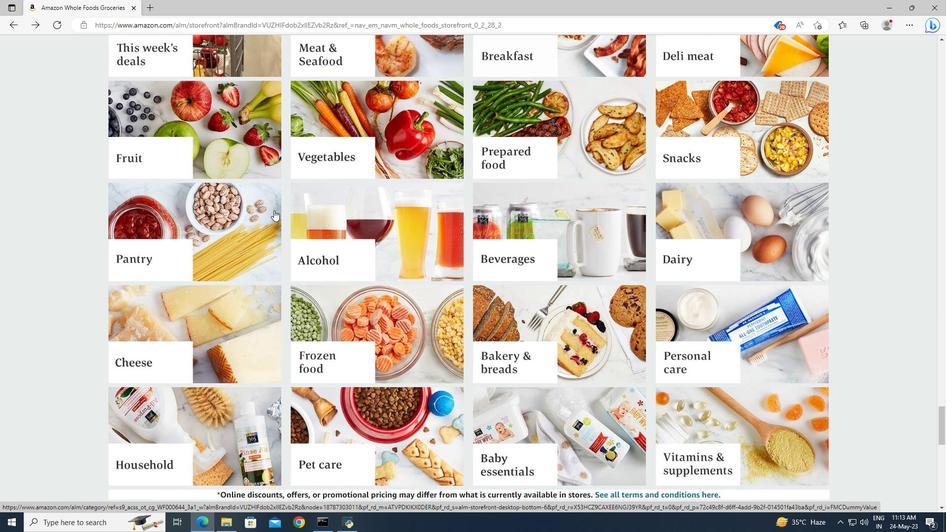 
Action: Mouse scrolled (274, 211) with delta (0, 0)
Screenshot: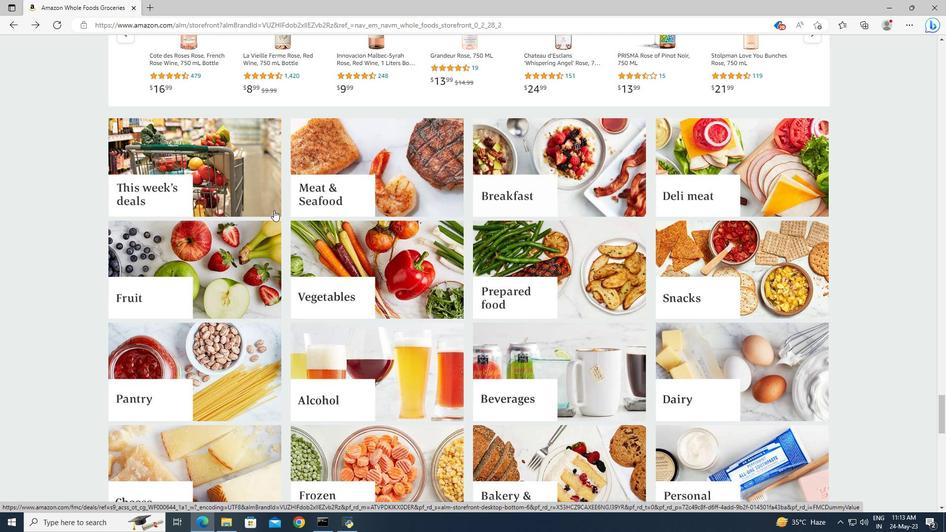 
Action: Mouse scrolled (274, 211) with delta (0, 0)
Screenshot: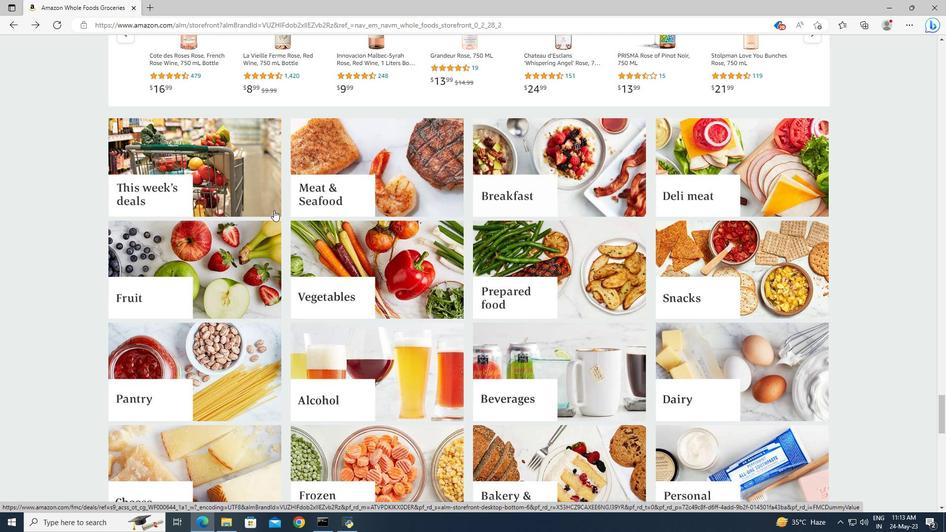 
Action: Mouse scrolled (274, 211) with delta (0, 0)
Screenshot: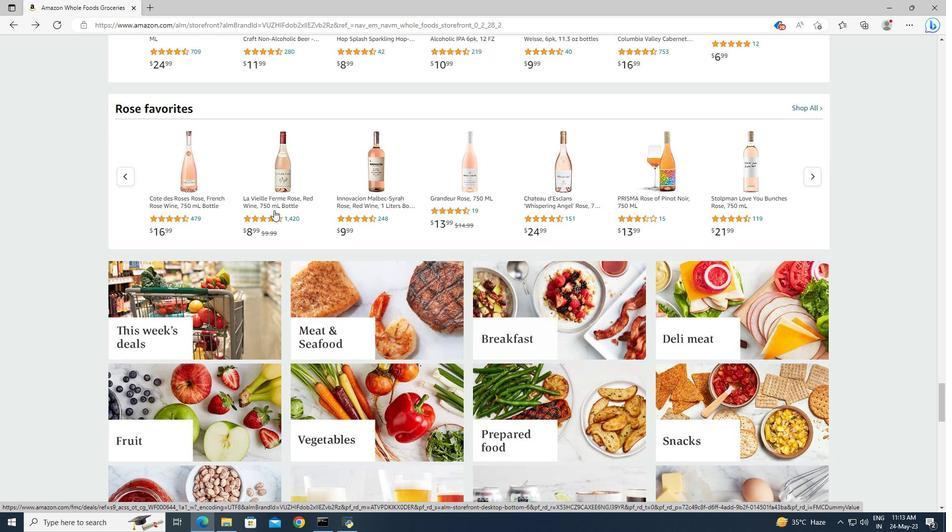 
Action: Mouse scrolled (274, 211) with delta (0, 0)
Screenshot: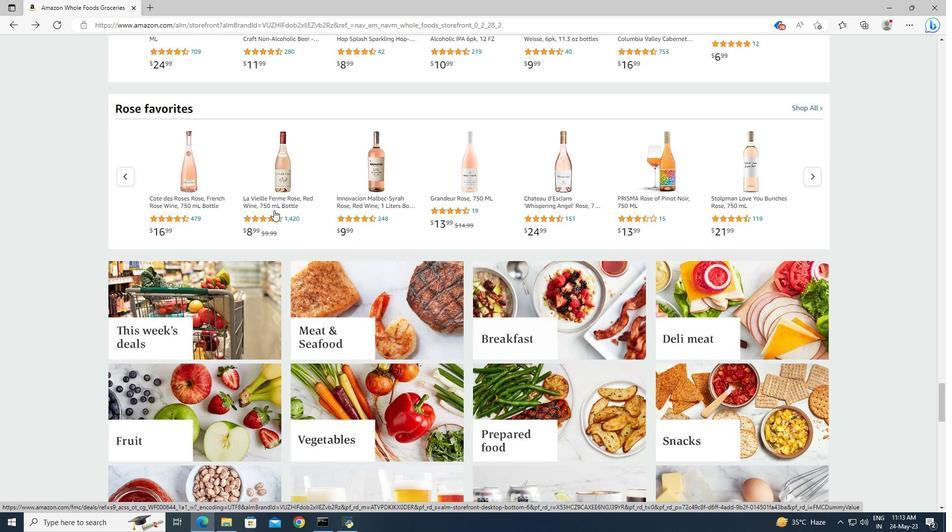 
Action: Mouse scrolled (274, 211) with delta (0, 0)
Screenshot: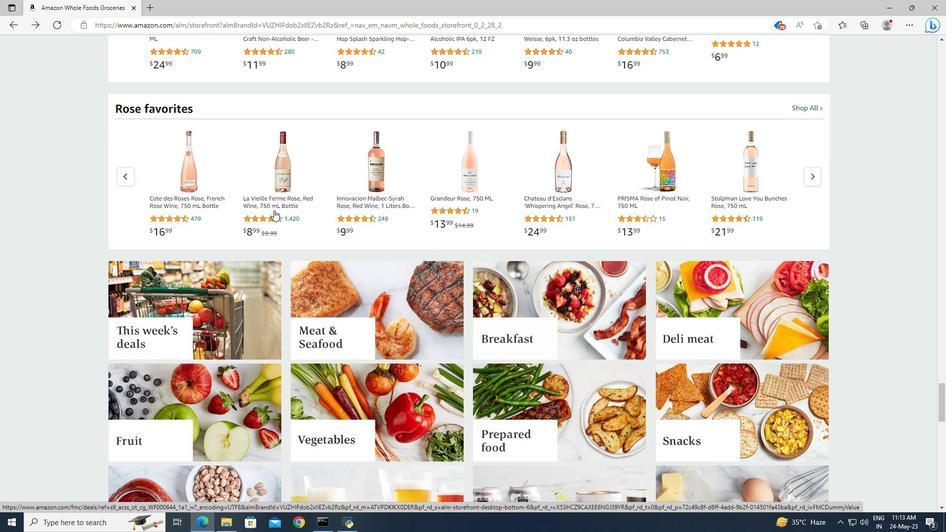
Action: Mouse scrolled (274, 211) with delta (0, 0)
Screenshot: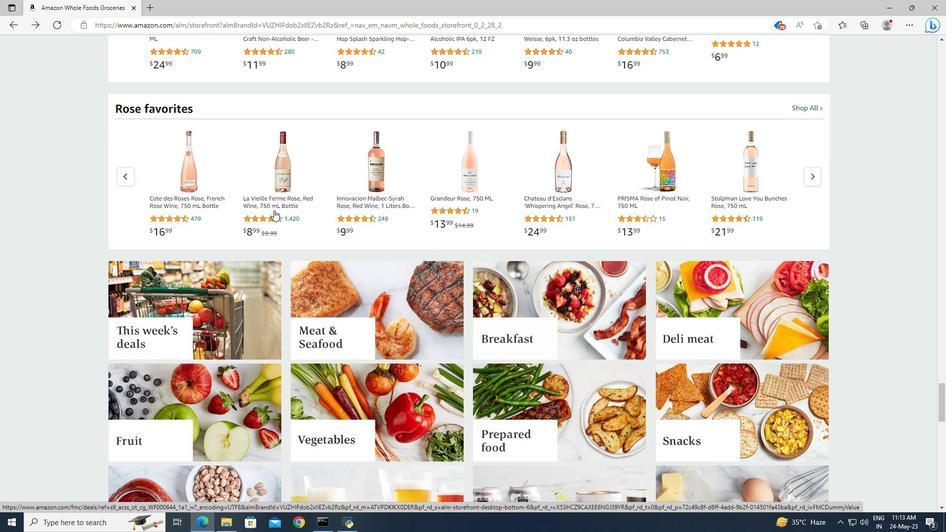 
Action: Mouse scrolled (274, 211) with delta (0, 0)
Screenshot: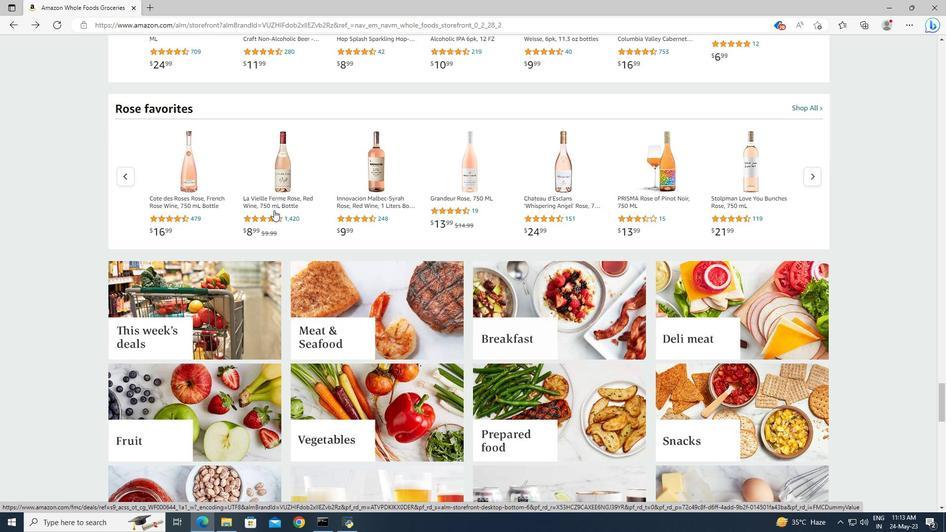 
Action: Mouse scrolled (274, 211) with delta (0, 0)
Screenshot: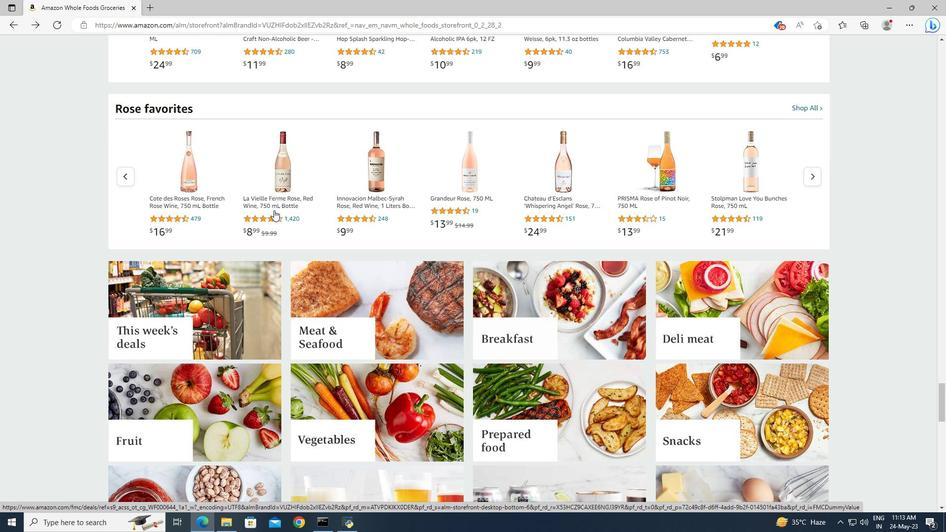 
Action: Mouse scrolled (274, 211) with delta (0, 0)
Screenshot: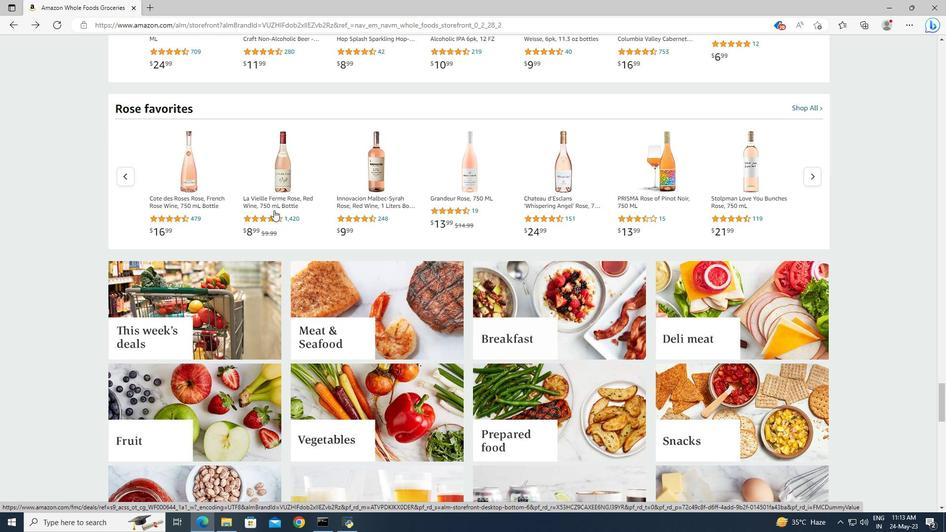 
Action: Mouse scrolled (274, 211) with delta (0, 0)
Screenshot: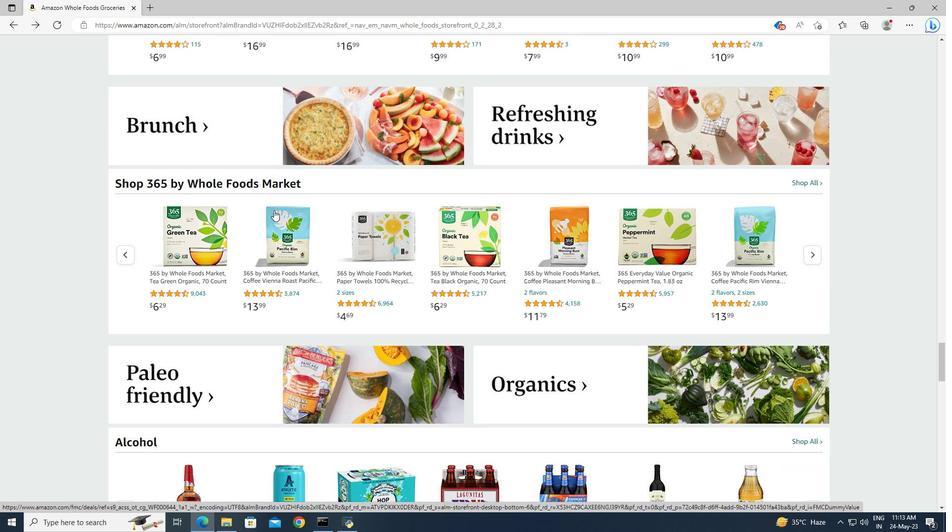 
Action: Mouse scrolled (274, 211) with delta (0, 0)
Screenshot: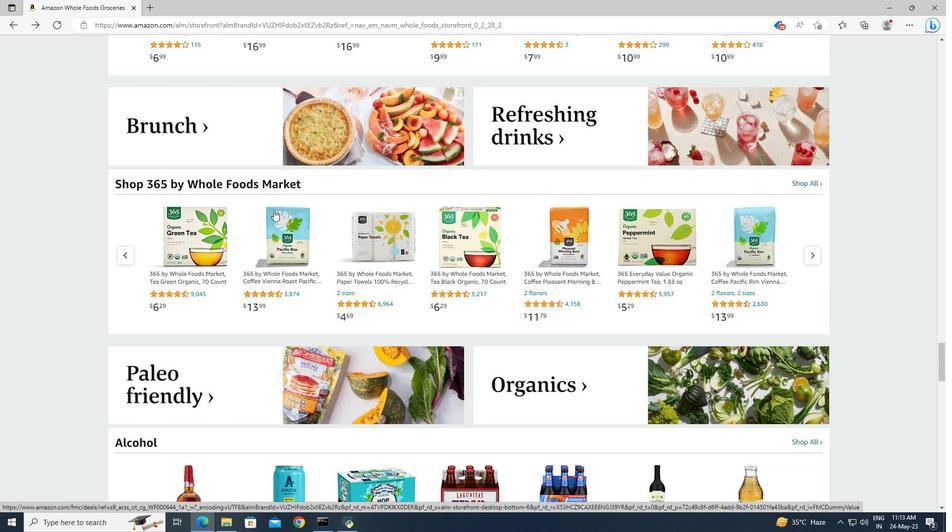 
Action: Mouse scrolled (274, 211) with delta (0, 0)
Screenshot: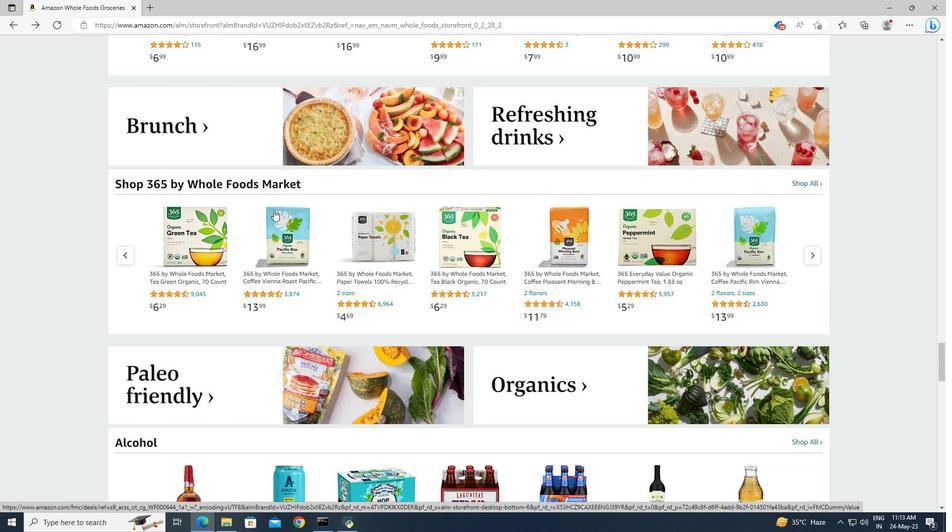 
Action: Mouse scrolled (274, 211) with delta (0, 0)
Screenshot: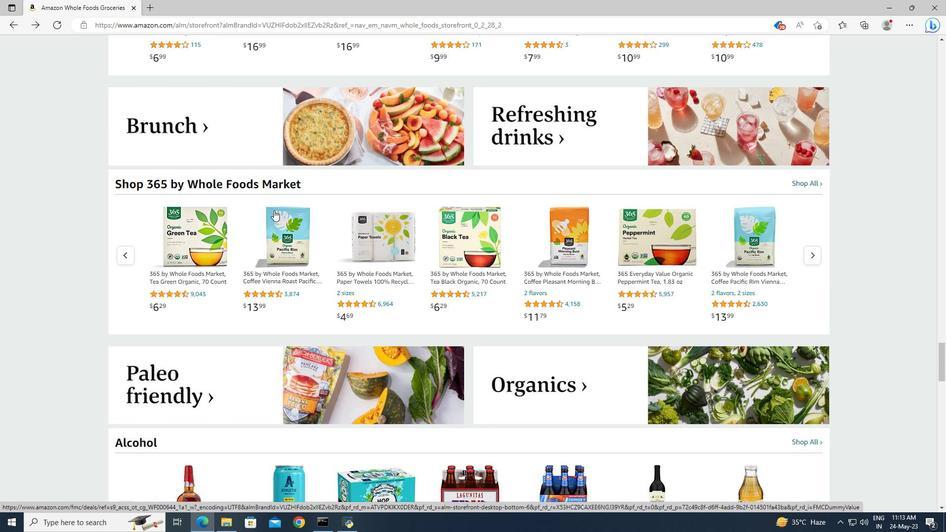 
Action: Mouse scrolled (274, 211) with delta (0, 0)
Screenshot: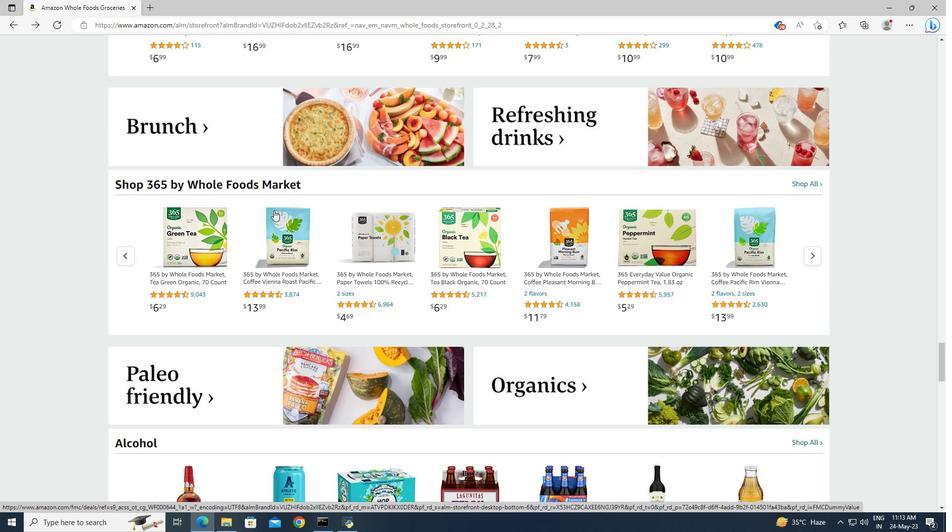 
Action: Mouse scrolled (274, 211) with delta (0, 0)
Screenshot: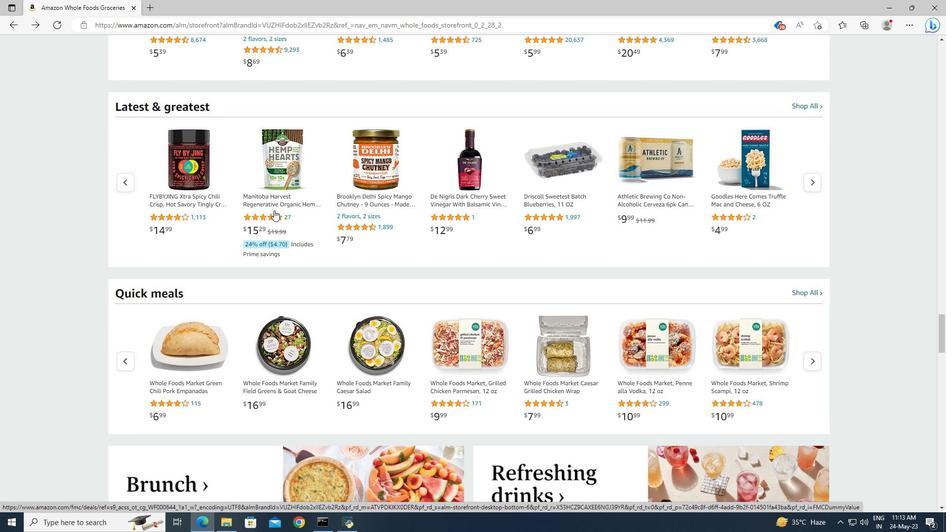 
Action: Mouse scrolled (274, 211) with delta (0, 0)
Screenshot: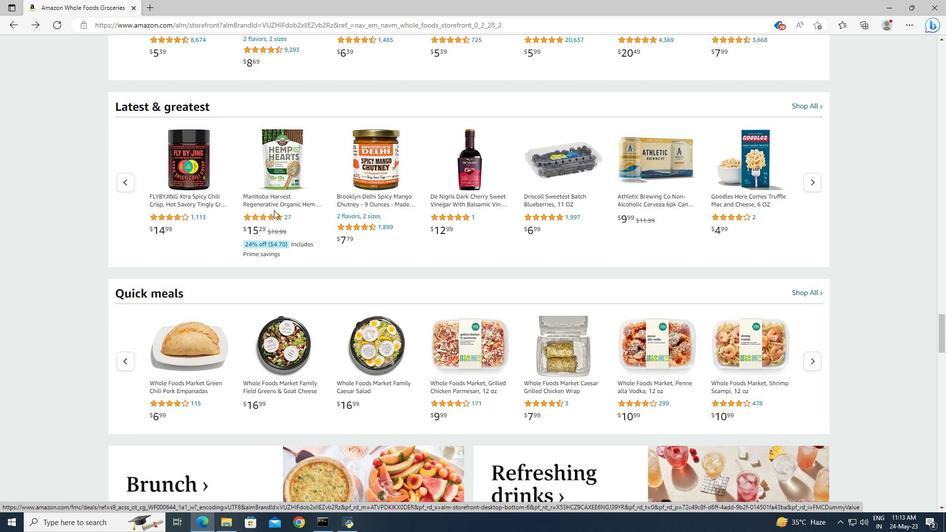 
Action: Mouse scrolled (274, 211) with delta (0, 0)
Screenshot: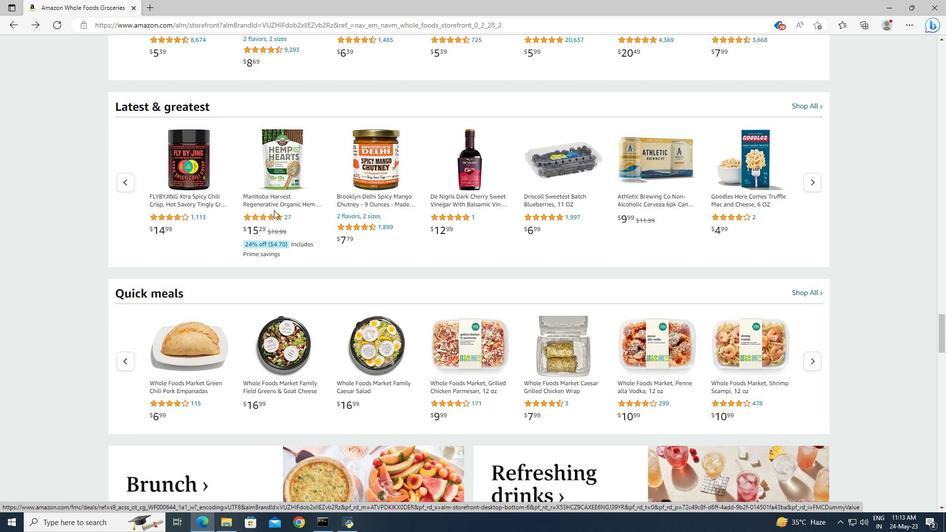 
Action: Mouse scrolled (274, 211) with delta (0, 0)
Screenshot: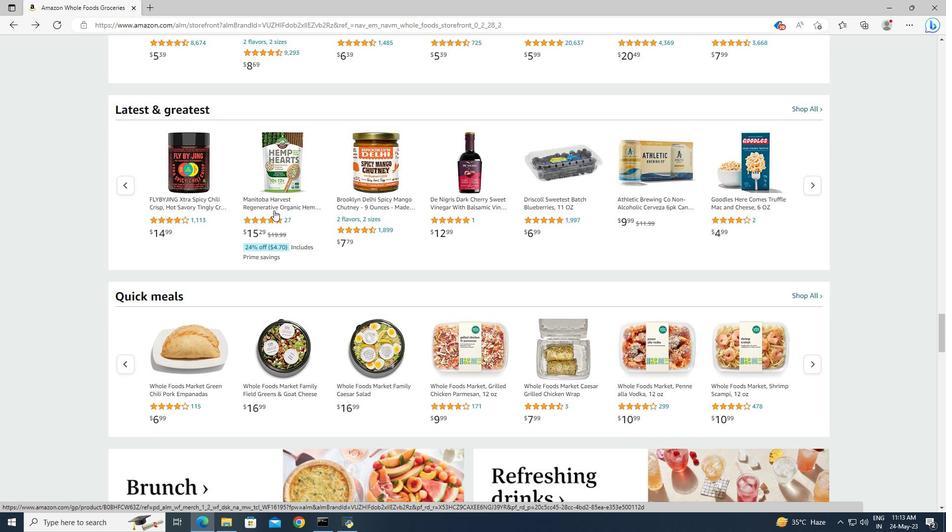 
Action: Mouse scrolled (274, 211) with delta (0, 0)
Screenshot: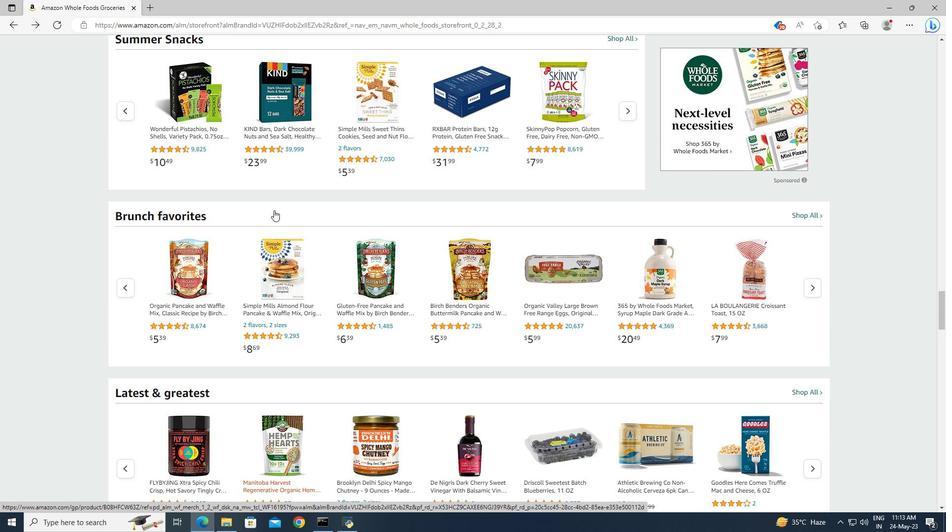 
Action: Mouse scrolled (274, 211) with delta (0, 0)
Screenshot: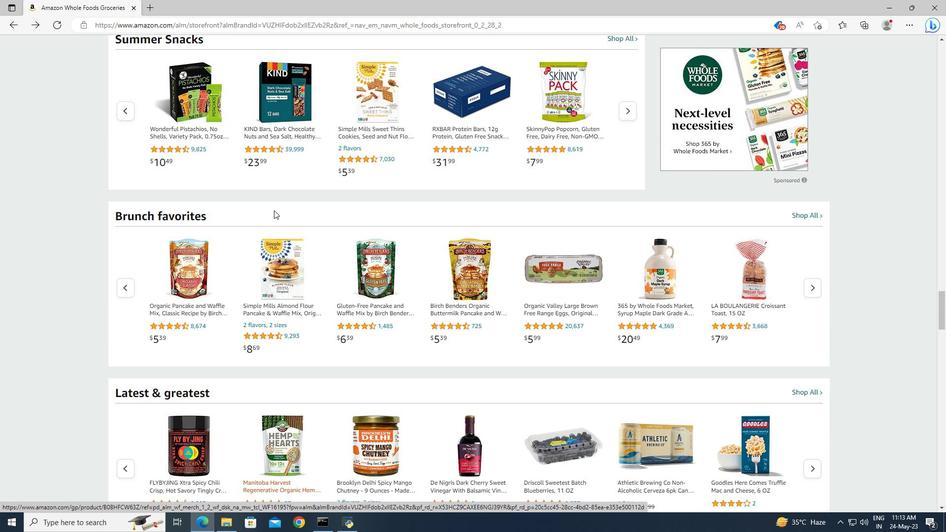 
Action: Mouse scrolled (274, 211) with delta (0, 0)
Screenshot: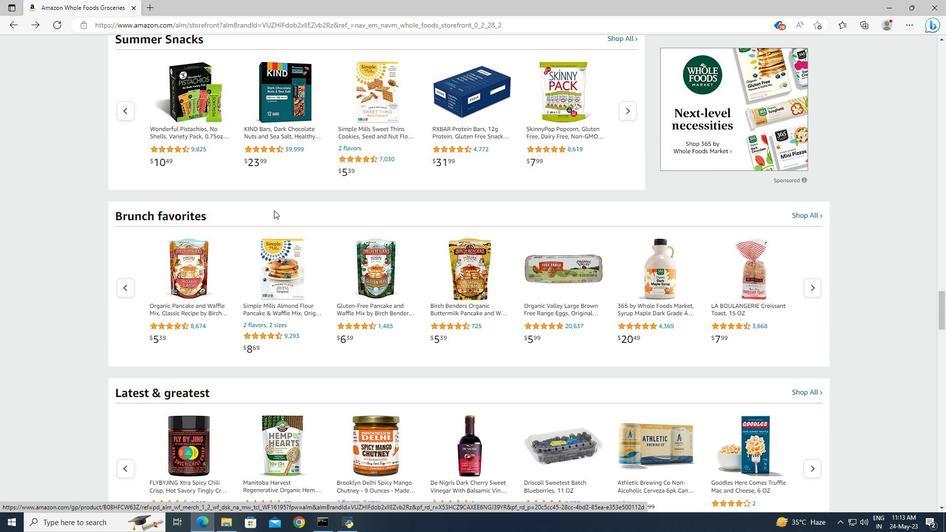 
Action: Mouse scrolled (274, 211) with delta (0, 0)
Screenshot: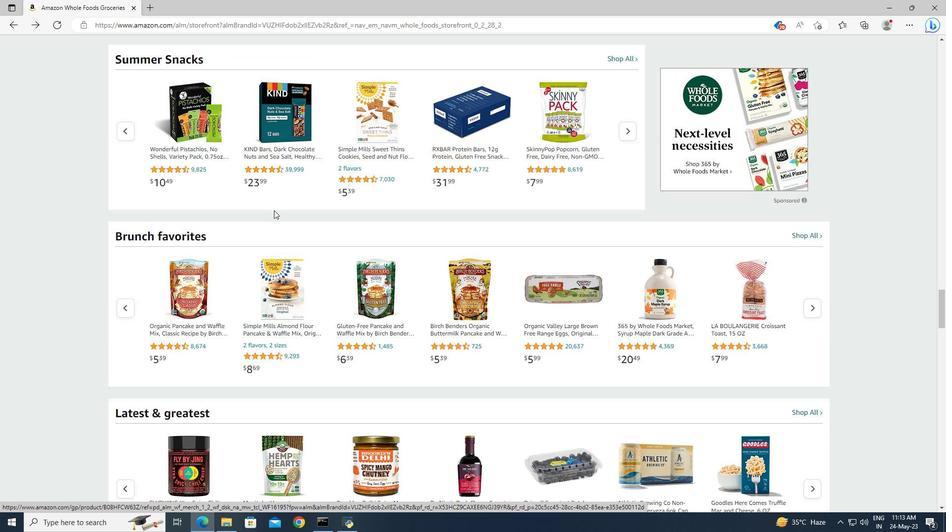 
Action: Mouse scrolled (274, 211) with delta (0, 0)
Screenshot: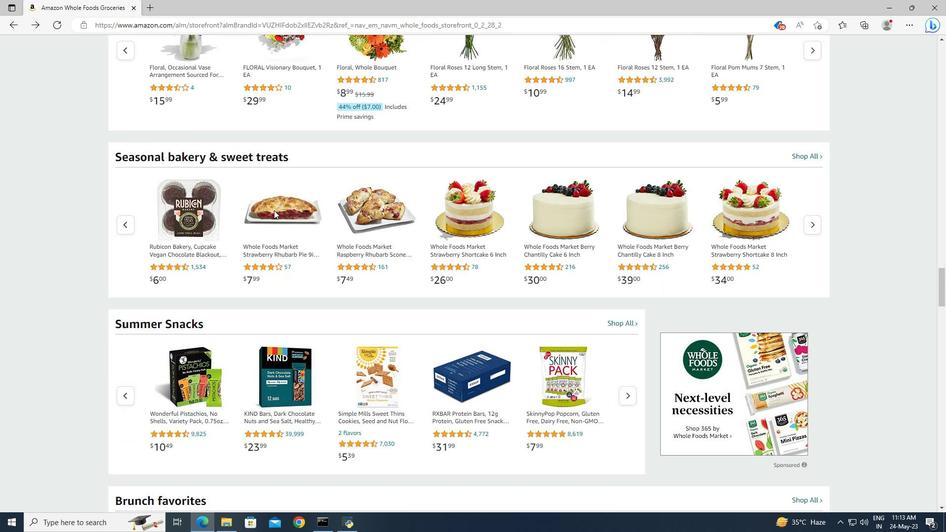
Action: Mouse scrolled (274, 211) with delta (0, 0)
Screenshot: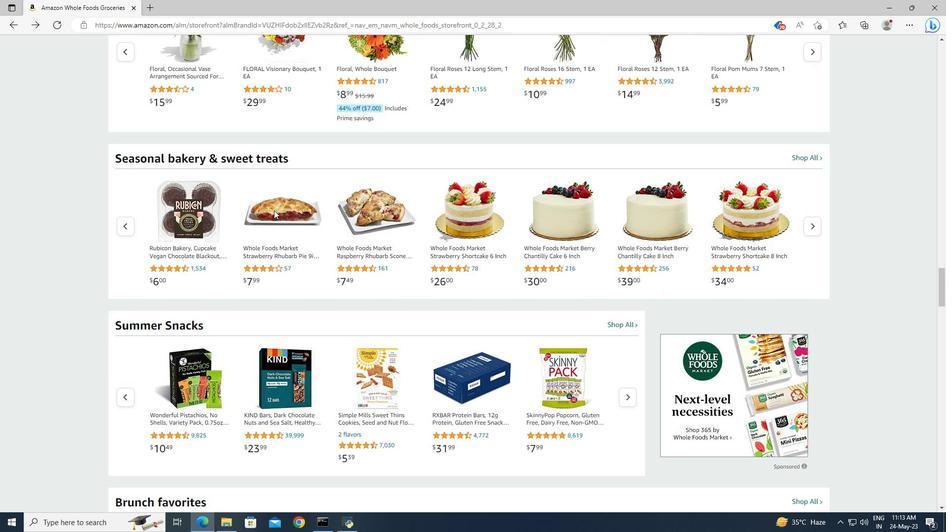
Action: Mouse scrolled (274, 211) with delta (0, 0)
Screenshot: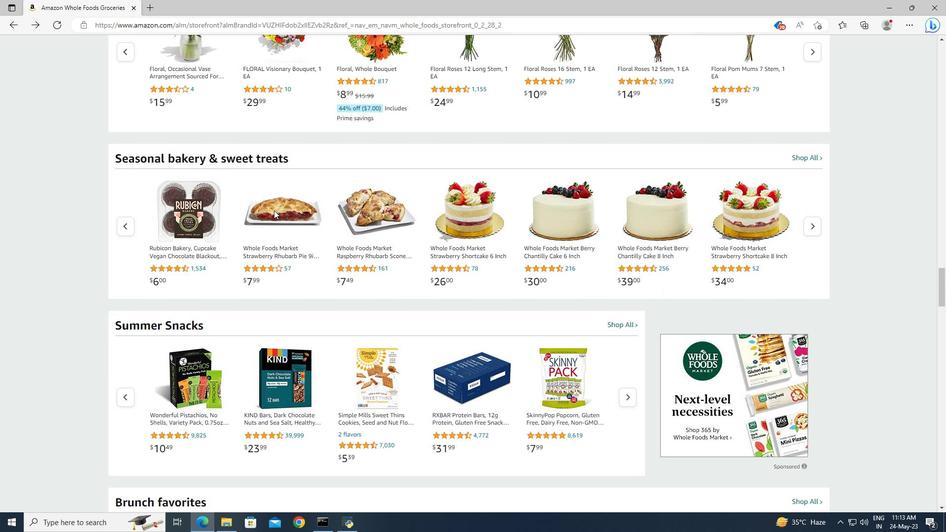 
Action: Mouse scrolled (274, 211) with delta (0, 0)
Screenshot: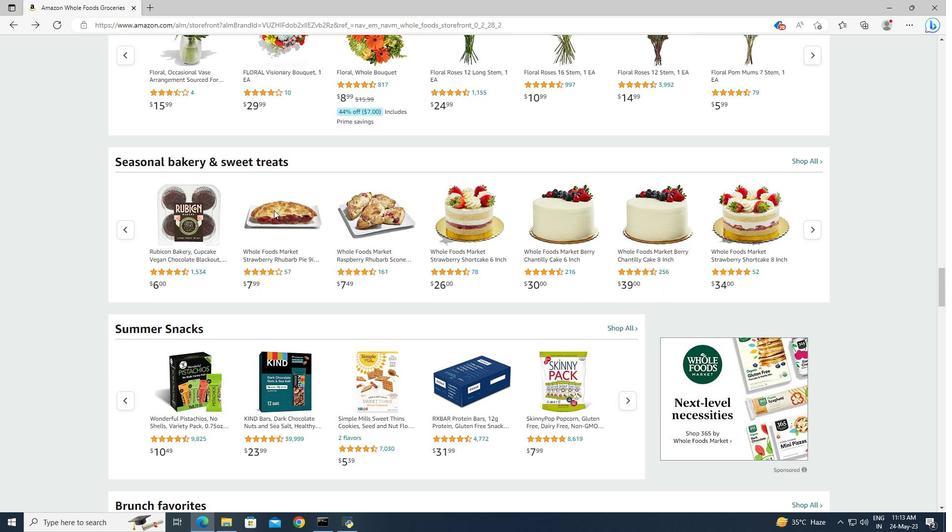
Action: Mouse scrolled (274, 211) with delta (0, 0)
Screenshot: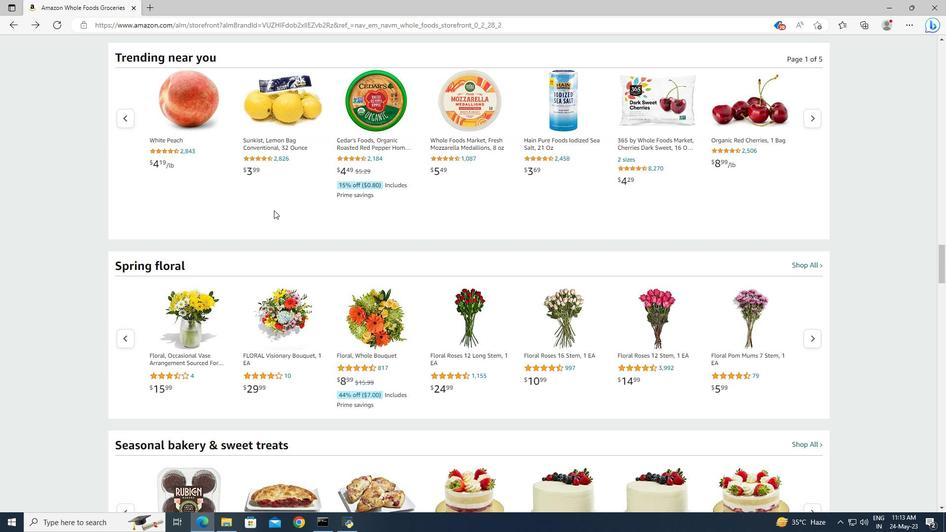 
Action: Mouse scrolled (274, 211) with delta (0, 0)
Screenshot: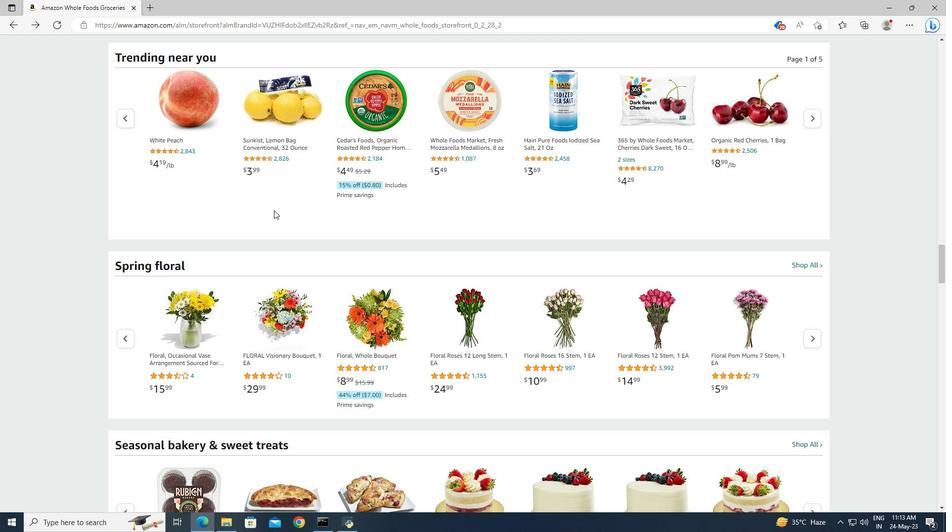 
Action: Mouse scrolled (274, 211) with delta (0, 0)
Screenshot: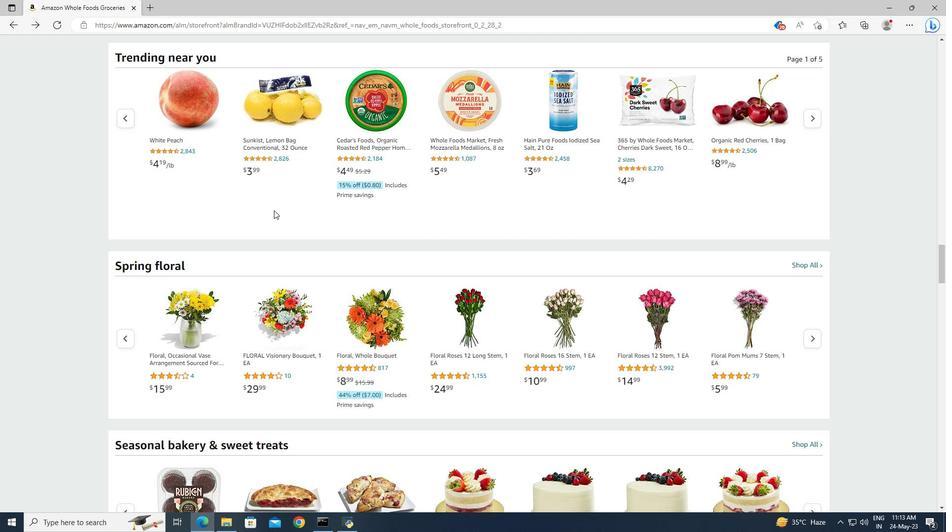 
Action: Mouse scrolled (274, 211) with delta (0, 0)
Screenshot: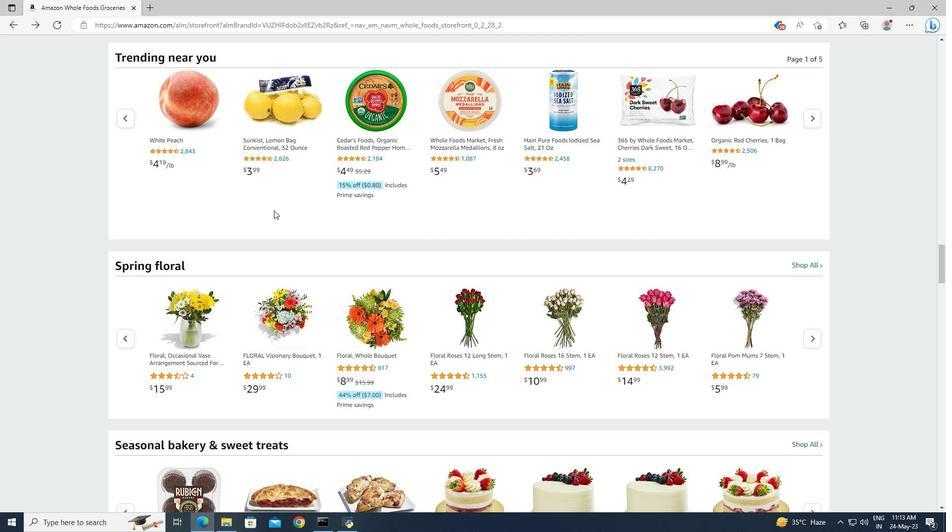 
Action: Mouse scrolled (274, 211) with delta (0, 0)
Screenshot: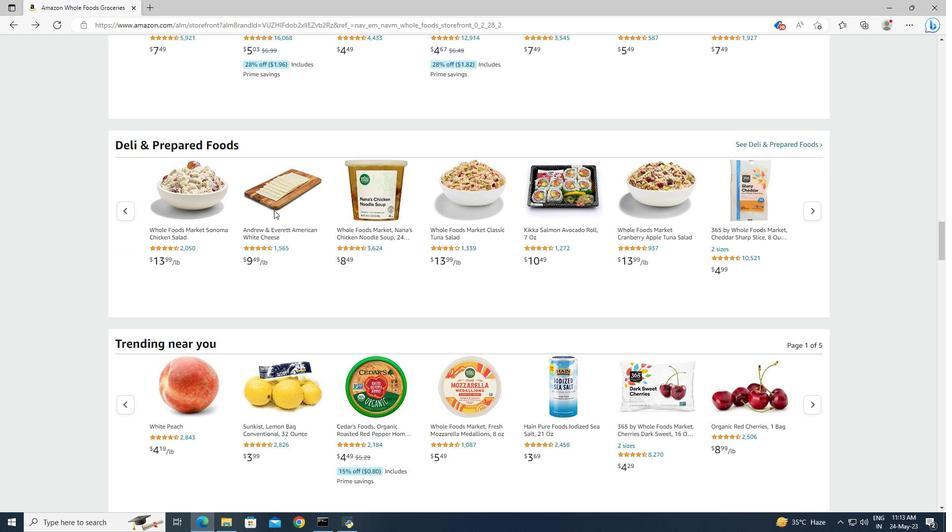 
Action: Mouse scrolled (274, 211) with delta (0, 0)
Screenshot: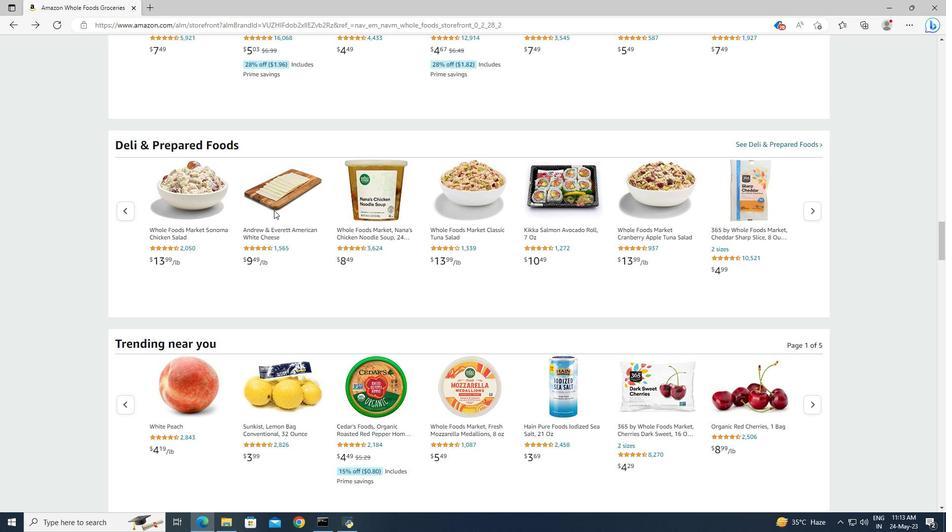
Action: Mouse scrolled (274, 211) with delta (0, 0)
Screenshot: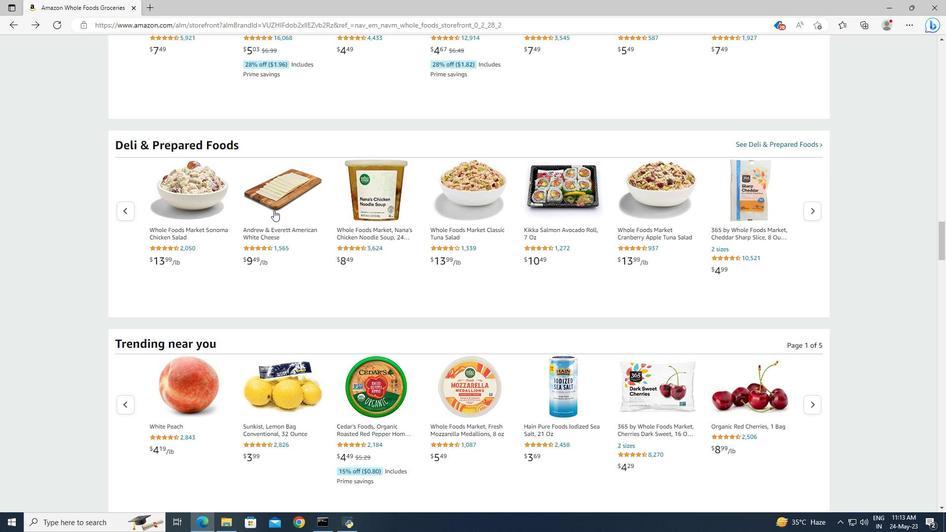 
Action: Mouse scrolled (274, 211) with delta (0, 0)
Screenshot: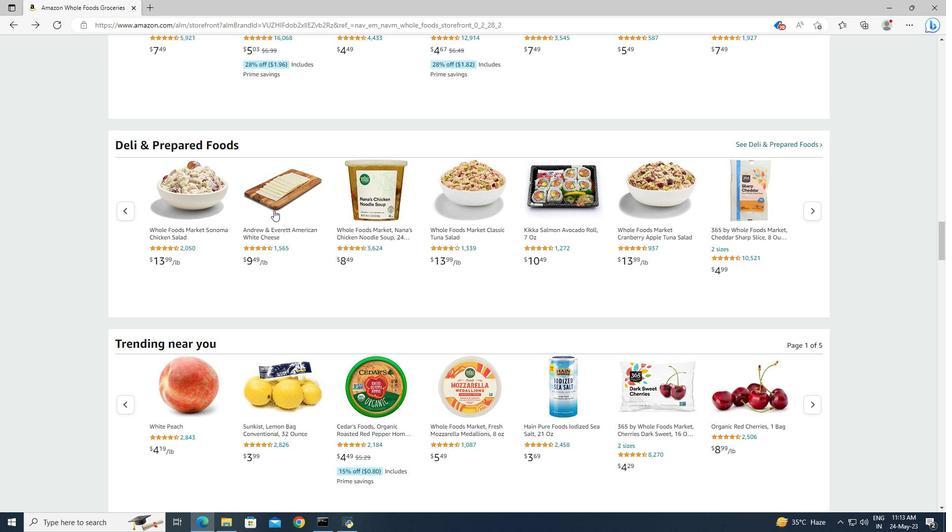 
Action: Mouse scrolled (274, 211) with delta (0, 0)
Screenshot: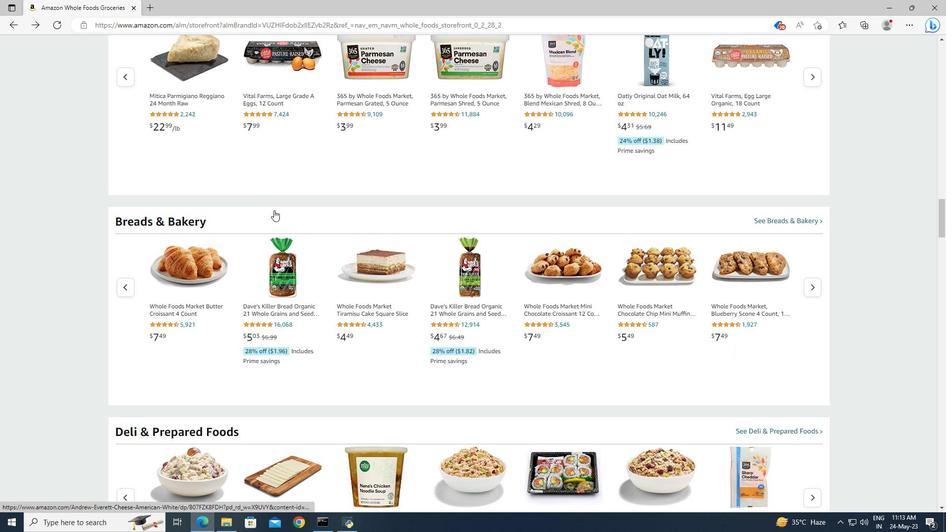 
Action: Mouse scrolled (274, 211) with delta (0, 0)
Screenshot: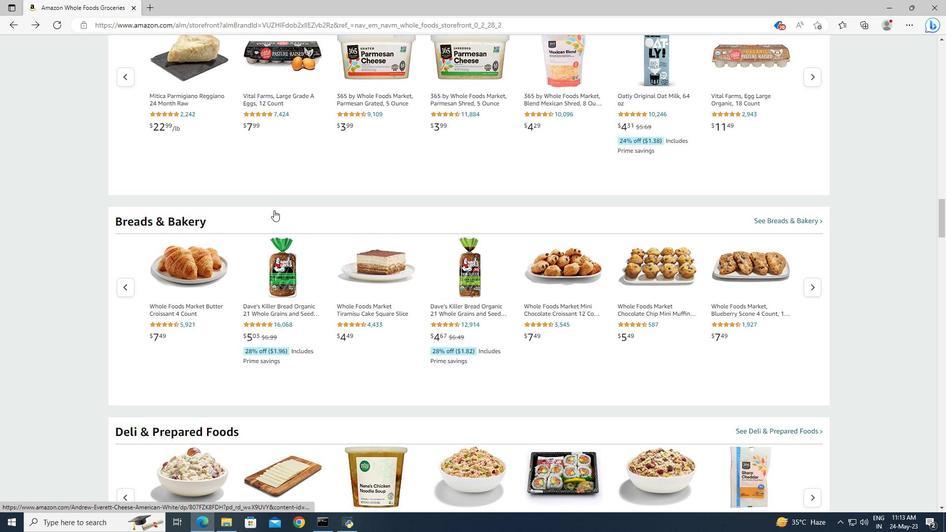 
Action: Mouse scrolled (274, 211) with delta (0, 0)
Screenshot: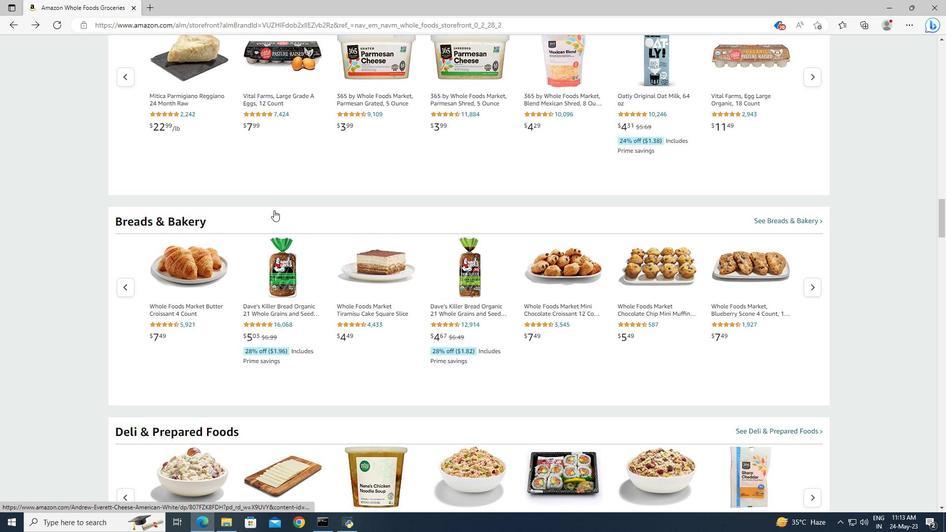
Action: Mouse scrolled (274, 211) with delta (0, 0)
Screenshot: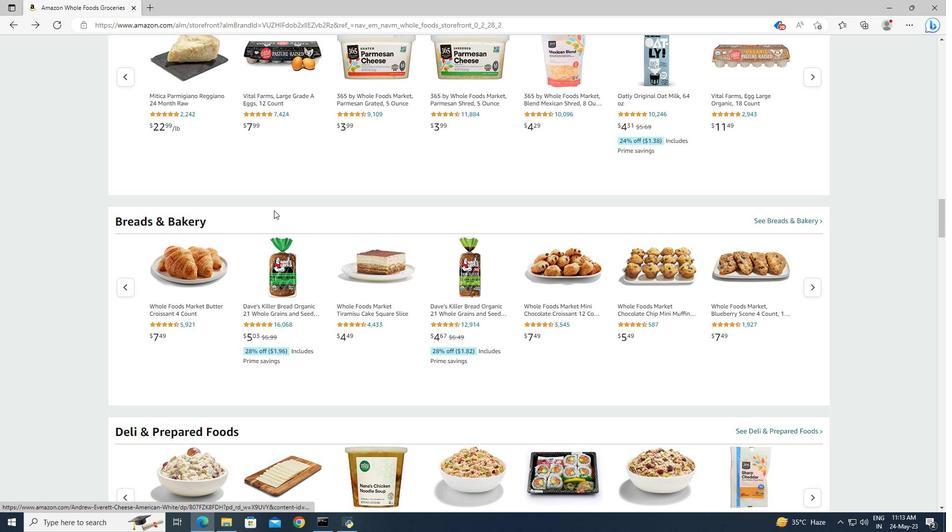 
Action: Mouse scrolled (274, 211) with delta (0, 0)
Screenshot: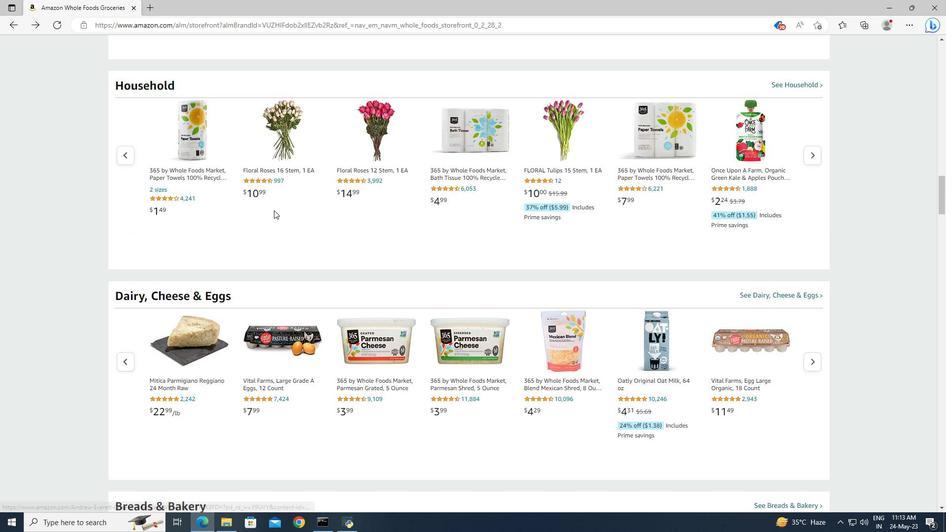 
Action: Mouse scrolled (274, 211) with delta (0, 0)
Screenshot: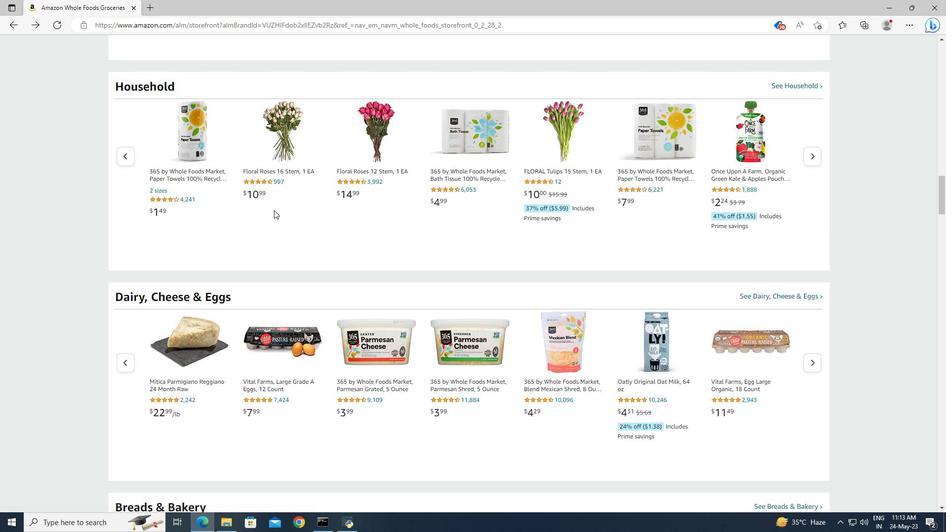 
Action: Mouse scrolled (274, 211) with delta (0, 0)
Screenshot: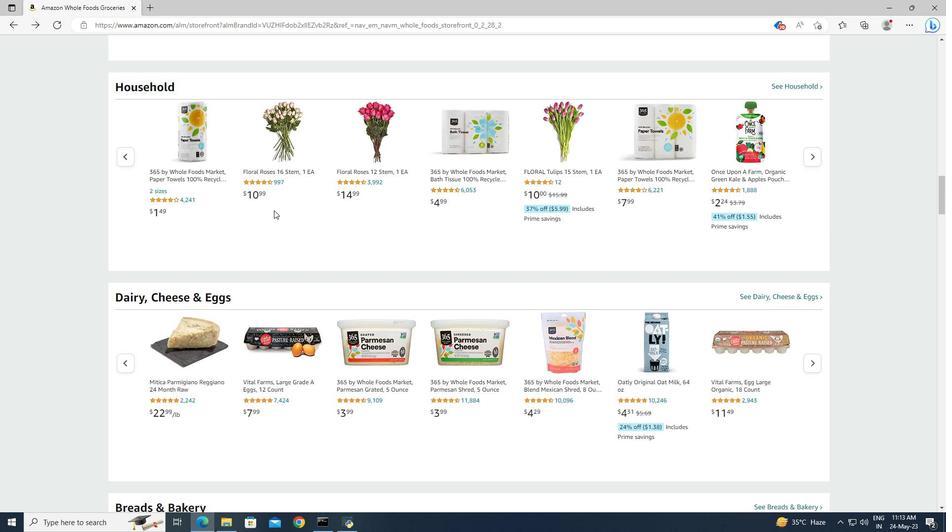 
Action: Mouse scrolled (274, 211) with delta (0, 0)
Screenshot: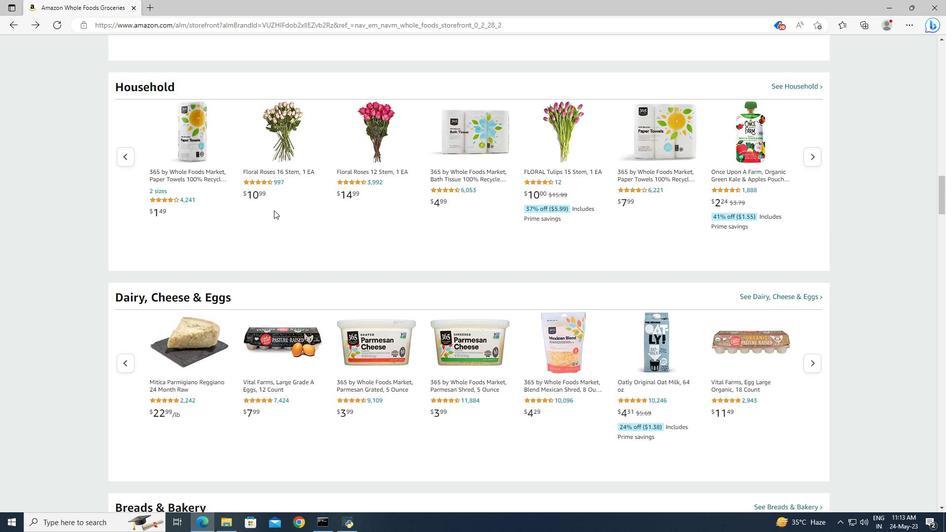 
Action: Mouse scrolled (274, 211) with delta (0, 0)
Screenshot: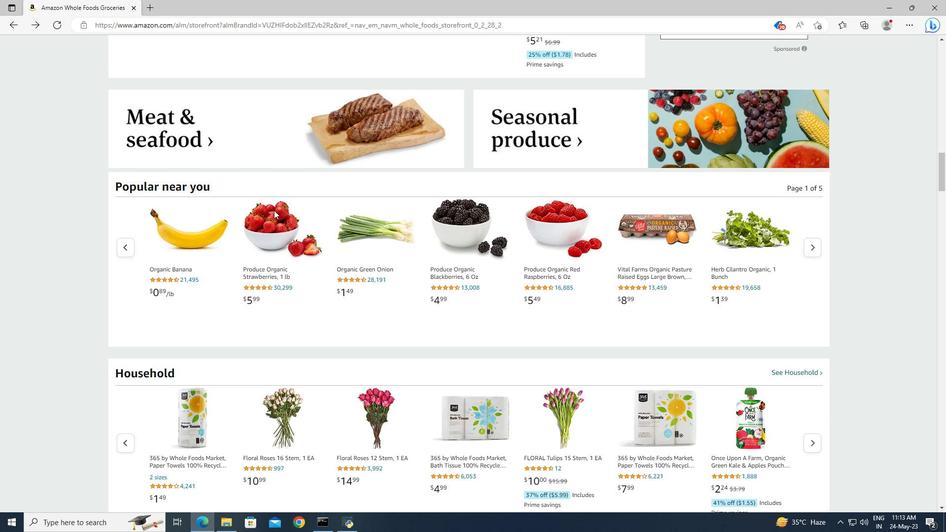 
Action: Mouse scrolled (274, 211) with delta (0, 0)
Screenshot: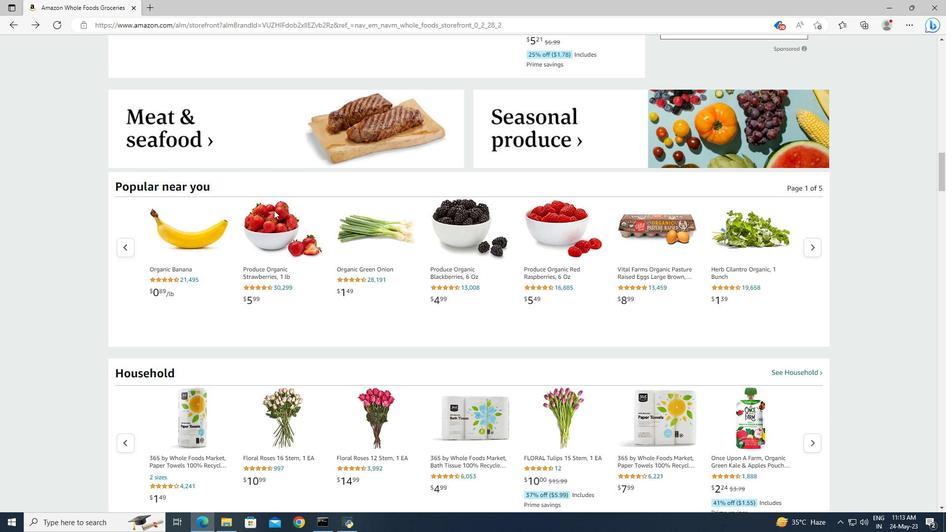
Action: Mouse scrolled (274, 211) with delta (0, 0)
Screenshot: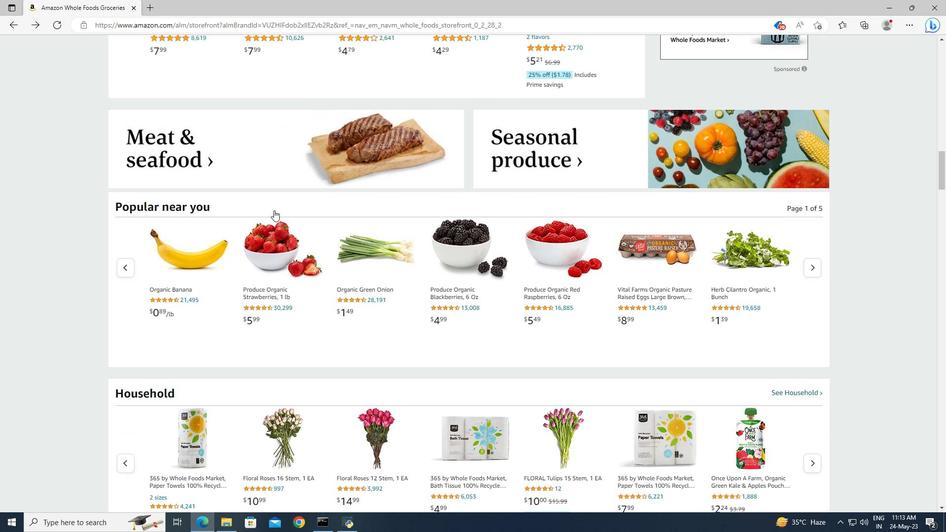 
Action: Mouse scrolled (274, 211) with delta (0, 0)
Screenshot: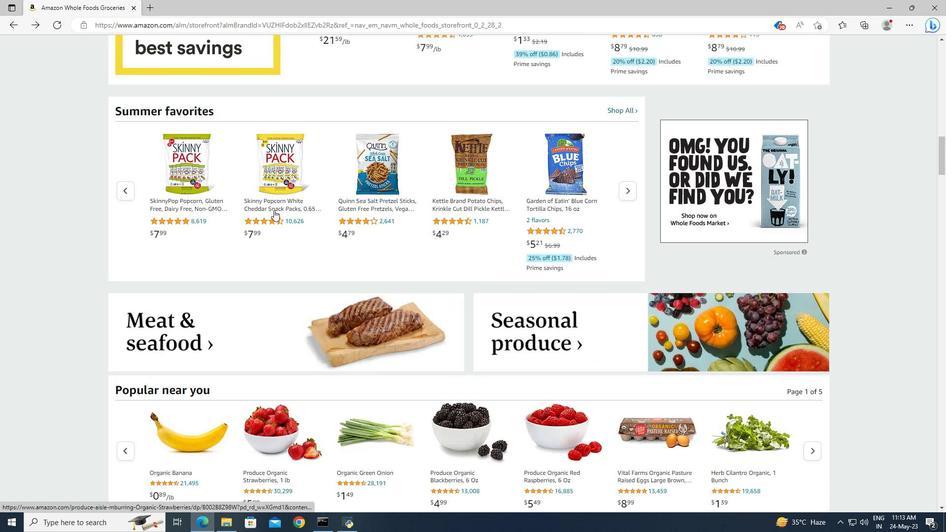 
Action: Mouse scrolled (274, 211) with delta (0, 0)
Screenshot: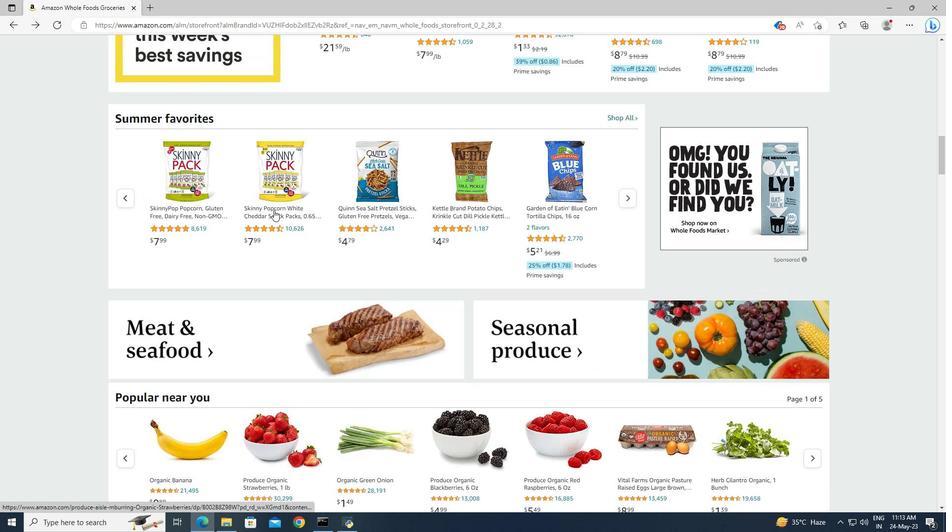 
Action: Mouse scrolled (274, 211) with delta (0, 0)
Screenshot: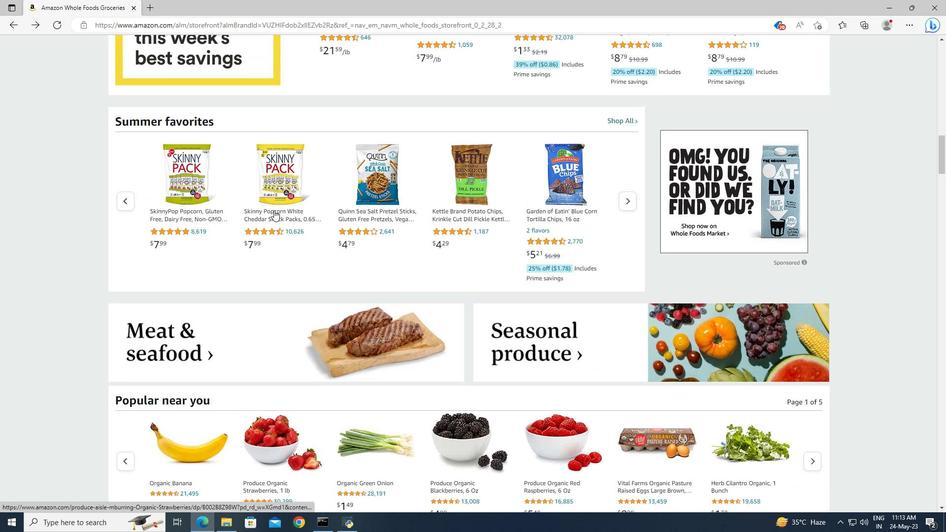 
Action: Mouse scrolled (274, 211) with delta (0, 0)
Screenshot: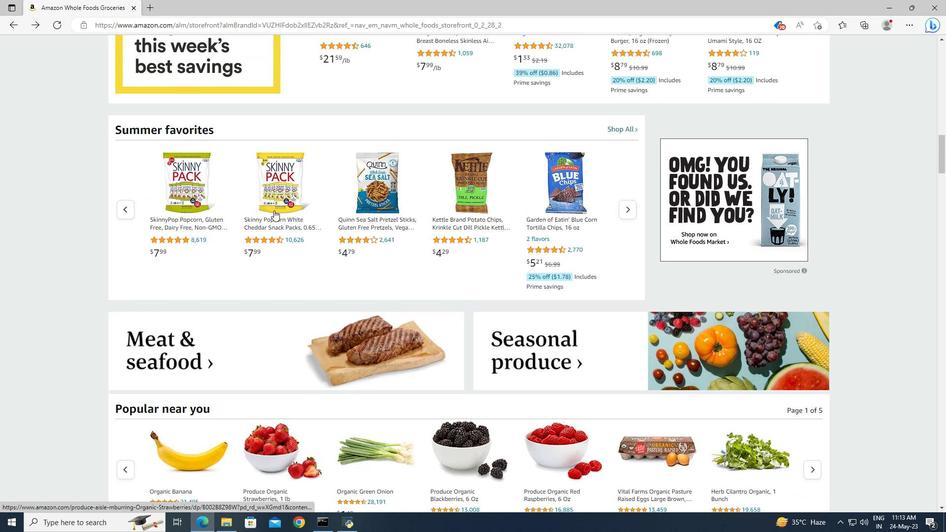 
Action: Mouse scrolled (274, 211) with delta (0, 0)
Screenshot: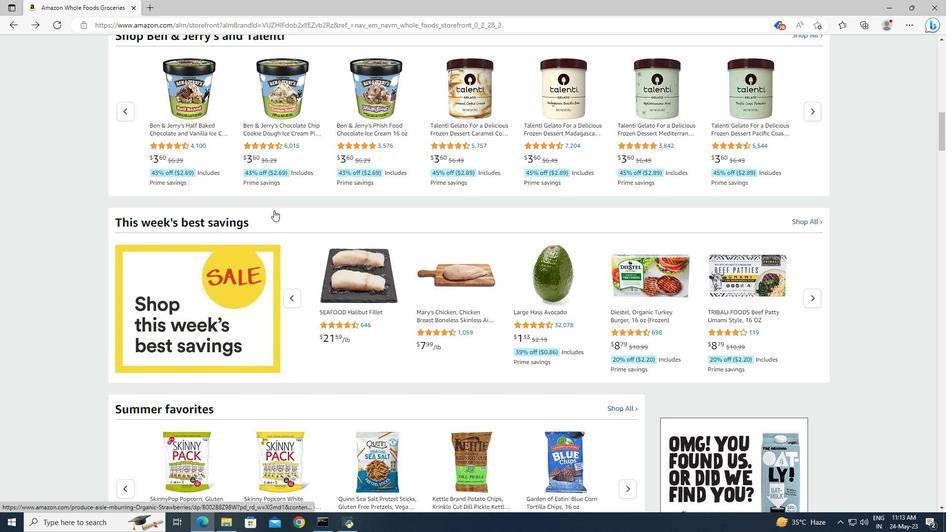 
Action: Mouse scrolled (274, 211) with delta (0, 0)
Screenshot: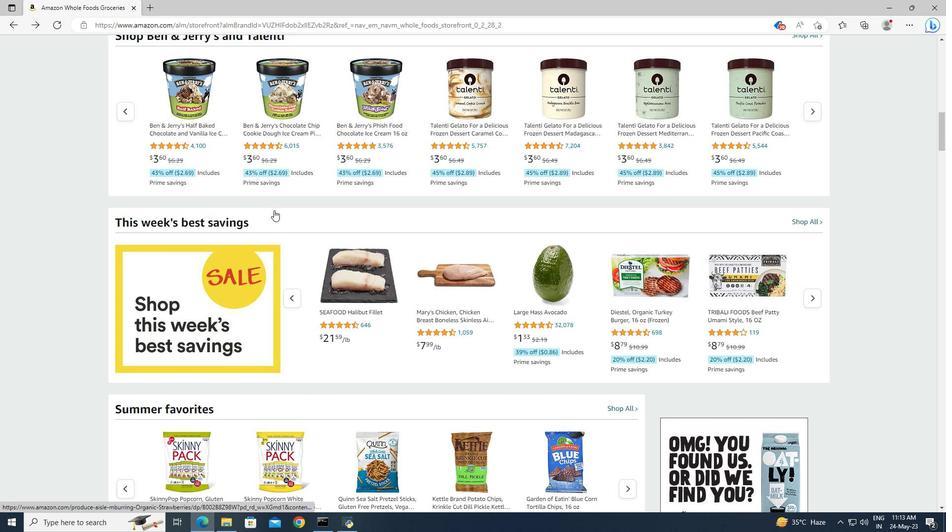 
Action: Mouse scrolled (274, 211) with delta (0, 0)
Screenshot: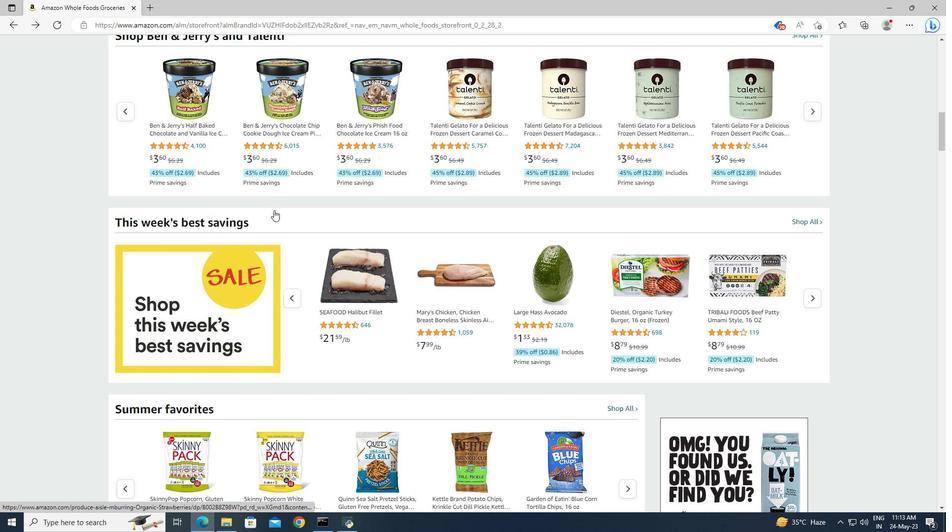 
Action: Mouse scrolled (274, 211) with delta (0, 0)
Screenshot: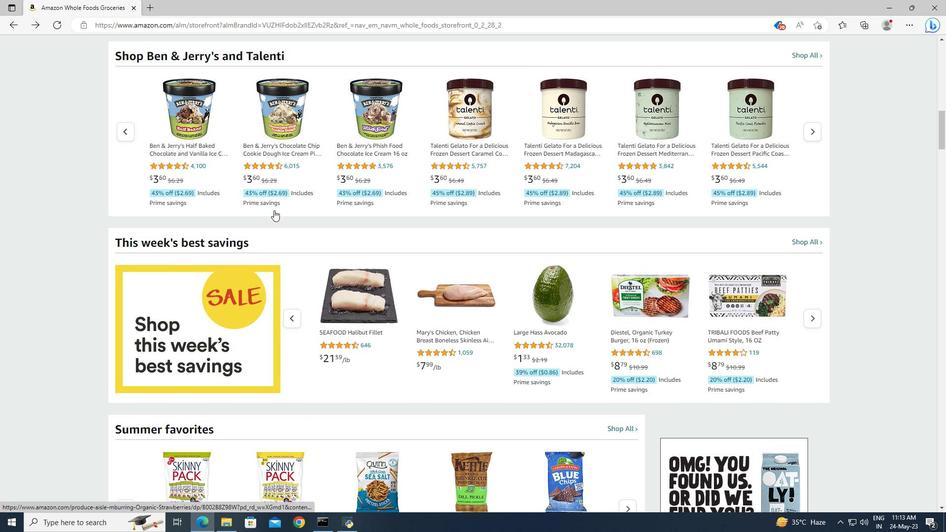 
Action: Mouse scrolled (274, 211) with delta (0, 0)
Screenshot: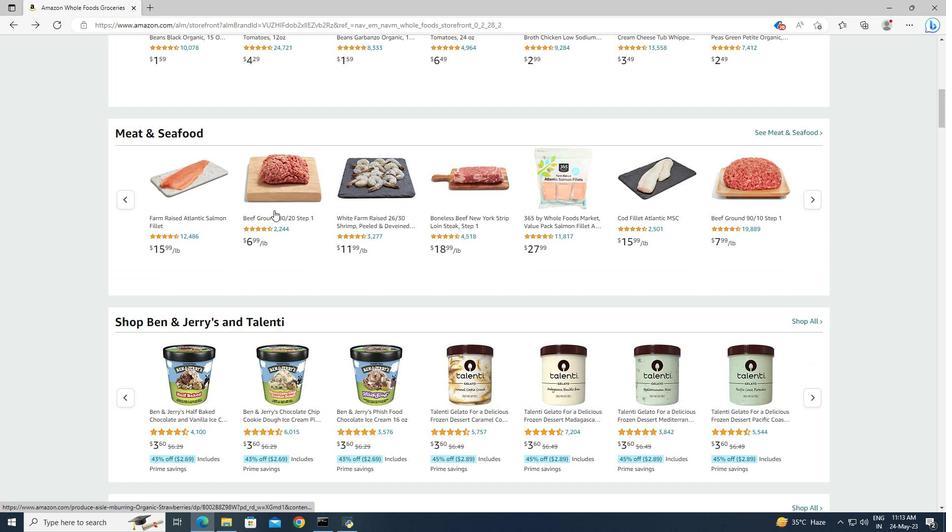 
Action: Mouse scrolled (274, 211) with delta (0, 0)
Screenshot: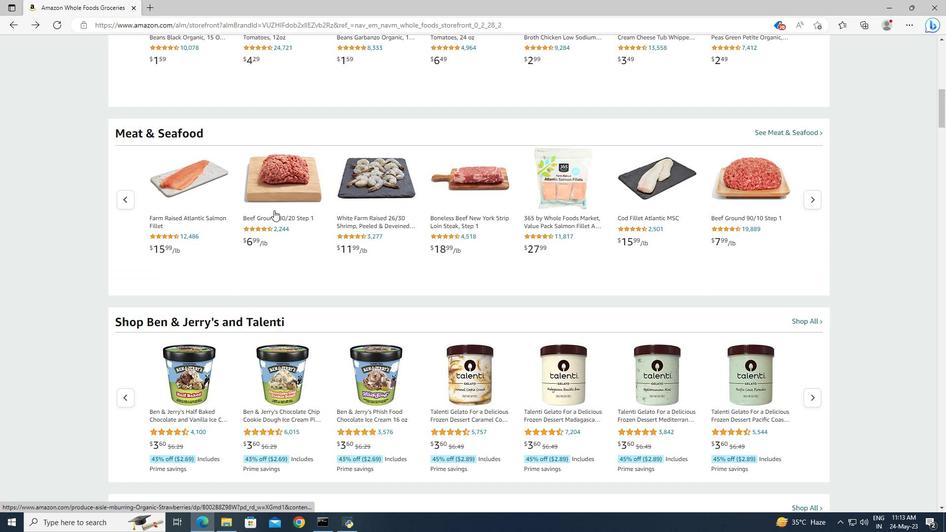 
Action: Mouse scrolled (274, 211) with delta (0, 0)
Screenshot: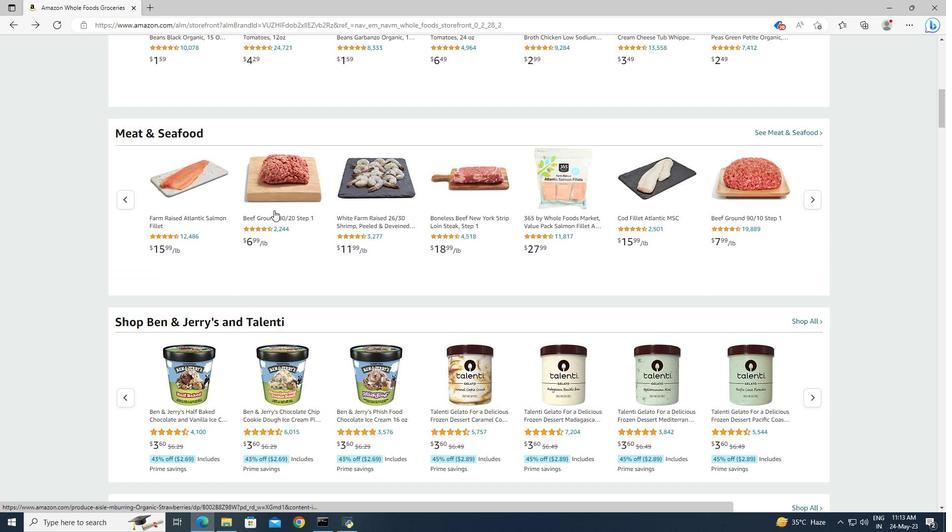 
Action: Mouse scrolled (274, 211) with delta (0, 0)
Screenshot: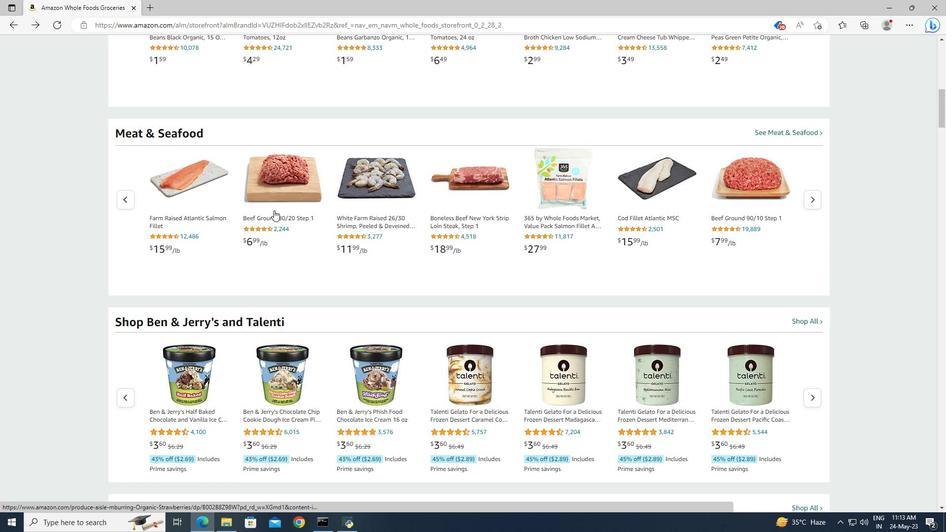 
Action: Mouse scrolled (274, 211) with delta (0, 0)
Screenshot: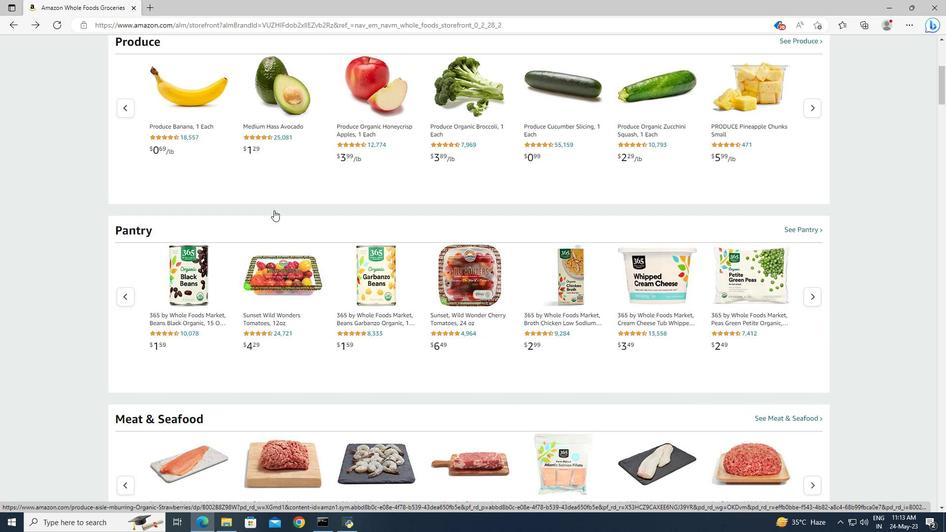 
Action: Mouse scrolled (274, 211) with delta (0, 0)
Screenshot: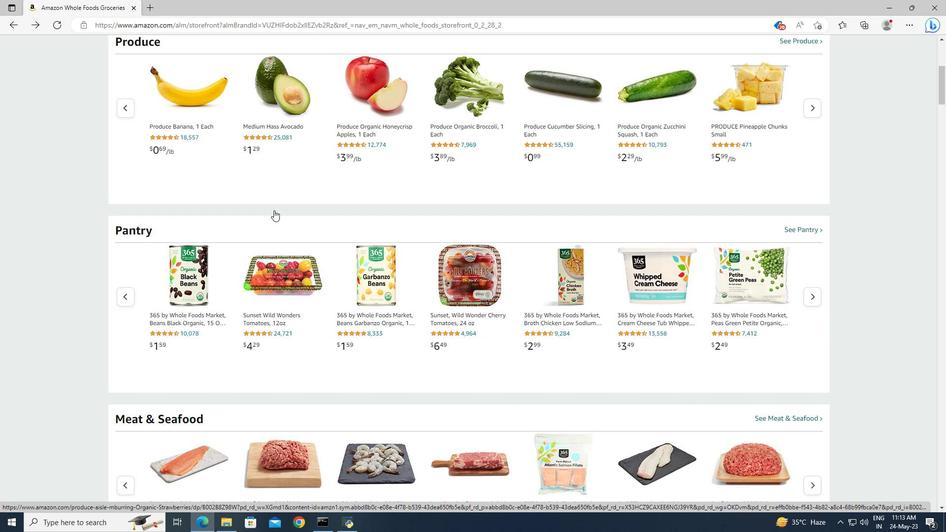 
Action: Mouse scrolled (274, 211) with delta (0, 0)
Screenshot: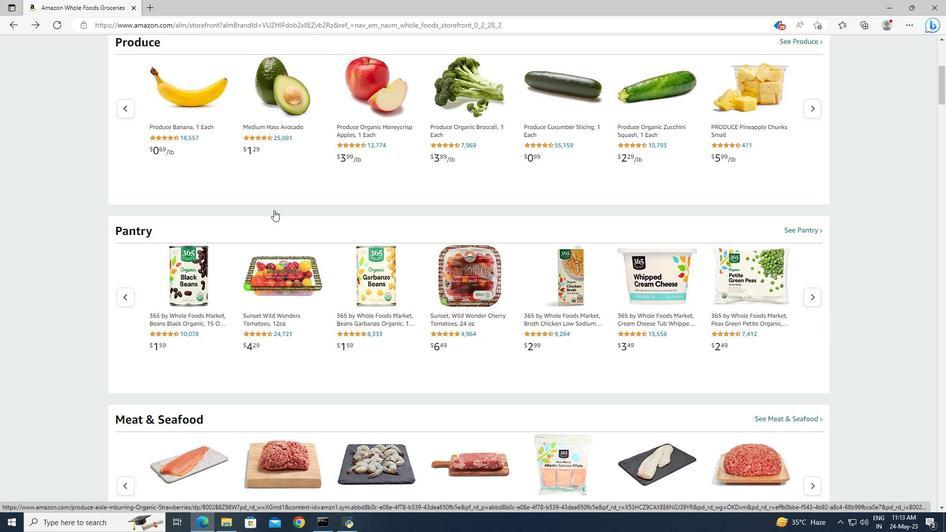 
Action: Mouse scrolled (274, 211) with delta (0, 0)
Screenshot: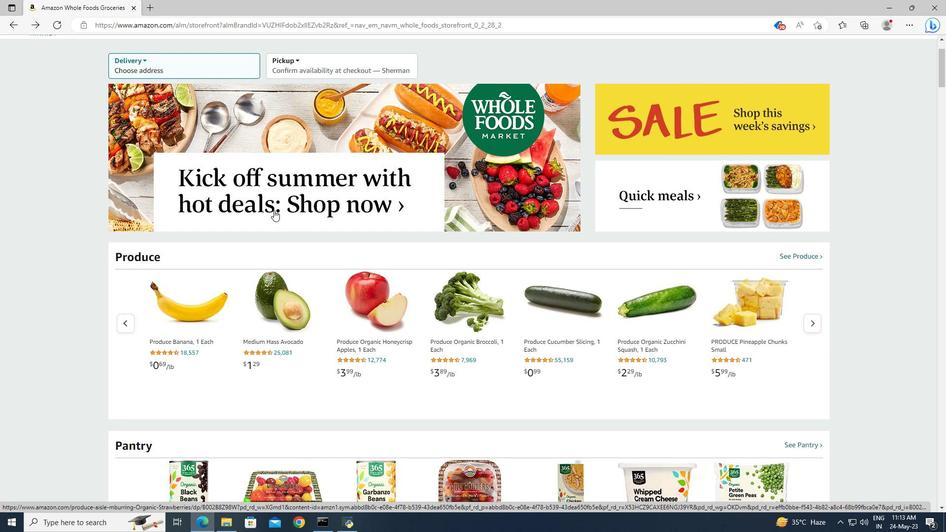 
Action: Mouse scrolled (274, 211) with delta (0, 0)
Screenshot: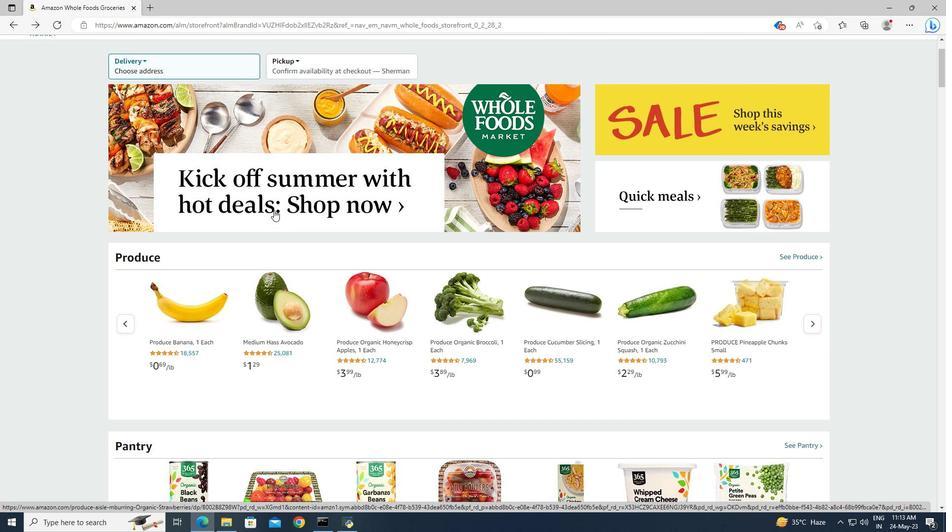 
Action: Mouse scrolled (274, 211) with delta (0, 0)
Screenshot: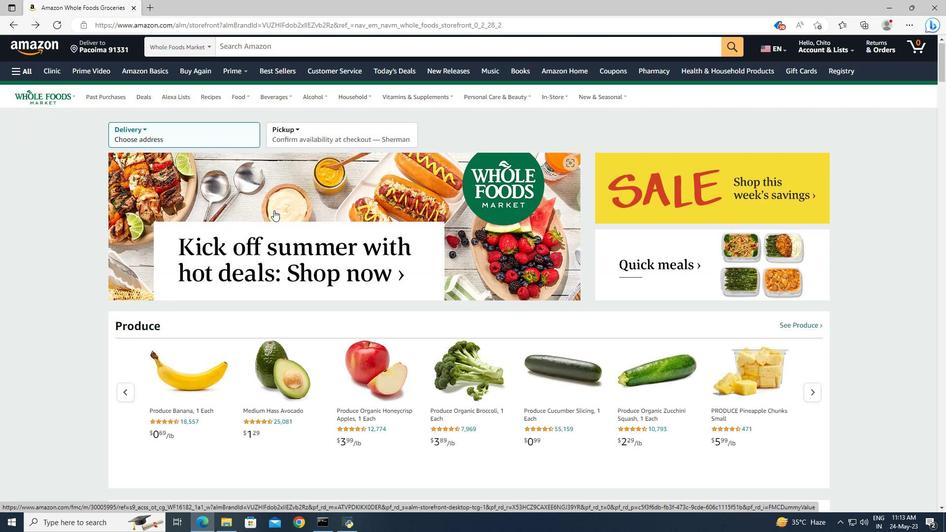 
Action: Mouse scrolled (274, 211) with delta (0, 0)
Screenshot: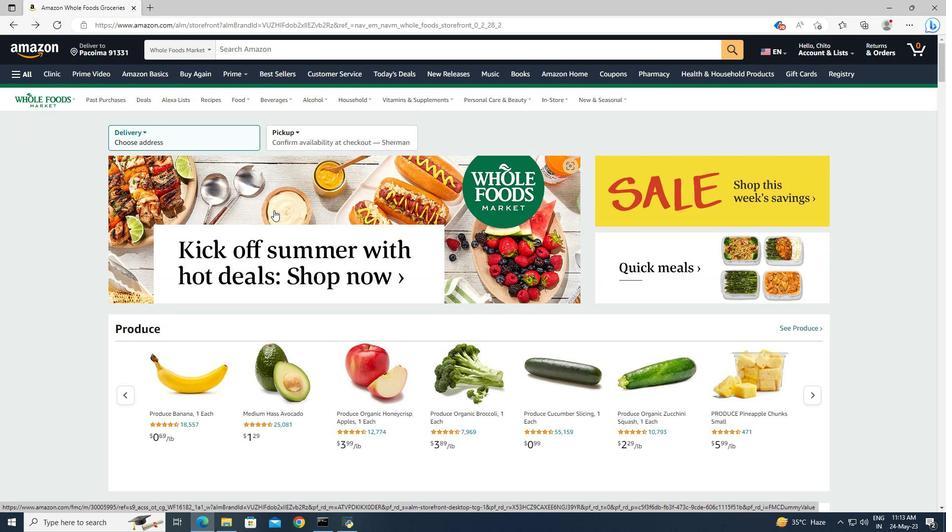 
Action: Mouse moved to (238, 185)
Screenshot: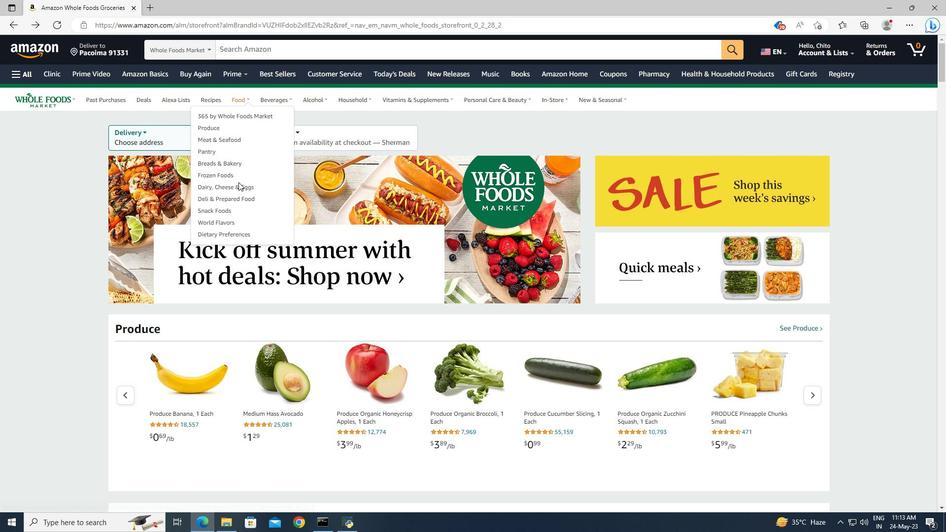 
Action: Mouse pressed left at (238, 185)
Screenshot: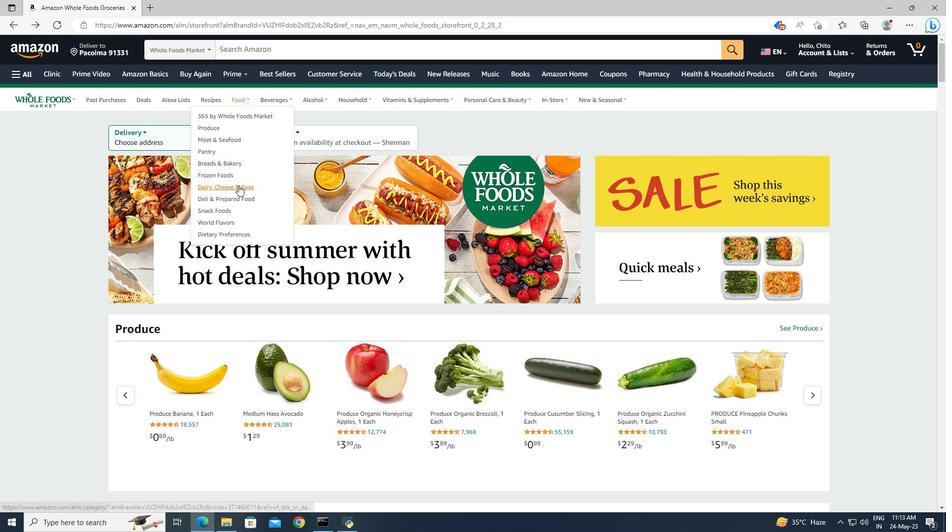 
Action: Mouse moved to (807, 317)
Screenshot: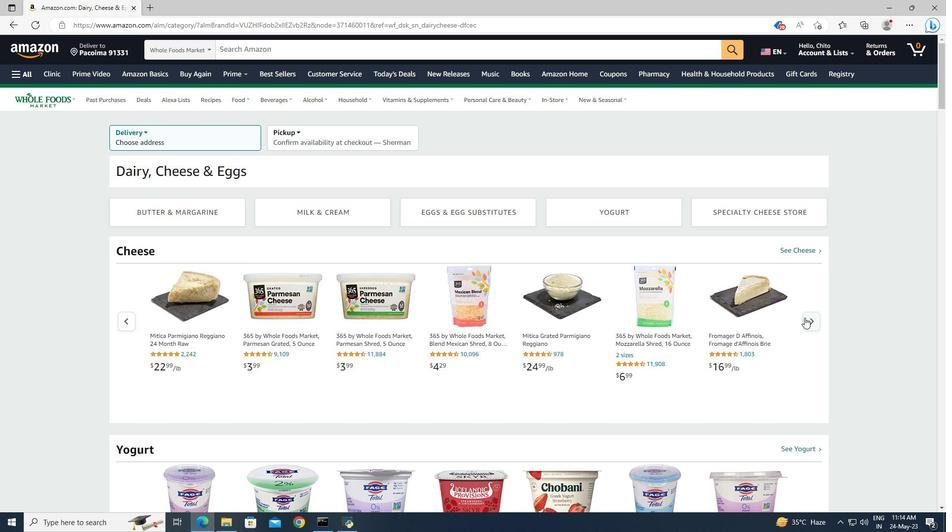 
Action: Mouse pressed left at (807, 317)
Screenshot: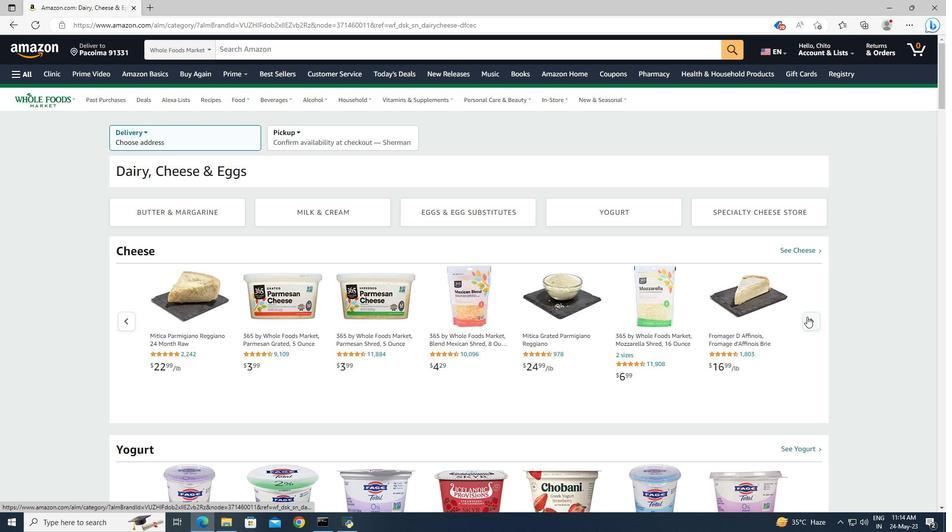 
Action: Mouse moved to (809, 322)
Screenshot: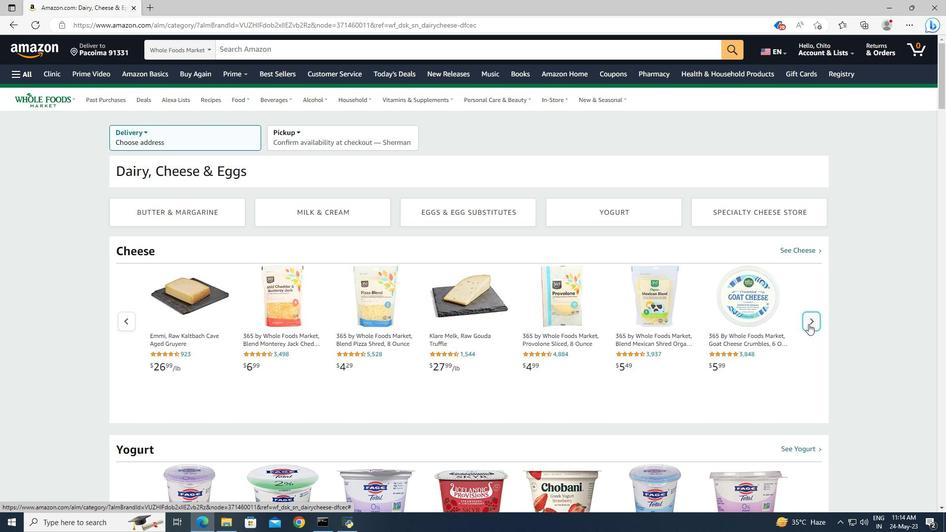 
Action: Mouse pressed left at (809, 322)
Screenshot: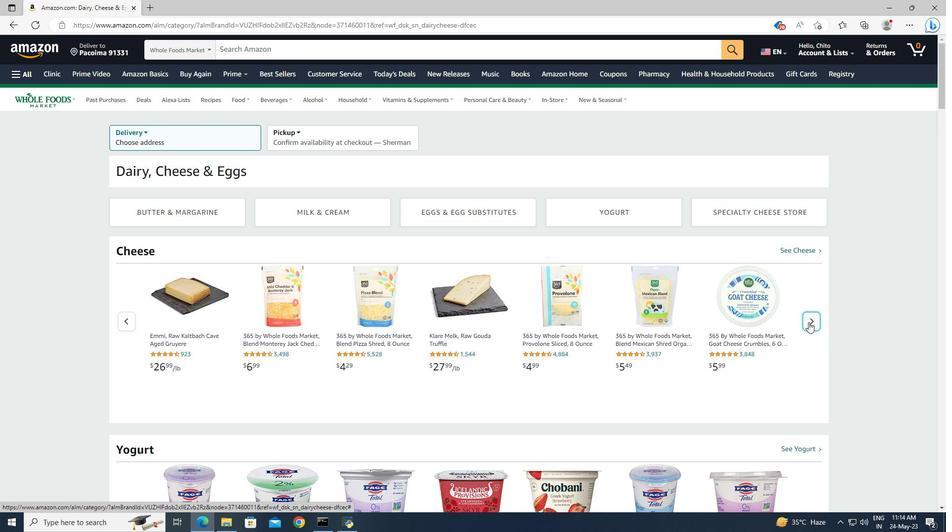 
Action: Mouse pressed left at (809, 322)
Screenshot: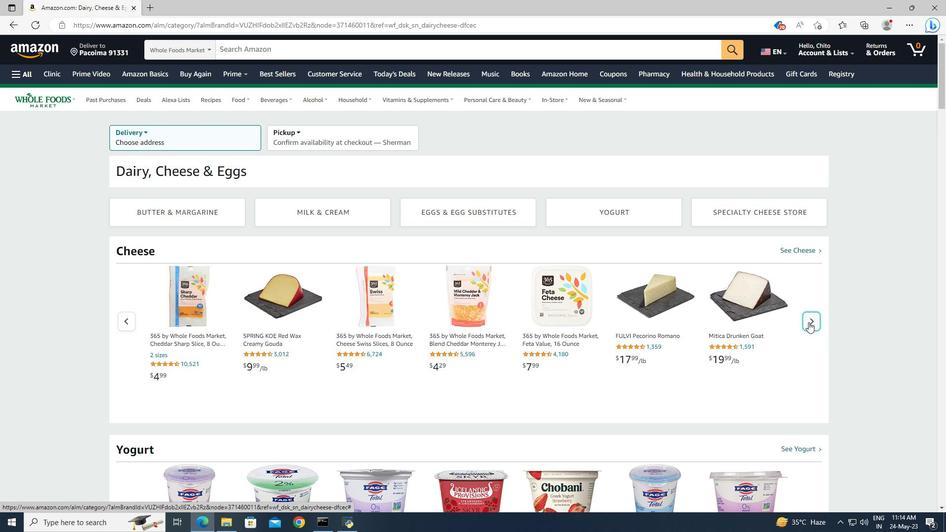 
Action: Mouse moved to (807, 323)
Screenshot: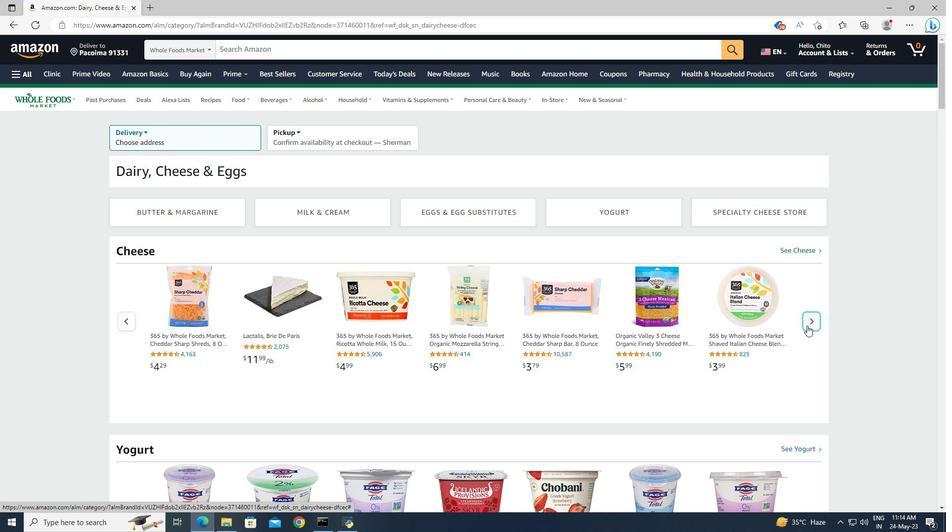 
Action: Mouse pressed left at (807, 323)
Screenshot: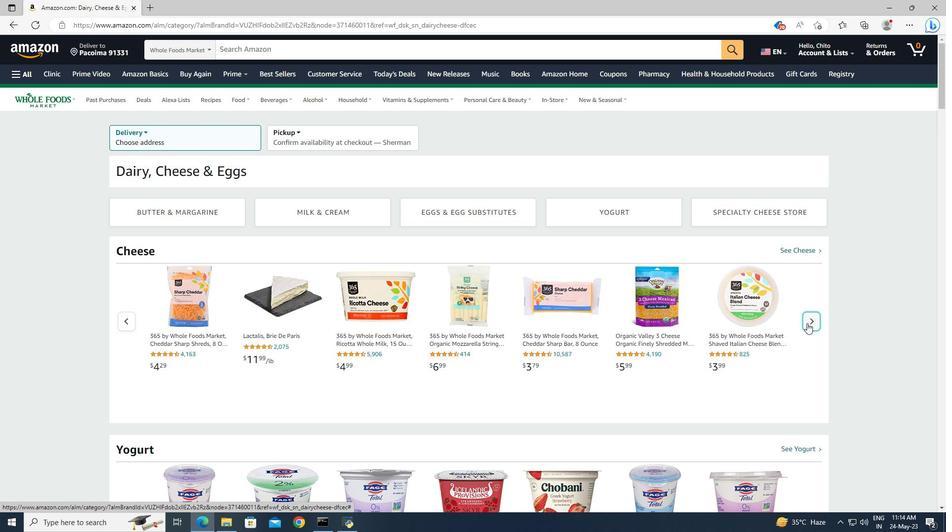 
Action: Mouse moved to (123, 318)
Screenshot: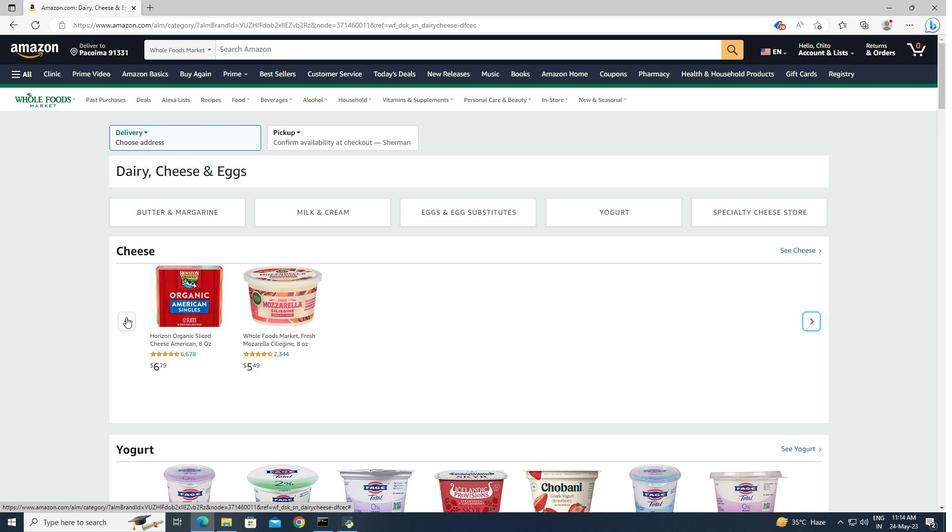 
Action: Mouse scrolled (123, 317) with delta (0, 0)
Screenshot: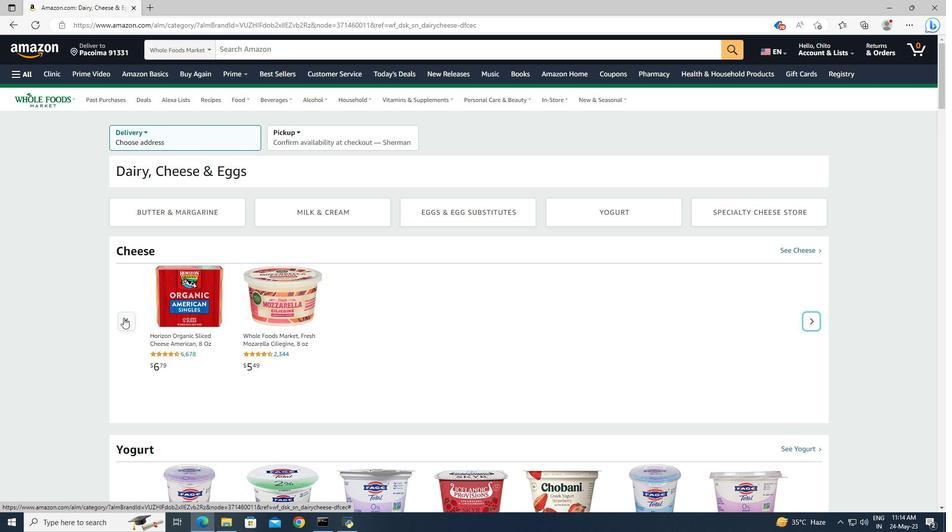 
Action: Mouse scrolled (123, 317) with delta (0, 0)
Screenshot: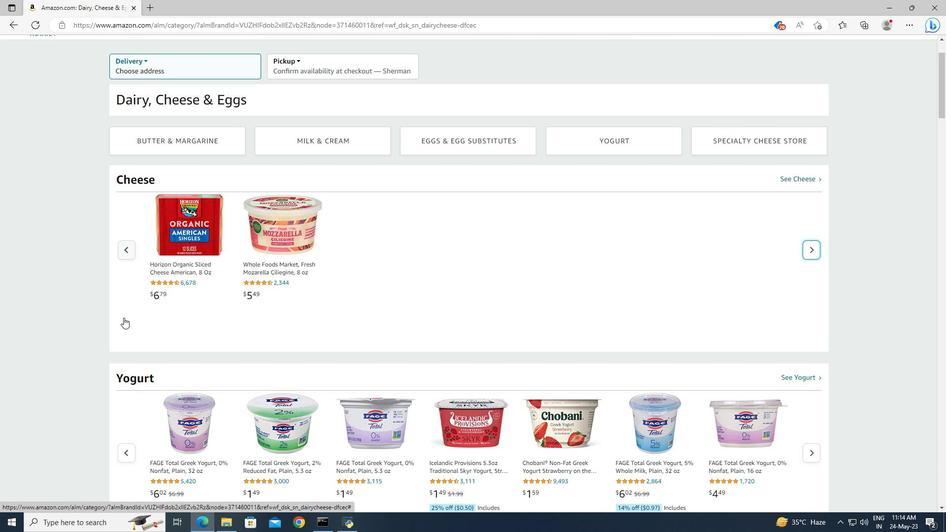 
Action: Mouse scrolled (123, 317) with delta (0, 0)
Screenshot: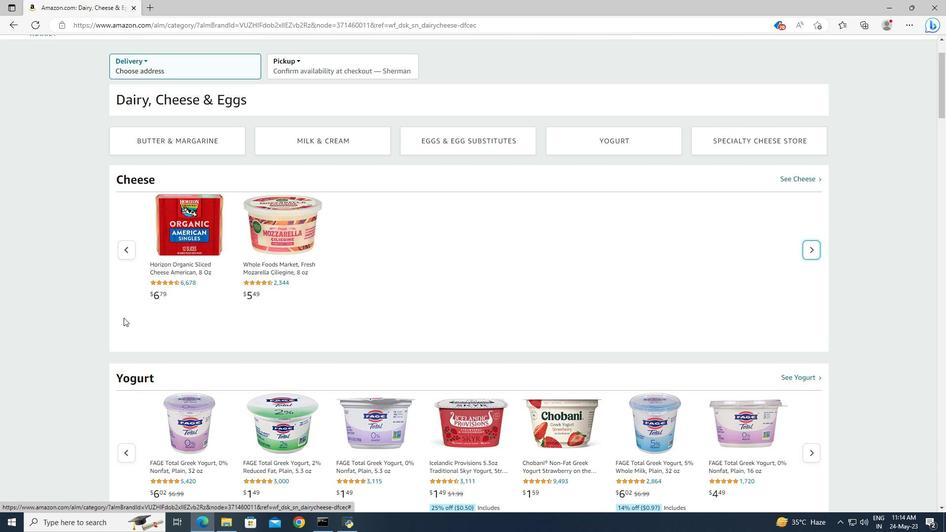 
Action: Mouse moved to (361, 336)
Screenshot: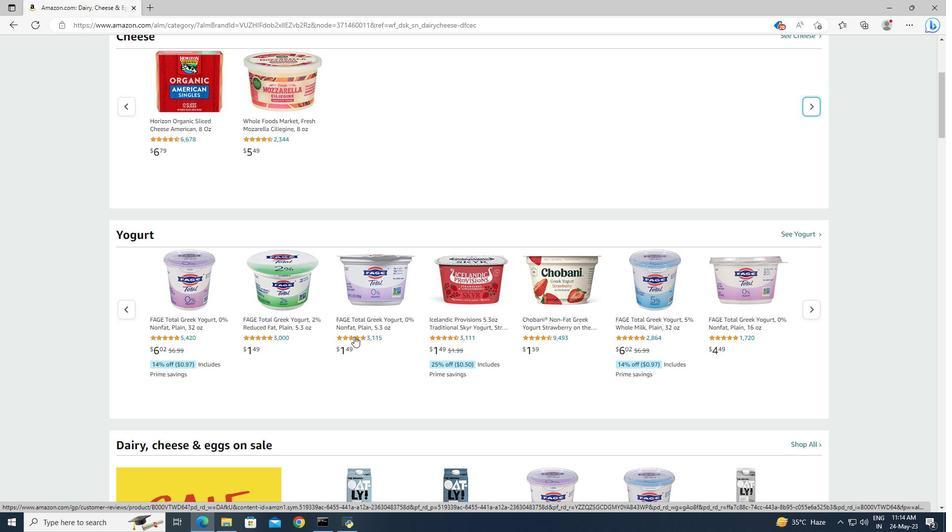 
Action: Mouse scrolled (361, 336) with delta (0, 0)
Screenshot: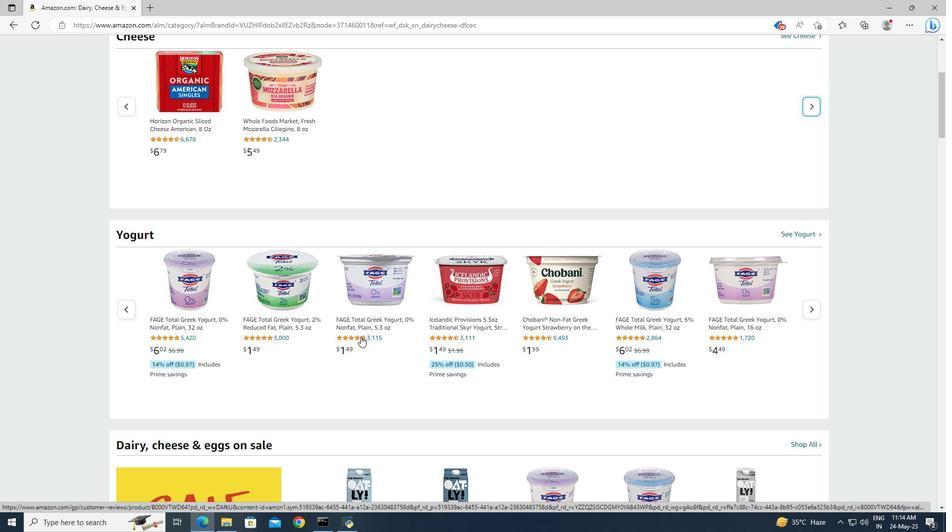 
Action: Mouse scrolled (361, 336) with delta (0, 0)
Screenshot: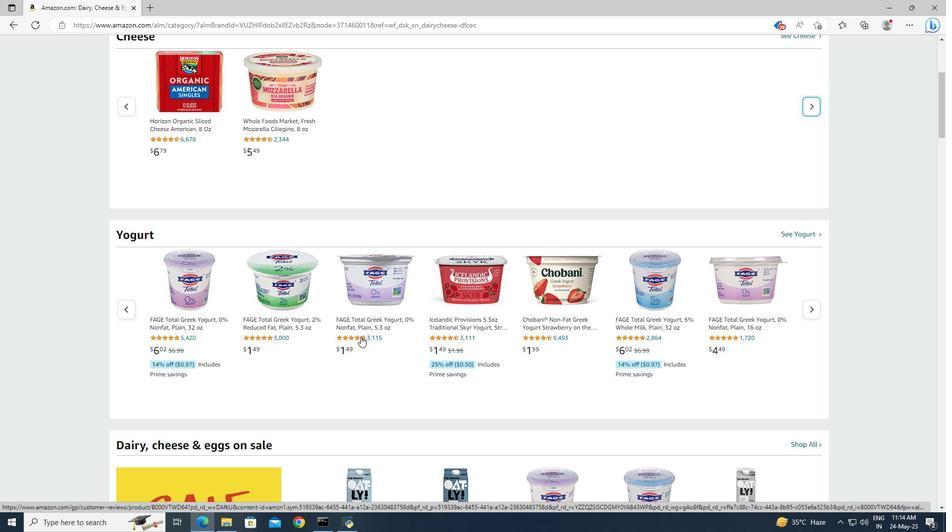 
Action: Mouse scrolled (361, 336) with delta (0, 0)
Screenshot: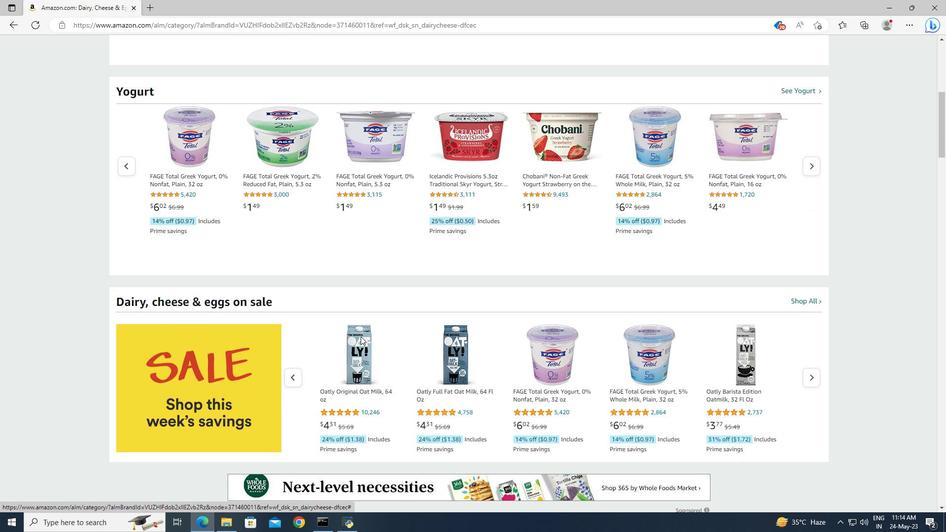 
Action: Mouse scrolled (361, 336) with delta (0, 0)
Screenshot: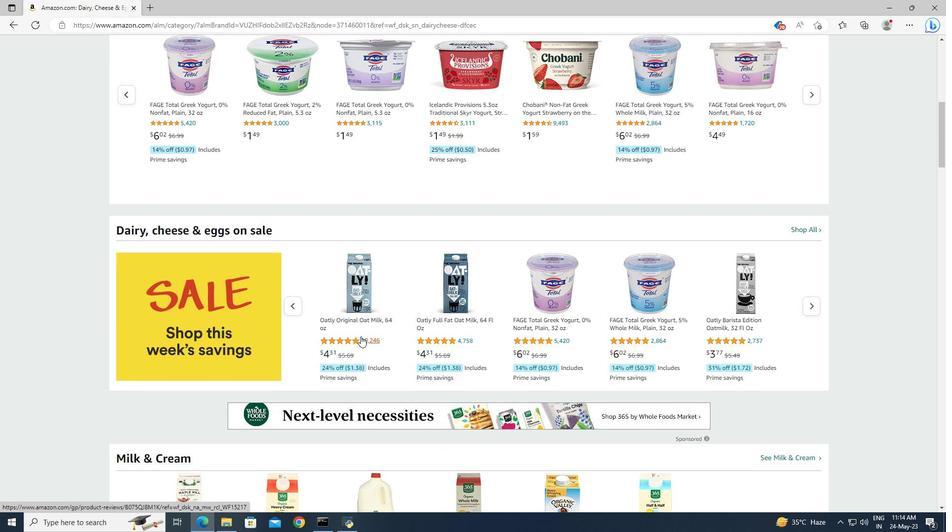 
Action: Mouse scrolled (361, 336) with delta (0, 0)
Screenshot: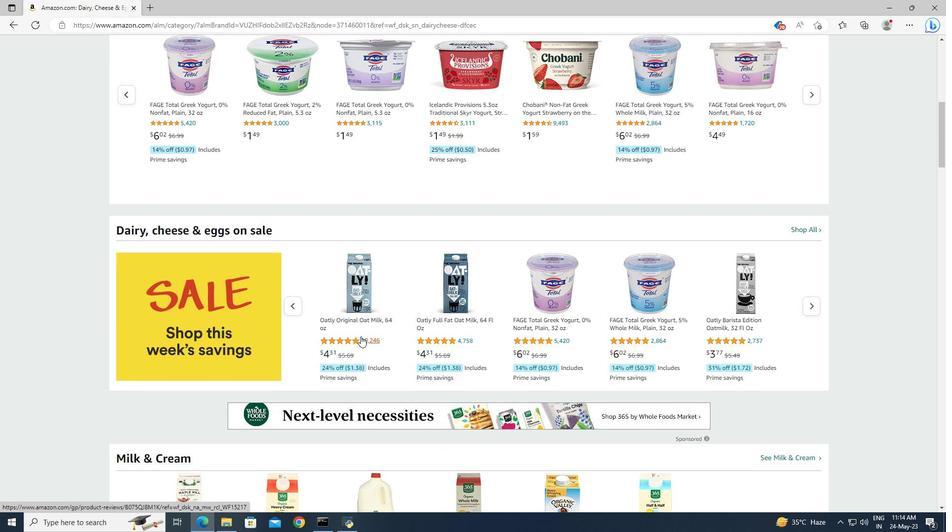 
Action: Mouse scrolled (361, 336) with delta (0, 0)
Screenshot: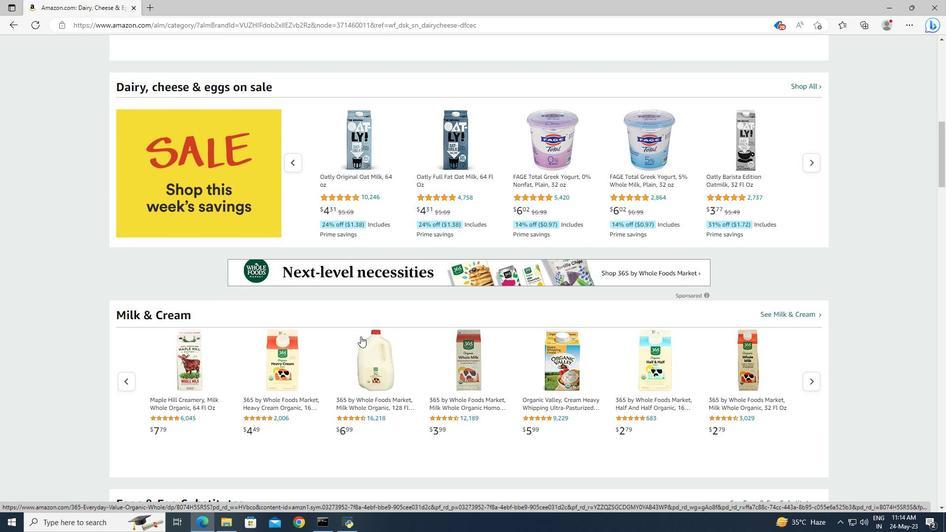 
Action: Mouse scrolled (361, 336) with delta (0, 0)
Screenshot: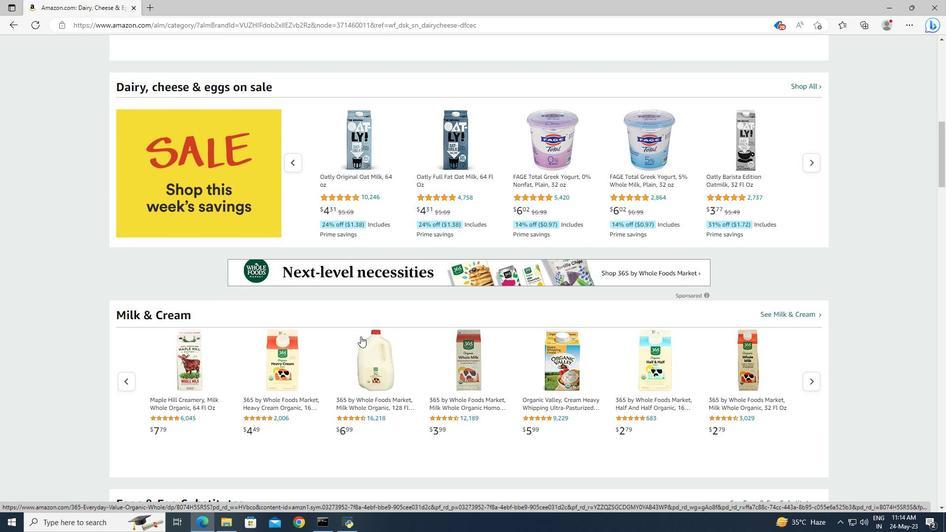 
Action: Mouse scrolled (361, 336) with delta (0, 0)
Screenshot: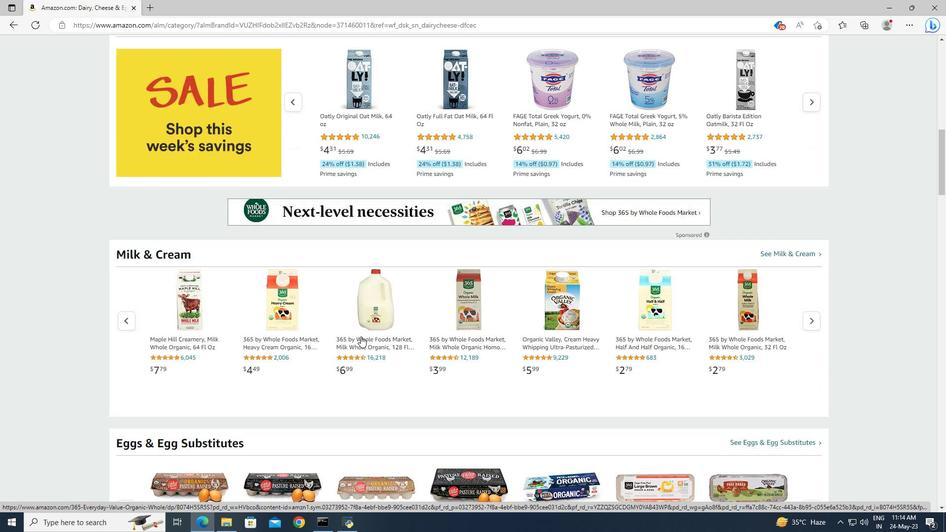 
Action: Mouse scrolled (361, 336) with delta (0, 0)
Screenshot: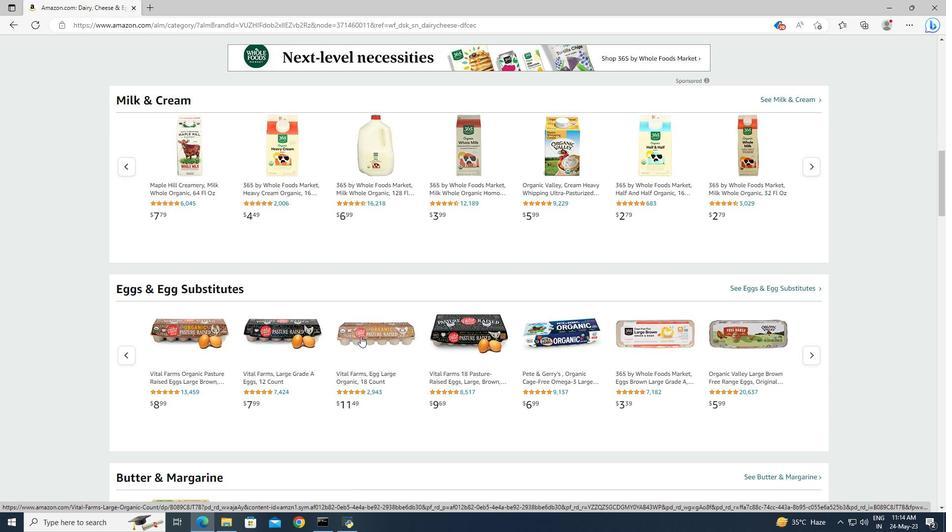 
Action: Mouse scrolled (361, 336) with delta (0, 0)
Screenshot: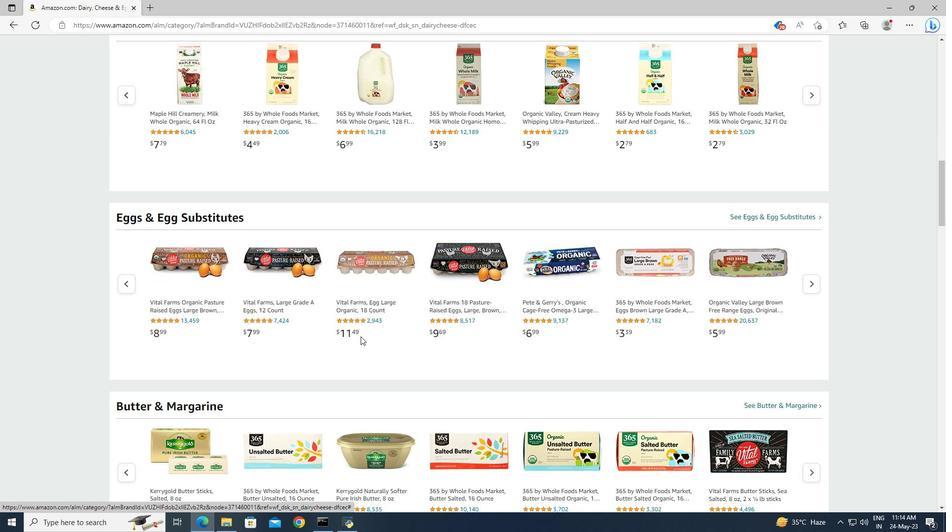 
Action: Mouse scrolled (361, 336) with delta (0, 0)
Screenshot: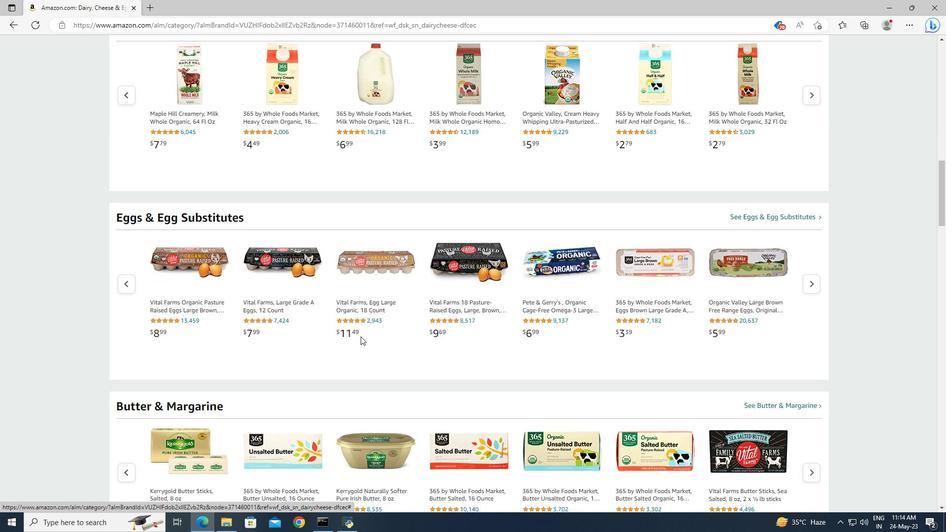 
Action: Mouse scrolled (361, 336) with delta (0, 0)
Screenshot: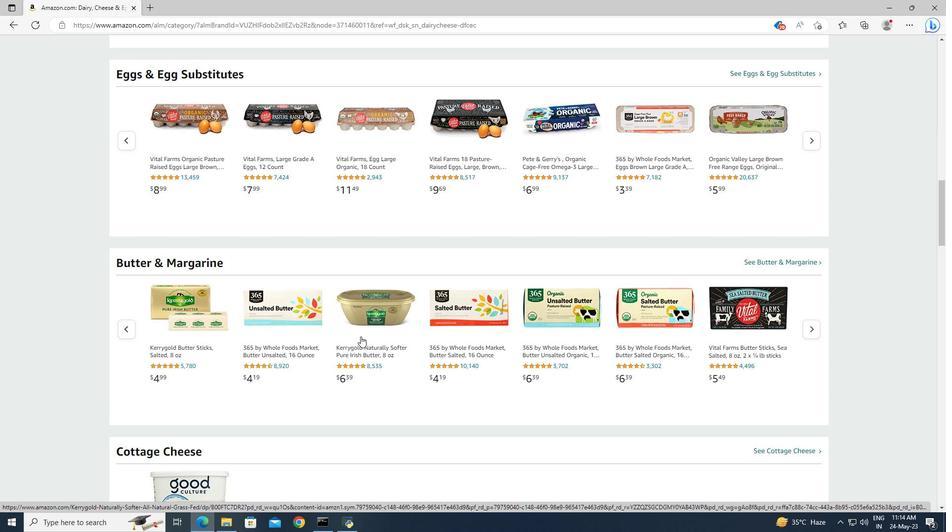 
Action: Mouse scrolled (361, 336) with delta (0, 0)
Screenshot: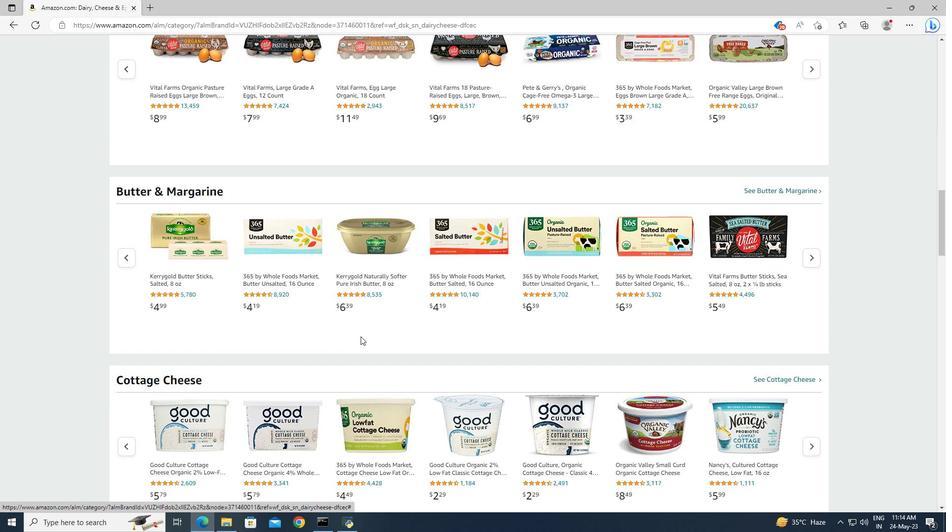 
Action: Mouse scrolled (361, 336) with delta (0, 0)
Screenshot: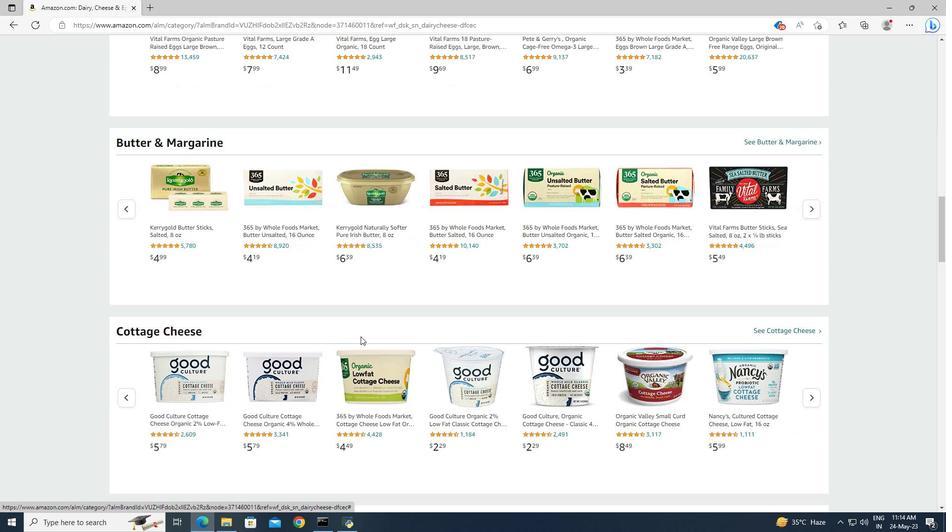
Action: Mouse scrolled (361, 336) with delta (0, 0)
Screenshot: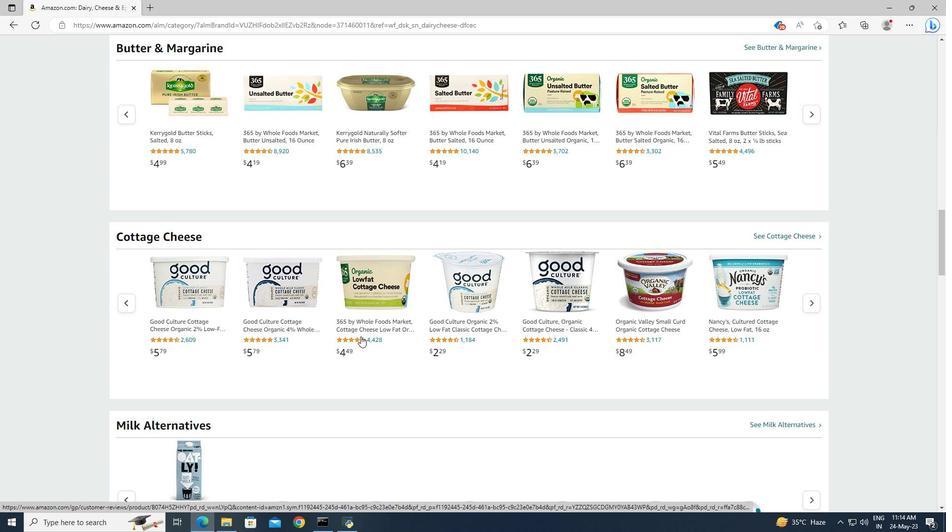 
Action: Mouse scrolled (361, 336) with delta (0, 0)
Screenshot: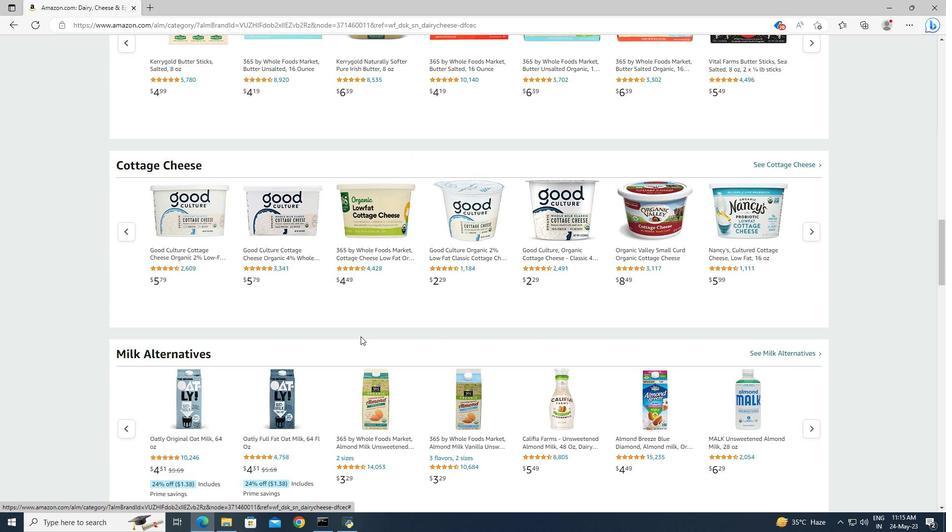 
Action: Mouse scrolled (361, 336) with delta (0, 0)
Screenshot: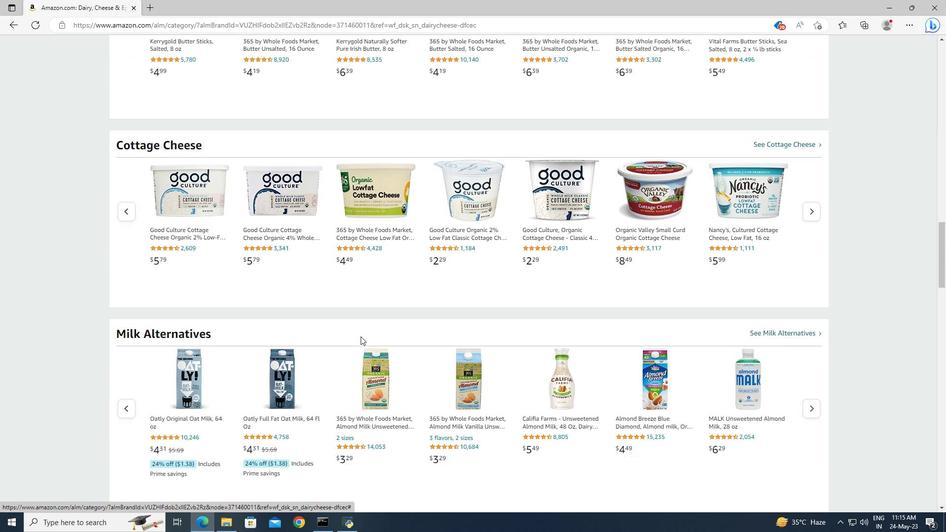 
Action: Mouse scrolled (361, 336) with delta (0, 0)
Screenshot: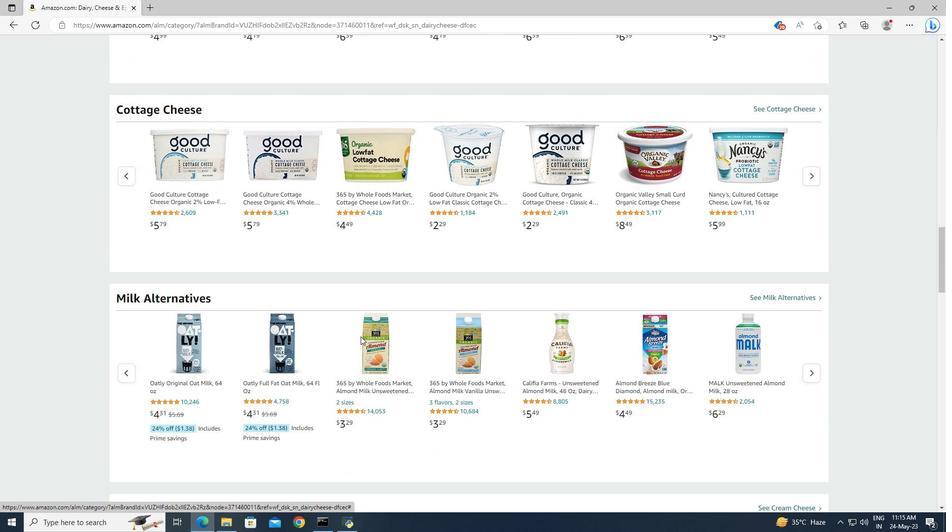 
Action: Mouse scrolled (361, 336) with delta (0, 0)
Screenshot: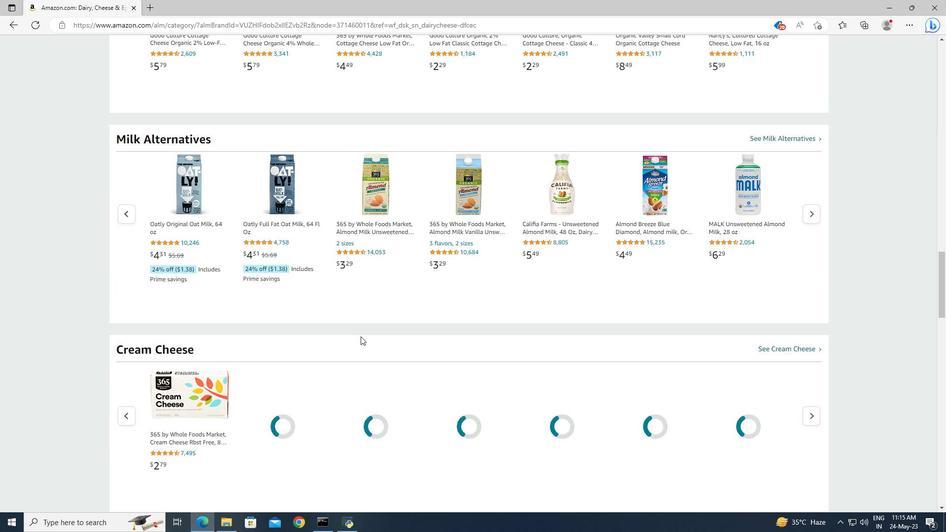 
Action: Mouse scrolled (361, 337) with delta (0, 0)
Screenshot: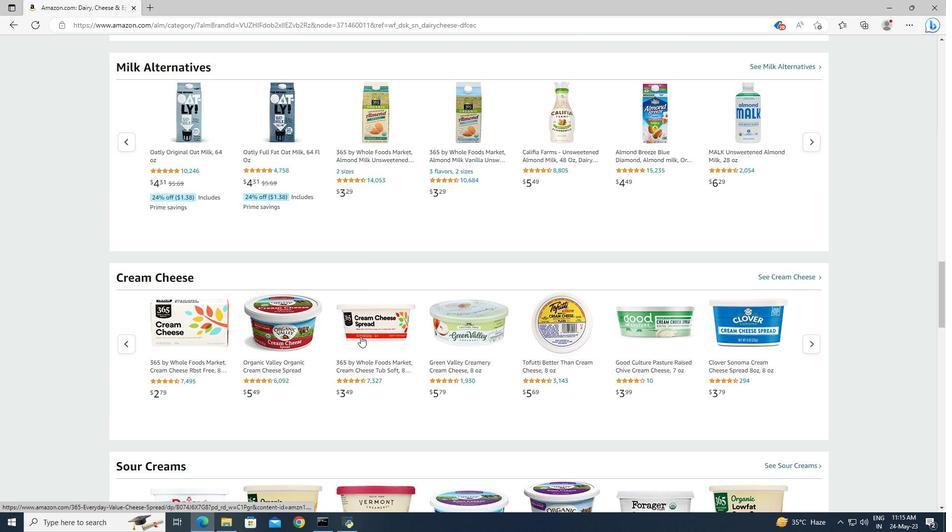 
Action: Mouse scrolled (361, 337) with delta (0, 0)
Screenshot: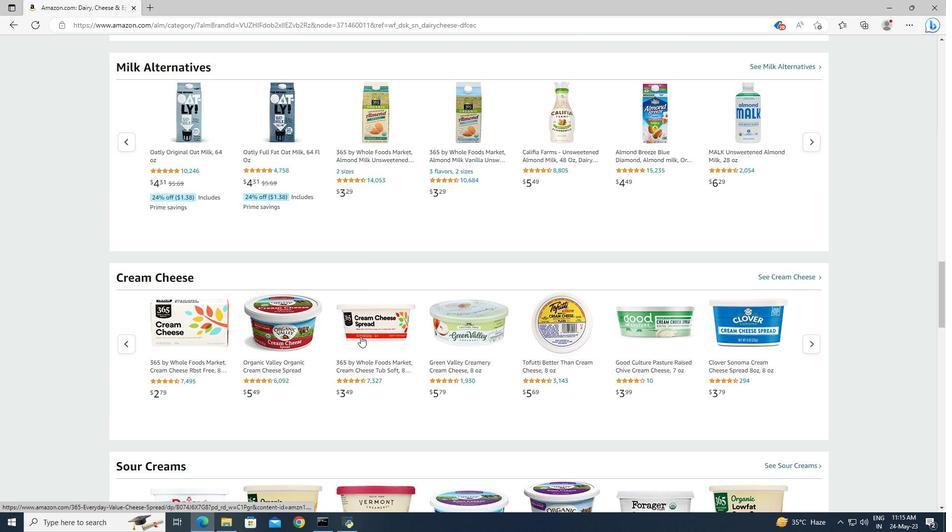 
Action: Mouse scrolled (361, 336) with delta (0, 0)
Screenshot: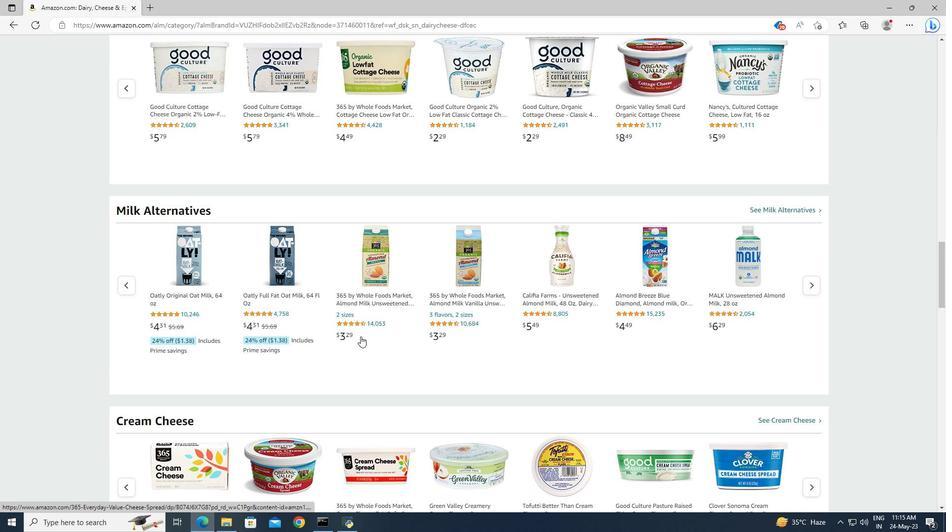 
Action: Mouse scrolled (361, 336) with delta (0, 0)
Screenshot: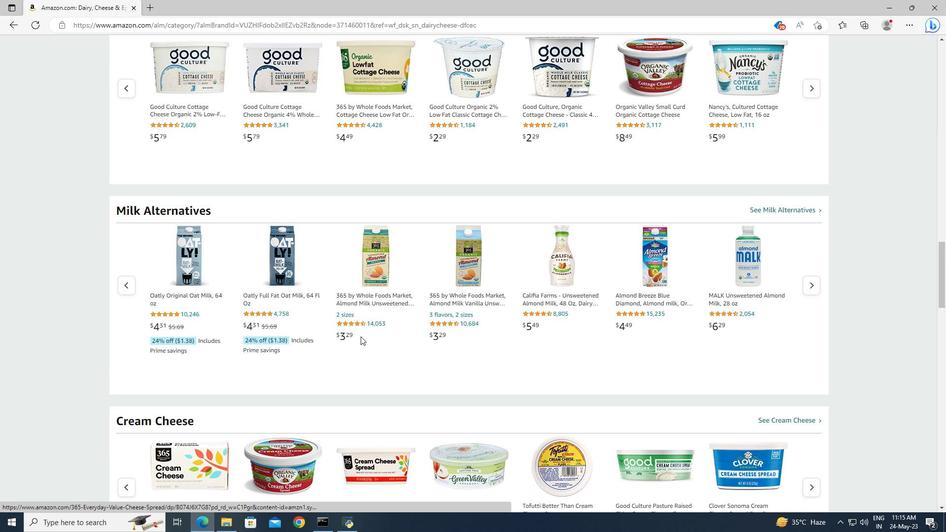 
Action: Mouse scrolled (361, 336) with delta (0, 0)
Screenshot: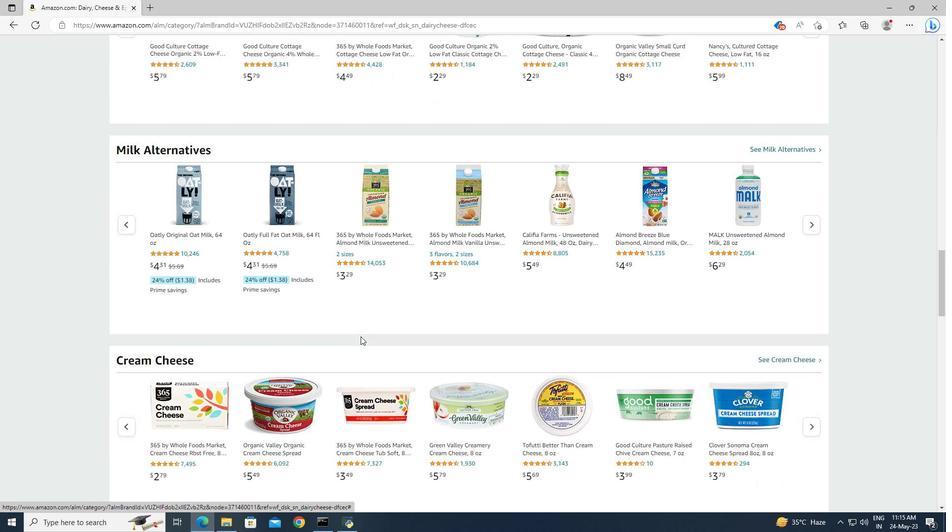 
Action: Mouse scrolled (361, 336) with delta (0, 0)
Screenshot: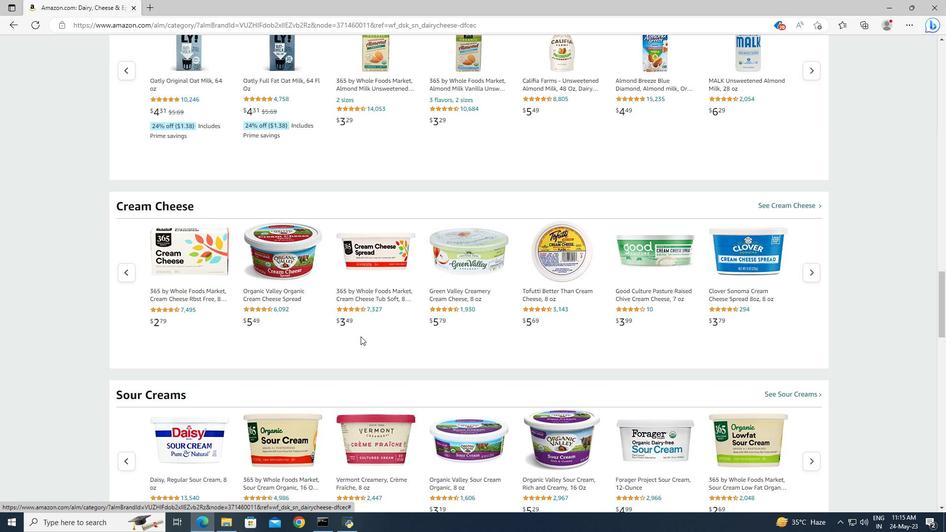 
Action: Mouse scrolled (361, 336) with delta (0, 0)
Screenshot: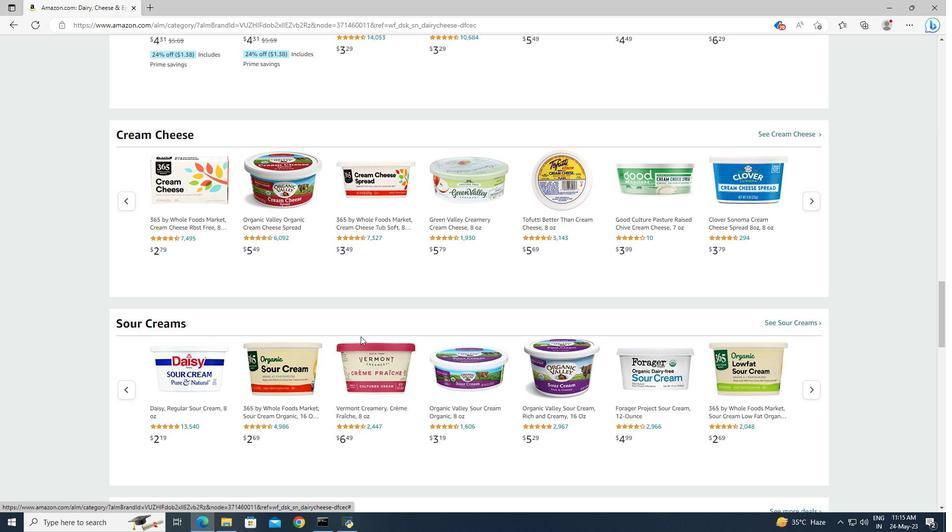 
Action: Mouse scrolled (361, 336) with delta (0, 0)
Screenshot: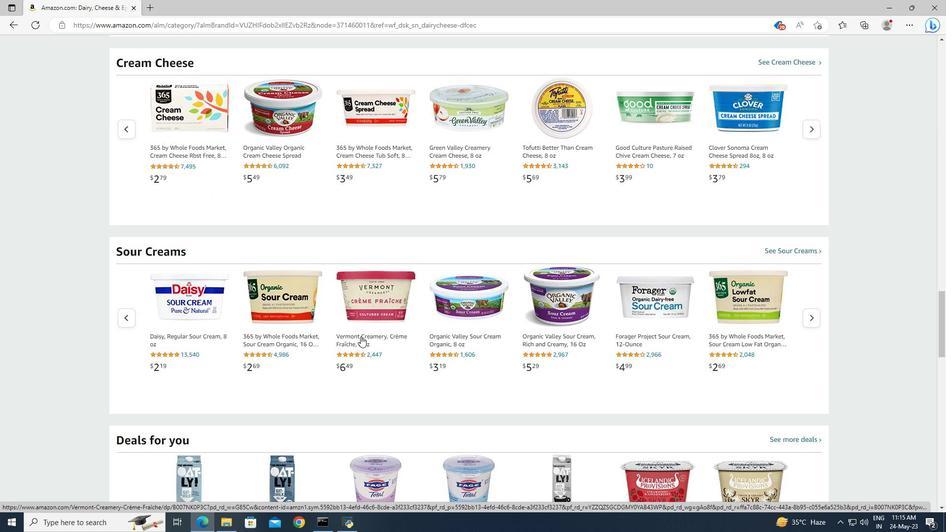 
Action: Mouse scrolled (361, 336) with delta (0, 0)
Screenshot: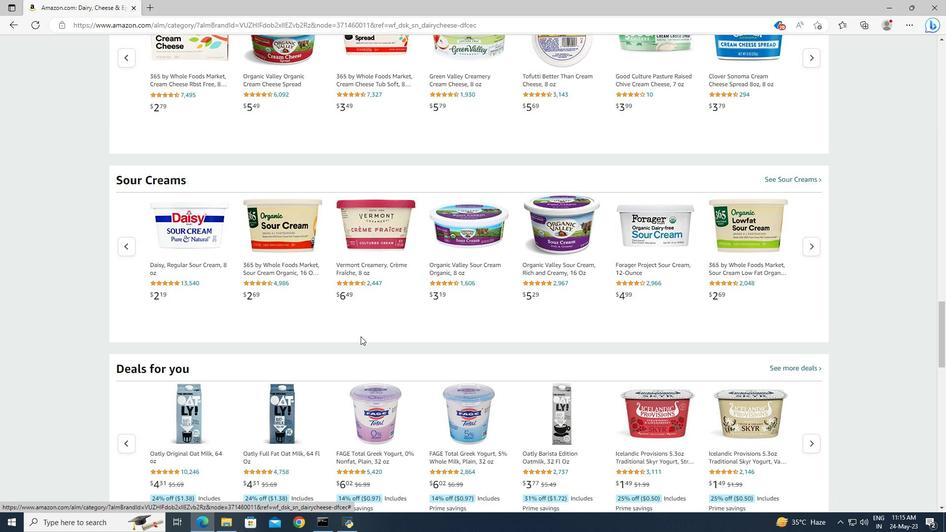 
Action: Mouse scrolled (361, 336) with delta (0, 0)
Screenshot: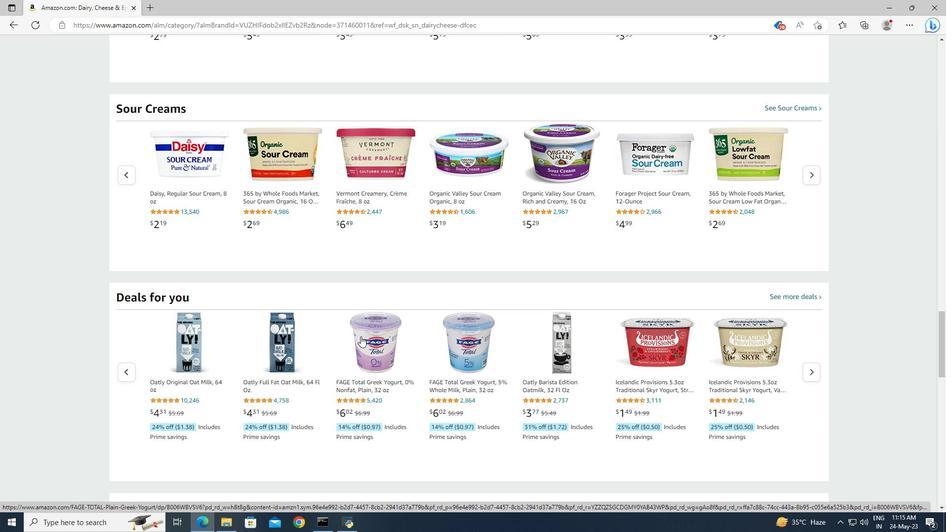 
Action: Mouse scrolled (361, 336) with delta (0, 0)
Screenshot: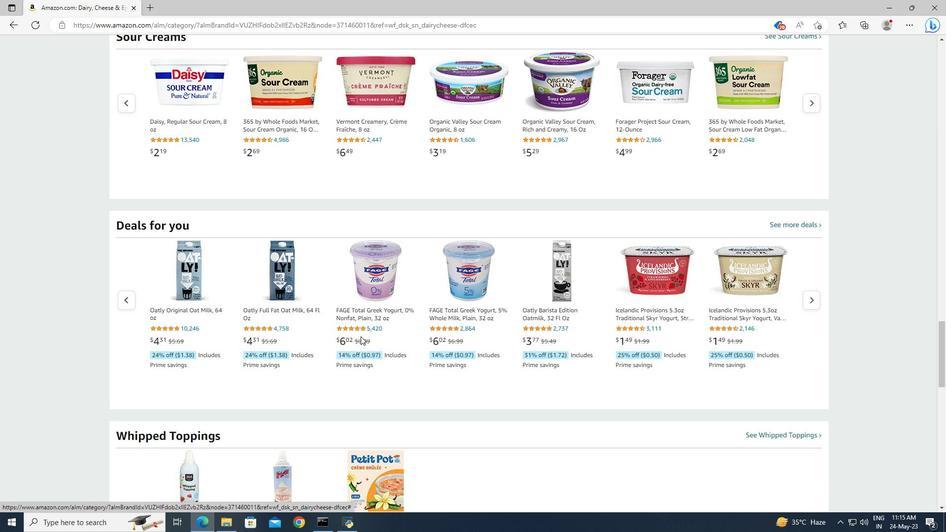 
Action: Mouse scrolled (361, 336) with delta (0, 0)
Screenshot: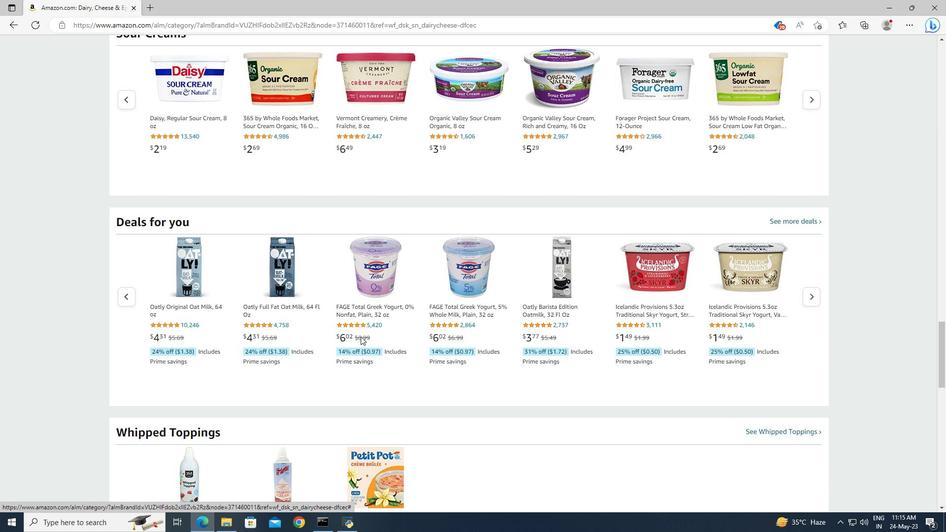 
Action: Mouse scrolled (361, 337) with delta (0, 0)
Screenshot: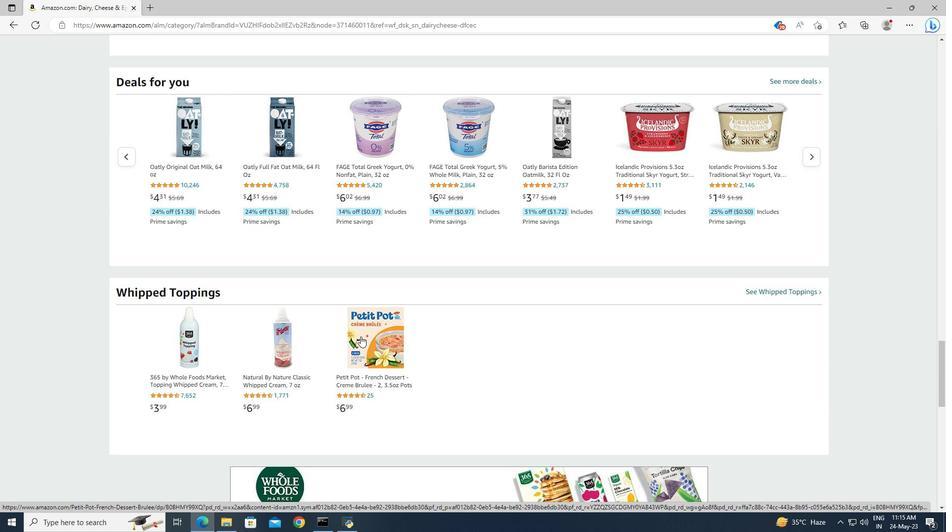 
Action: Mouse scrolled (361, 337) with delta (0, 0)
Screenshot: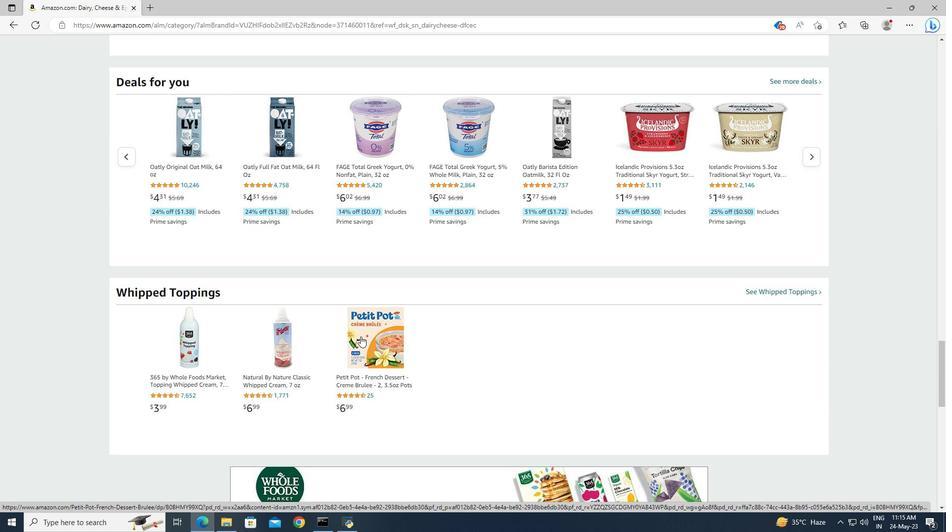 
Action: Mouse scrolled (361, 337) with delta (0, 0)
Screenshot: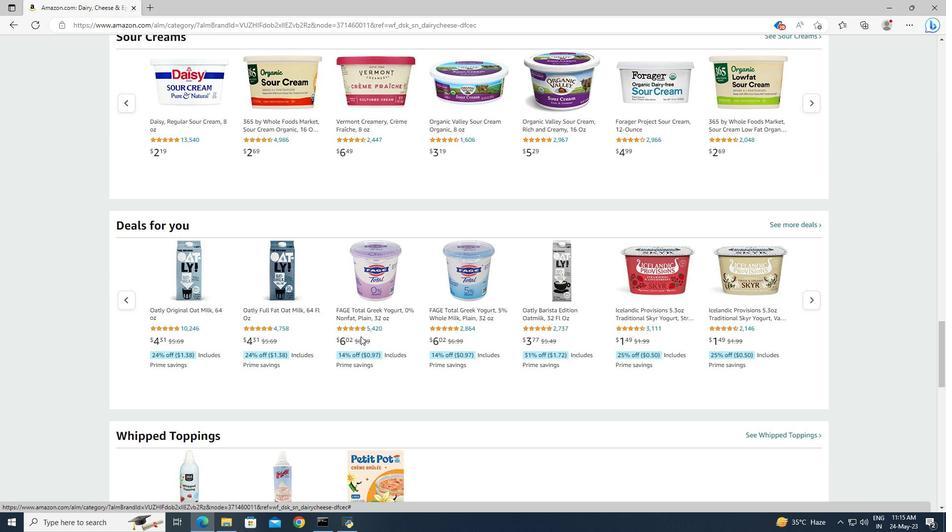 
Action: Mouse scrolled (361, 337) with delta (0, 0)
Screenshot: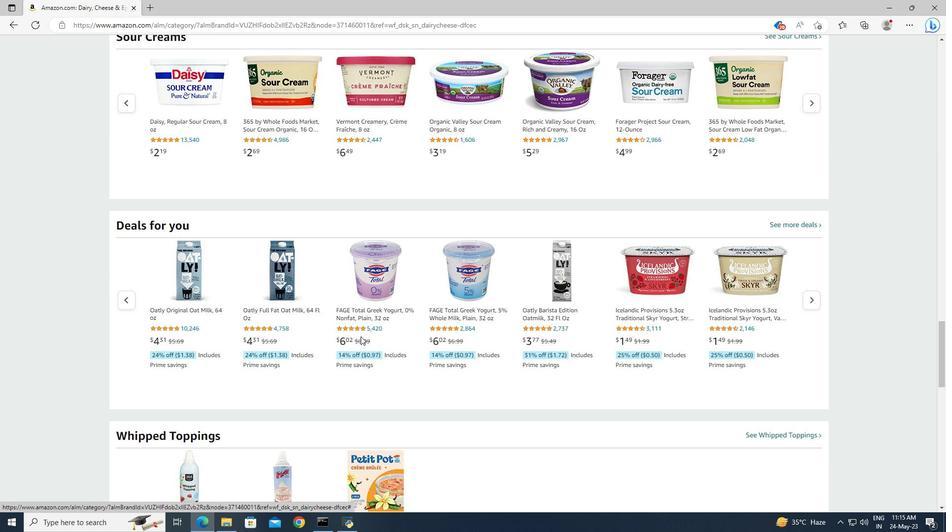 
Action: Mouse scrolled (361, 337) with delta (0, 0)
